 Task: Look for space in Chekhov, Russia from 10th July, 2023 to 25th July, 2023 for 3 adults, 1 child in price range Rs.15000 to Rs.25000. Place can be shared room with 2 bedrooms having 3 beds and 2 bathrooms. Property type can be house, flat, guest house. Amenities needed are: wifi, TV, free parkinig on premises, gym, breakfast. Booking option can be shelf check-in. Required host language is English.
Action: Mouse moved to (414, 105)
Screenshot: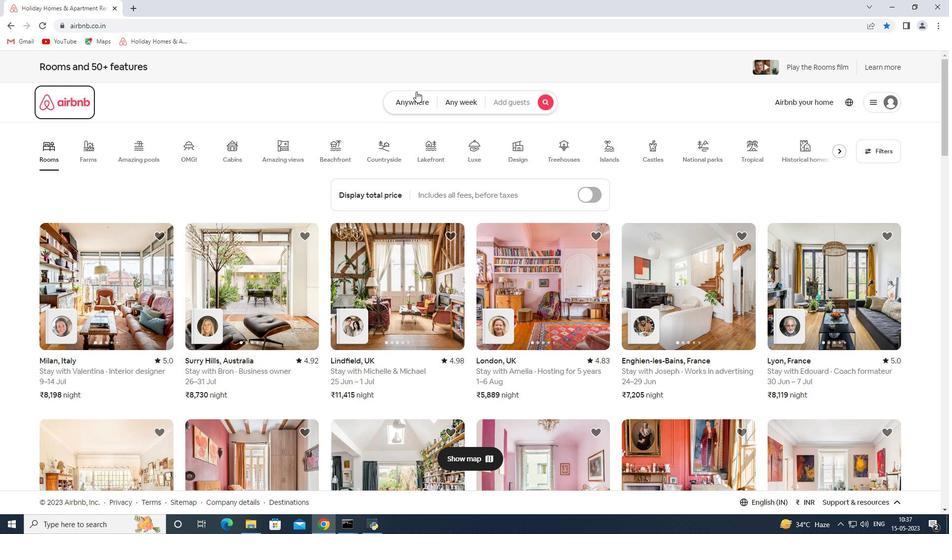 
Action: Mouse pressed left at (414, 105)
Screenshot: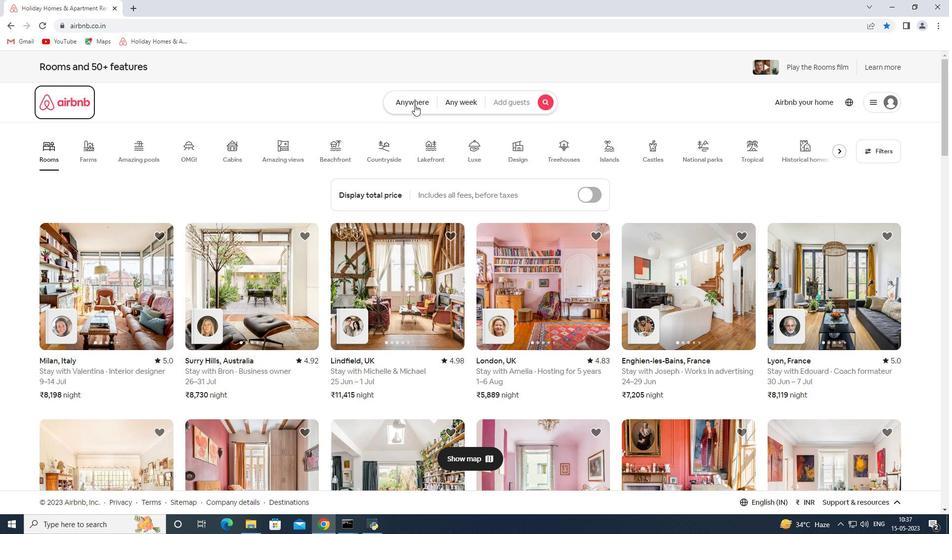
Action: Mouse moved to (356, 150)
Screenshot: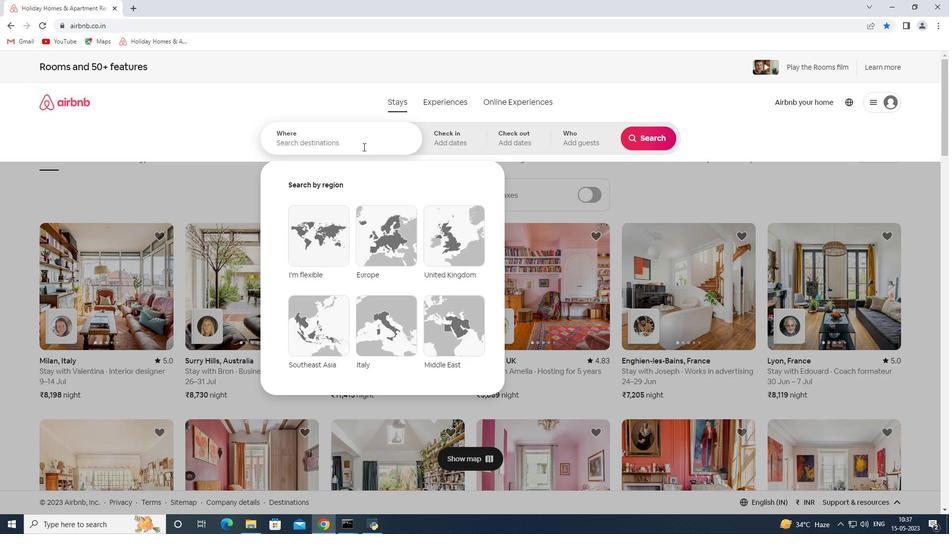 
Action: Mouse pressed left at (356, 150)
Screenshot: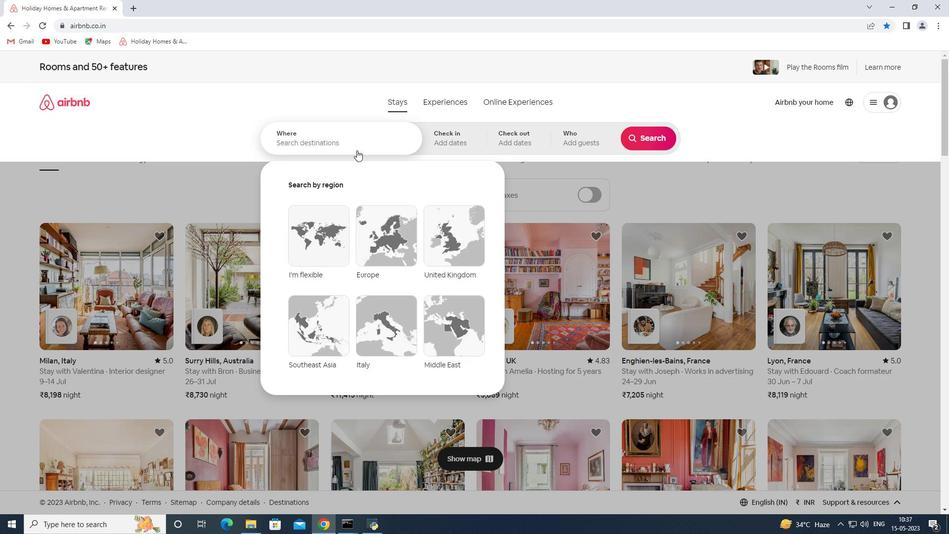 
Action: Mouse moved to (356, 146)
Screenshot: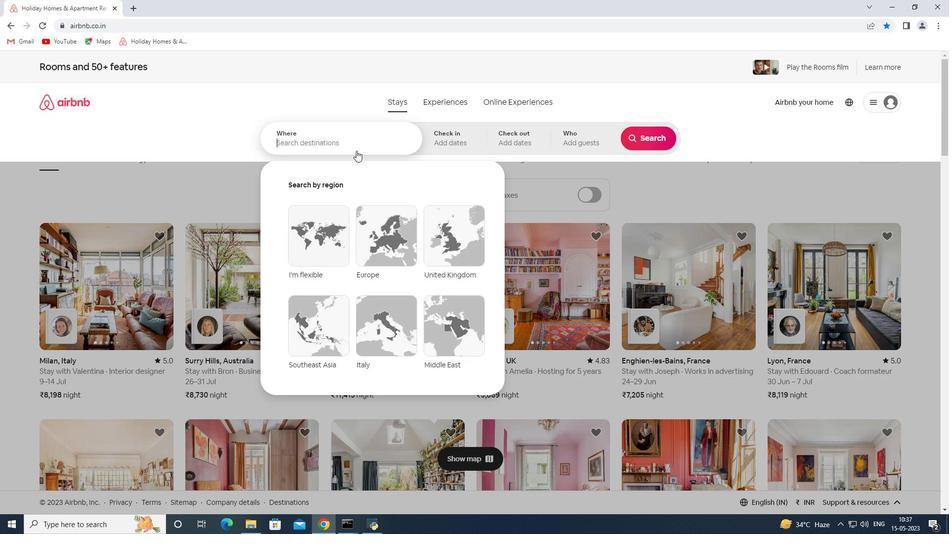 
Action: Mouse pressed left at (356, 146)
Screenshot: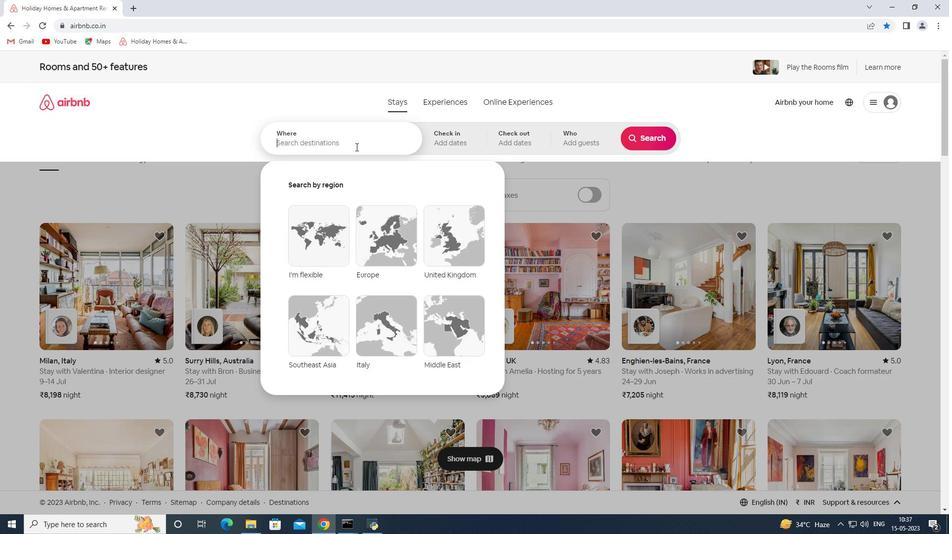 
Action: Key pressed <Key.shift>Chekhov<Key.space><Key.shift><Key.shift><Key.shift><Key.shift><Key.shift><Key.shift><Key.shift><Key.shift><Key.shift>Russia<Key.space><Key.enter>
Screenshot: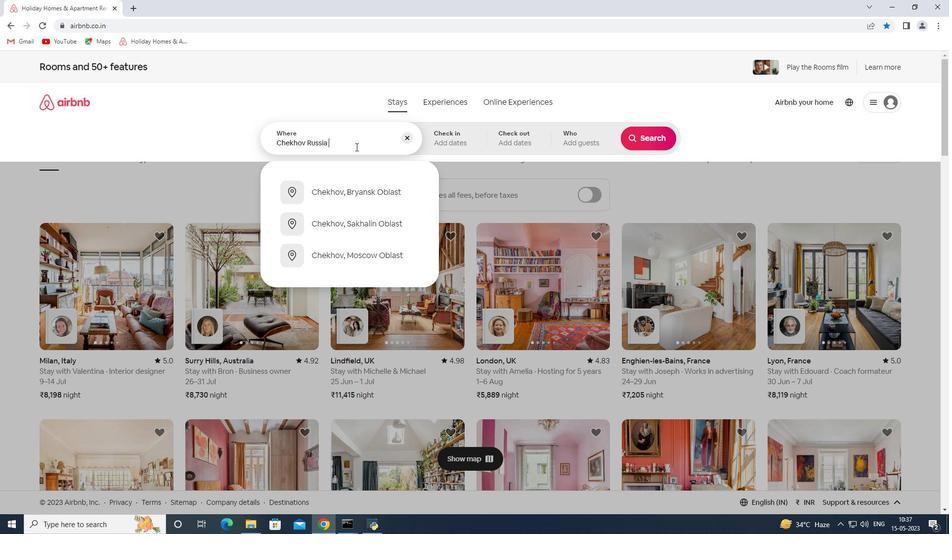 
Action: Mouse moved to (641, 220)
Screenshot: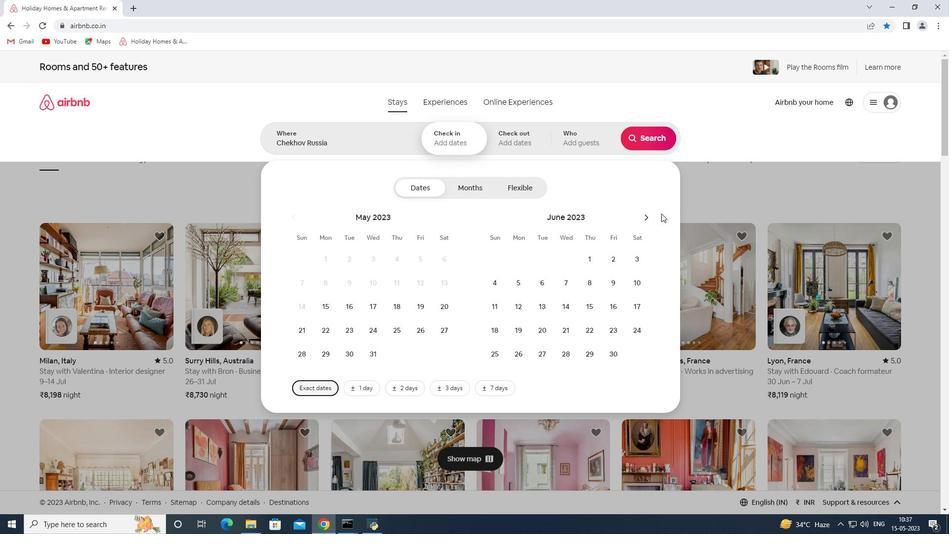 
Action: Mouse pressed left at (641, 220)
Screenshot: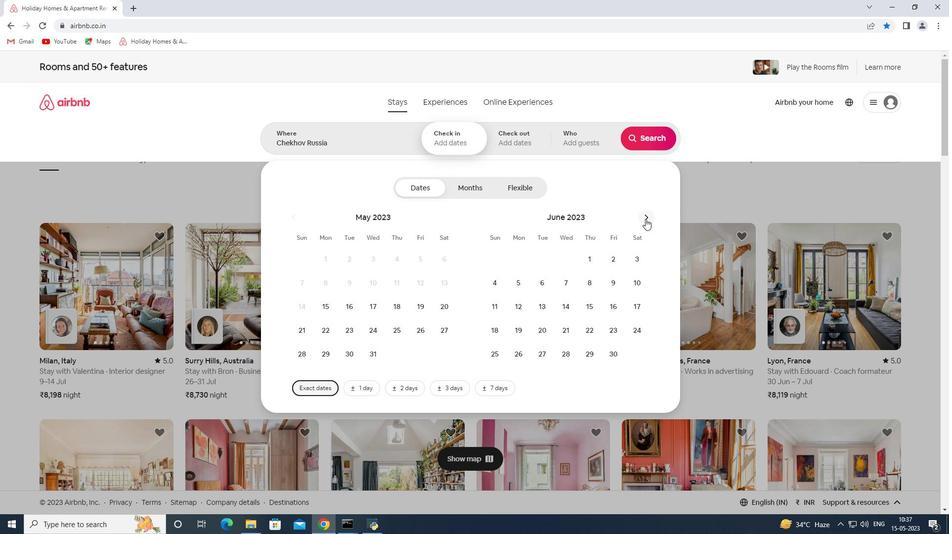 
Action: Mouse moved to (518, 302)
Screenshot: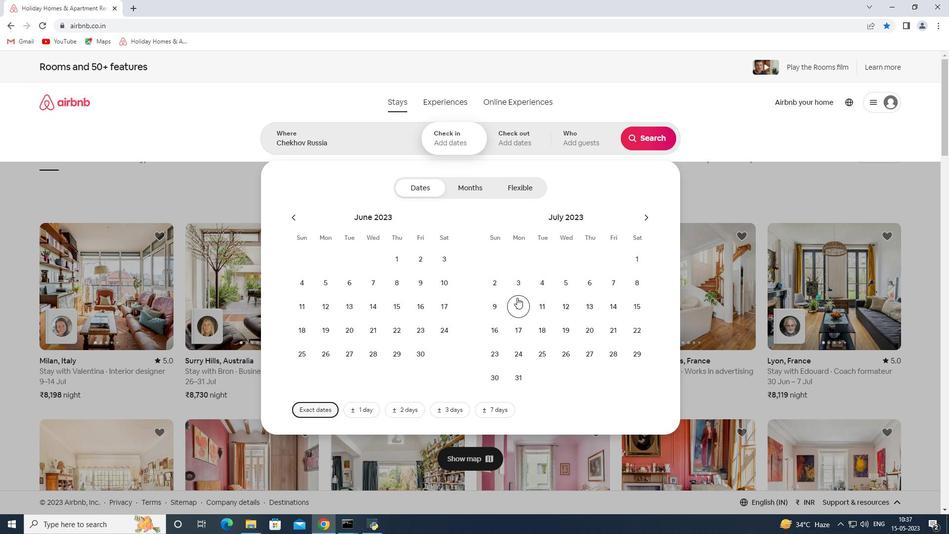 
Action: Mouse pressed left at (518, 302)
Screenshot: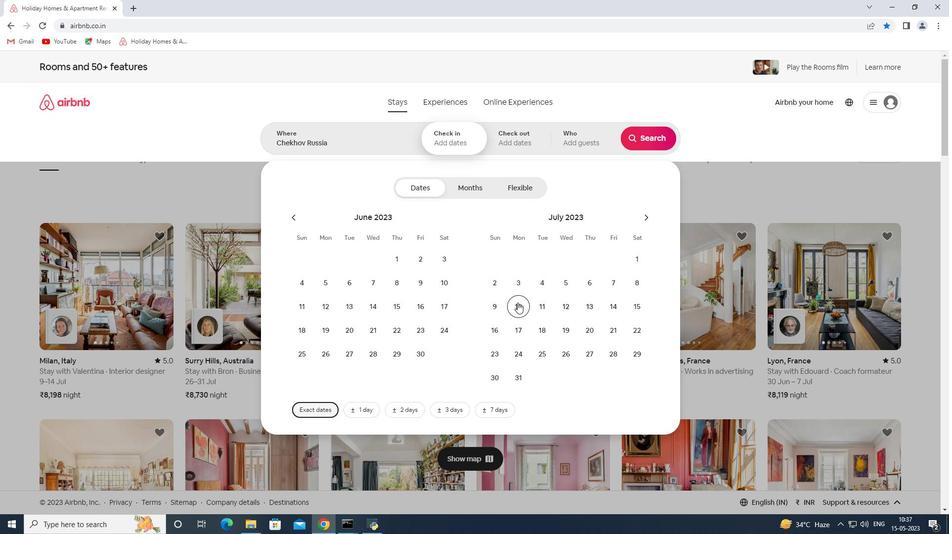 
Action: Mouse moved to (535, 350)
Screenshot: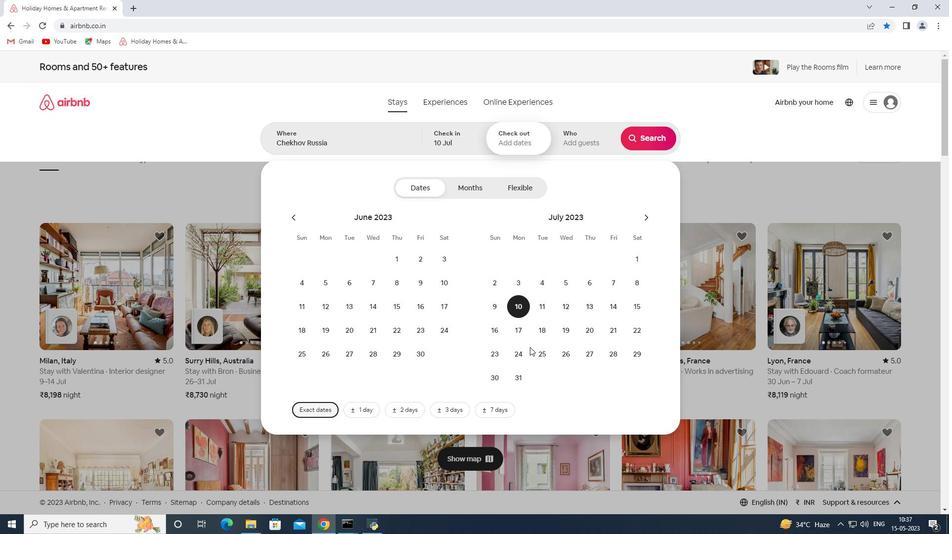 
Action: Mouse pressed left at (535, 350)
Screenshot: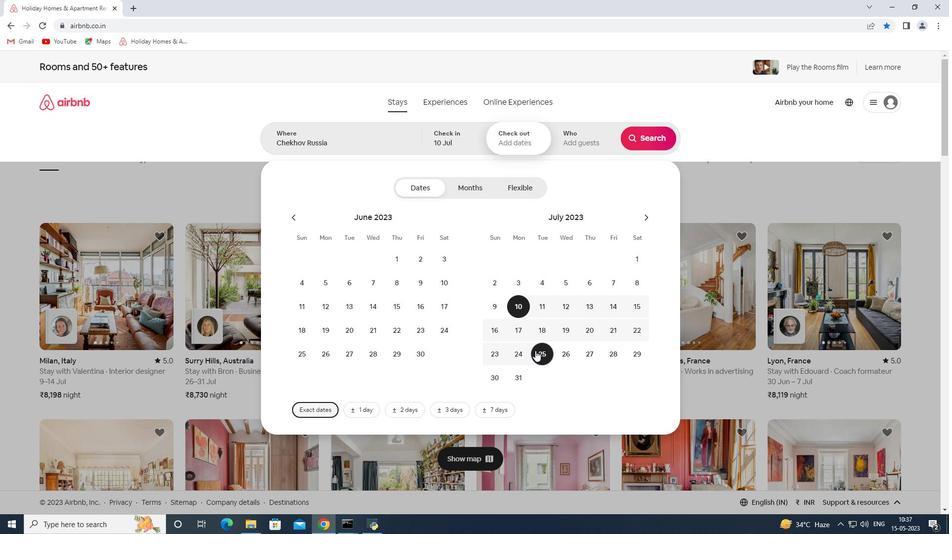 
Action: Mouse moved to (581, 135)
Screenshot: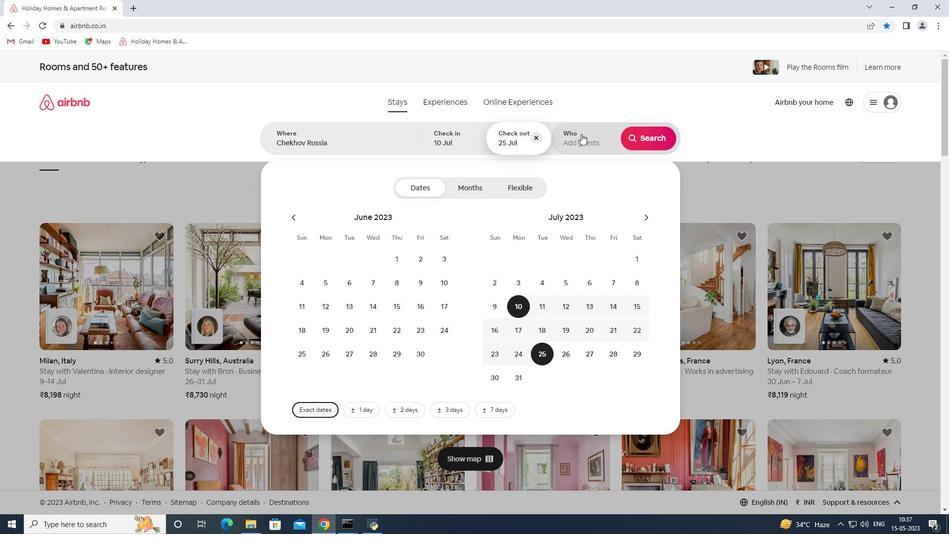
Action: Mouse pressed left at (581, 135)
Screenshot: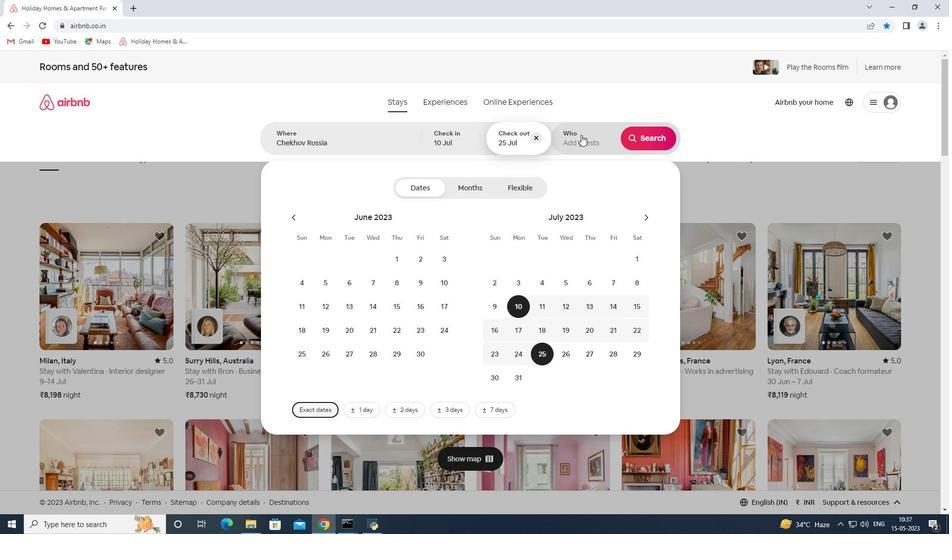 
Action: Mouse moved to (647, 190)
Screenshot: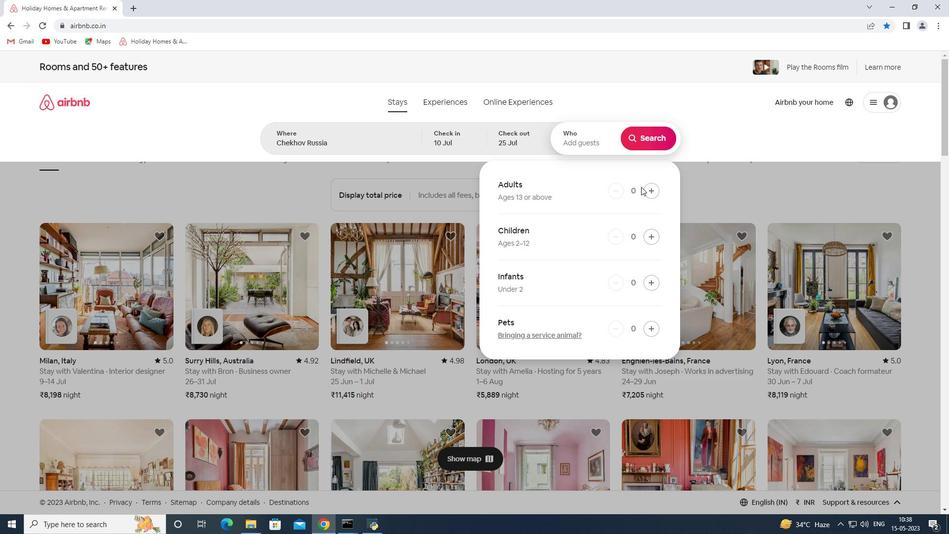 
Action: Mouse pressed left at (647, 190)
Screenshot: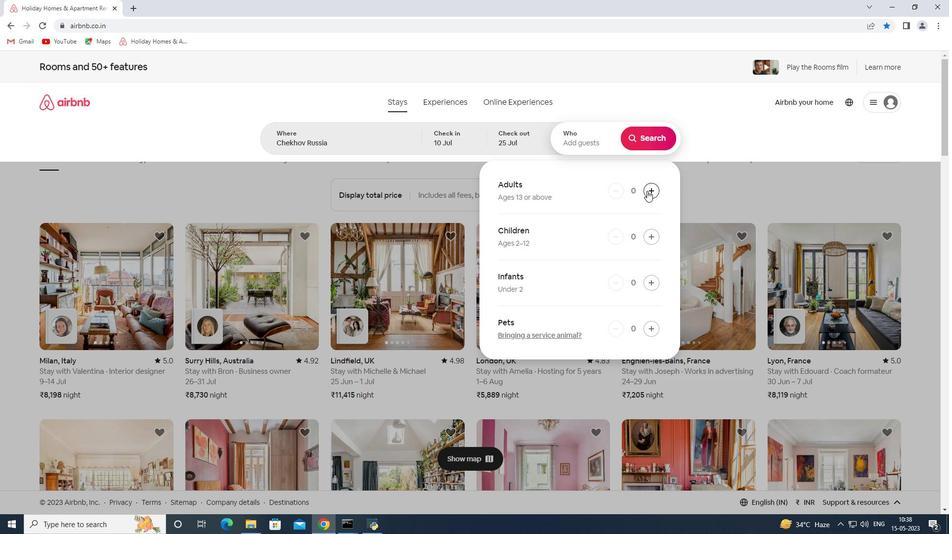 
Action: Mouse pressed left at (647, 190)
Screenshot: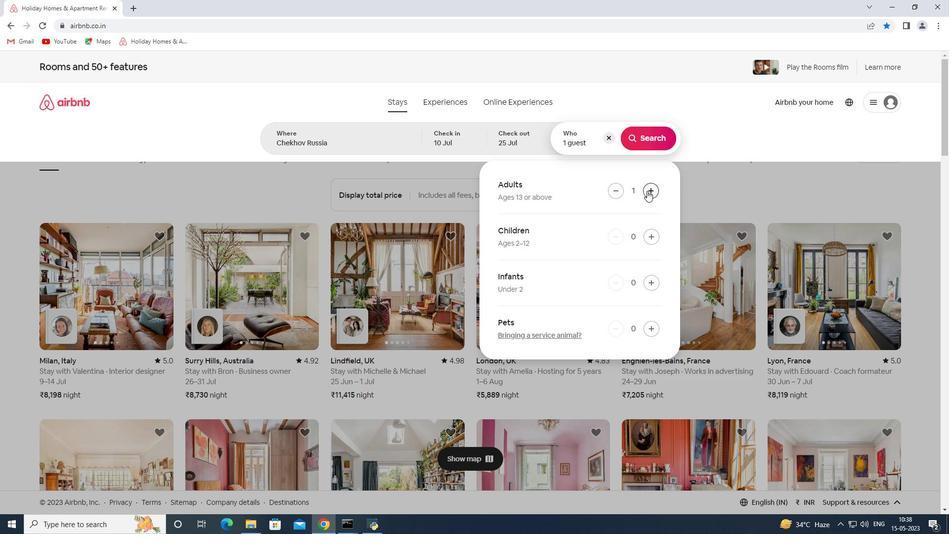 
Action: Mouse pressed left at (647, 190)
Screenshot: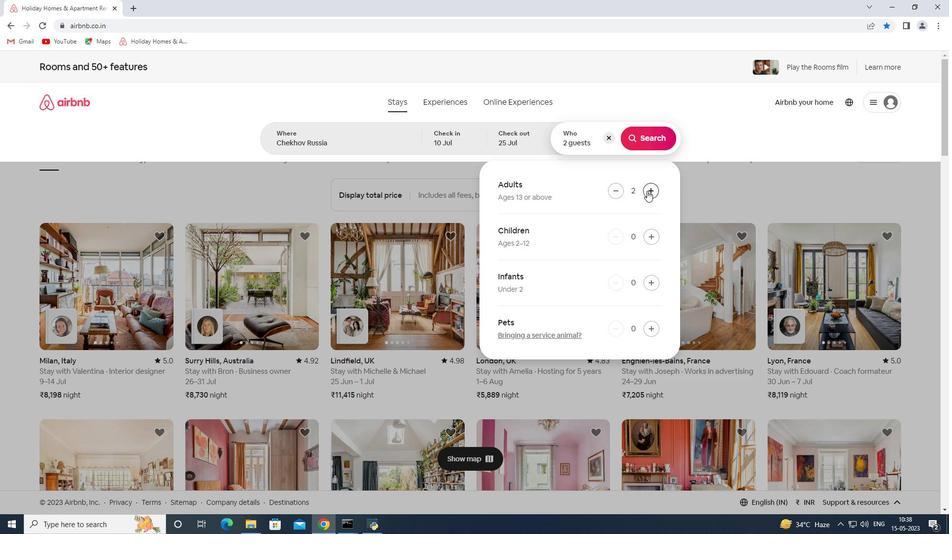 
Action: Mouse moved to (656, 240)
Screenshot: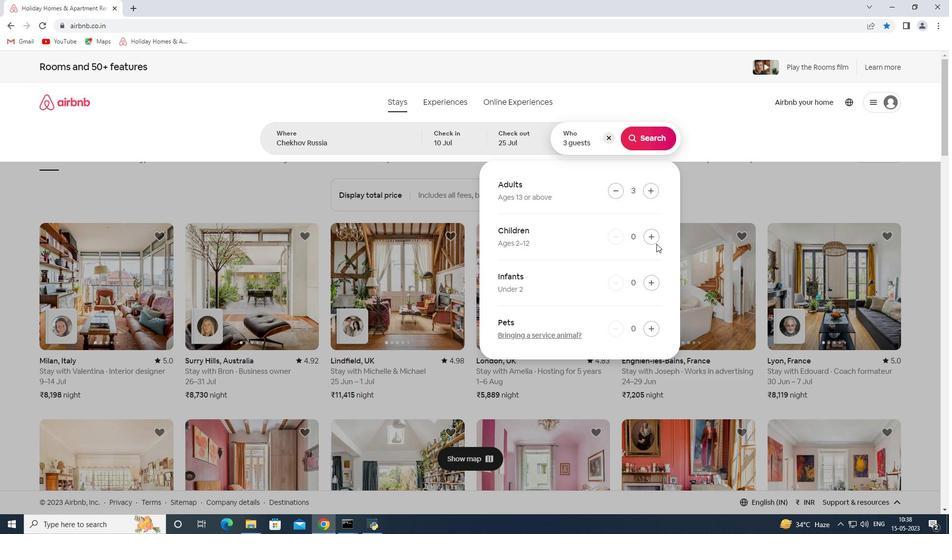 
Action: Mouse pressed left at (656, 240)
Screenshot: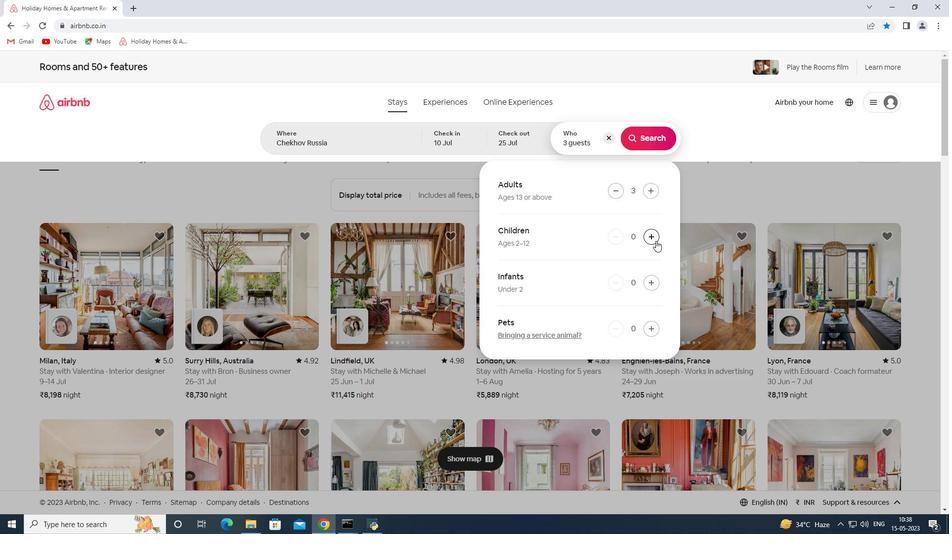 
Action: Mouse moved to (659, 133)
Screenshot: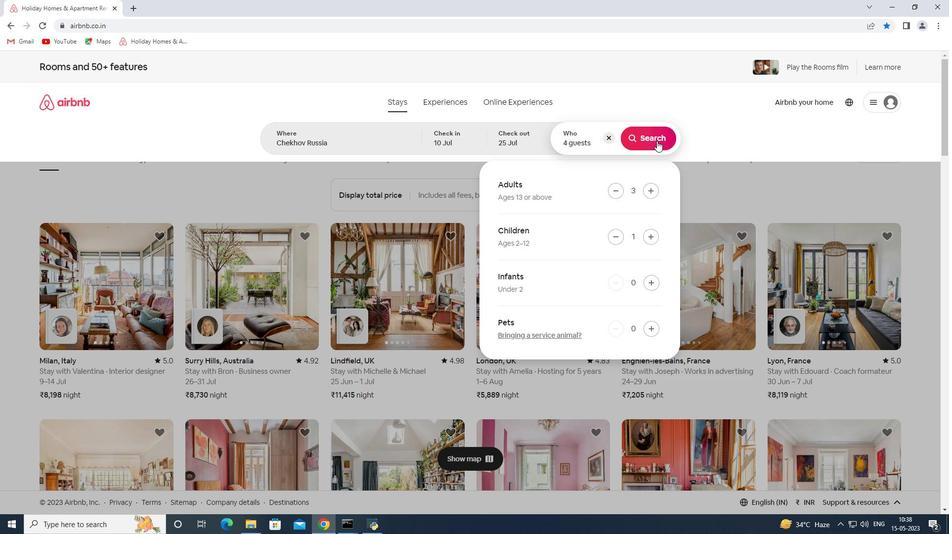 
Action: Mouse pressed left at (659, 133)
Screenshot: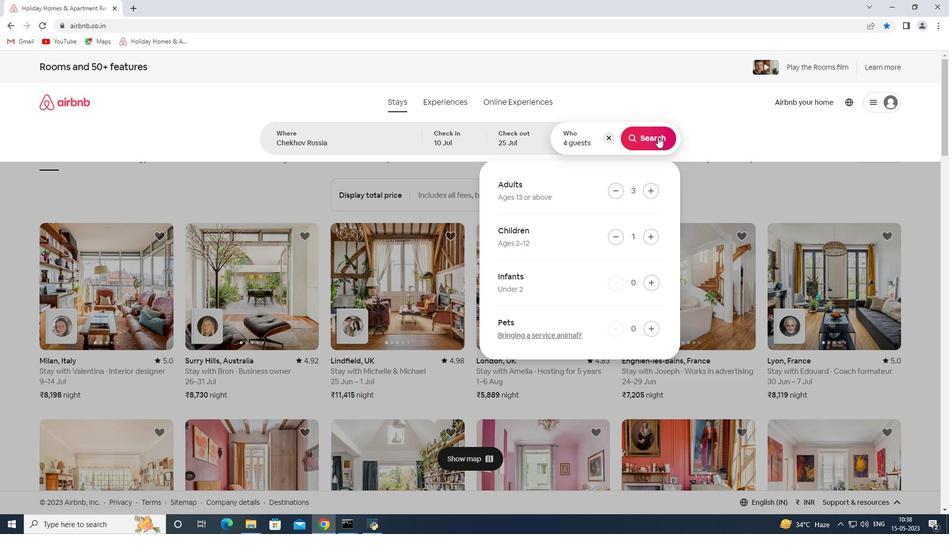 
Action: Mouse moved to (907, 110)
Screenshot: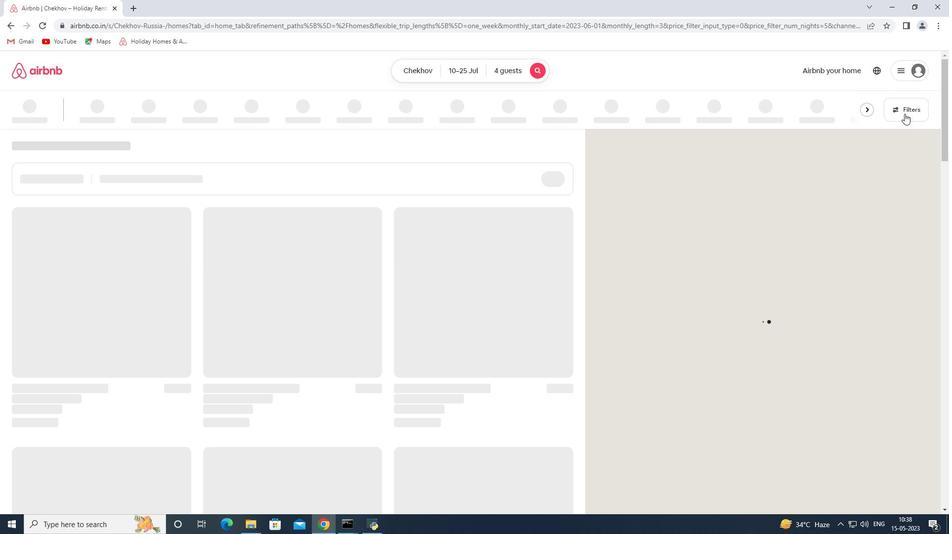 
Action: Mouse pressed left at (907, 110)
Screenshot: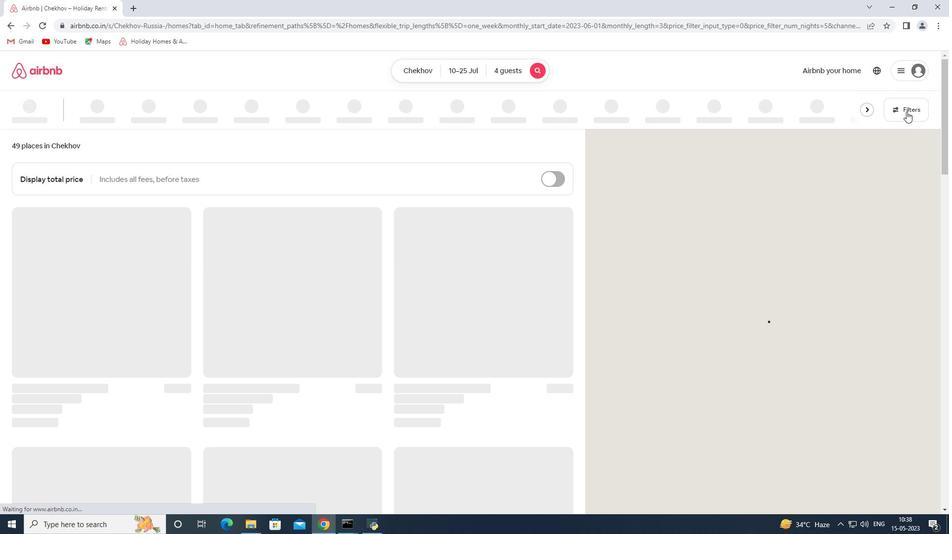 
Action: Mouse moved to (347, 355)
Screenshot: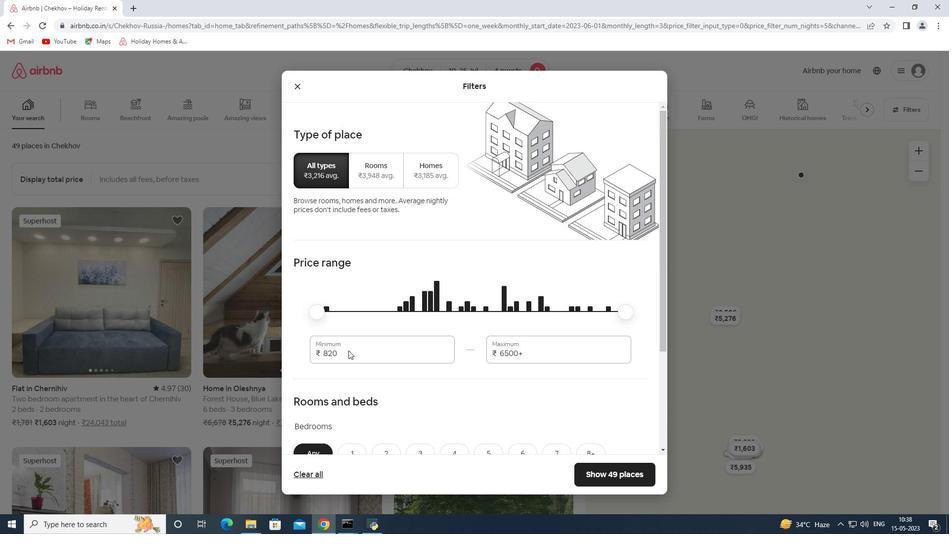 
Action: Mouse pressed left at (347, 355)
Screenshot: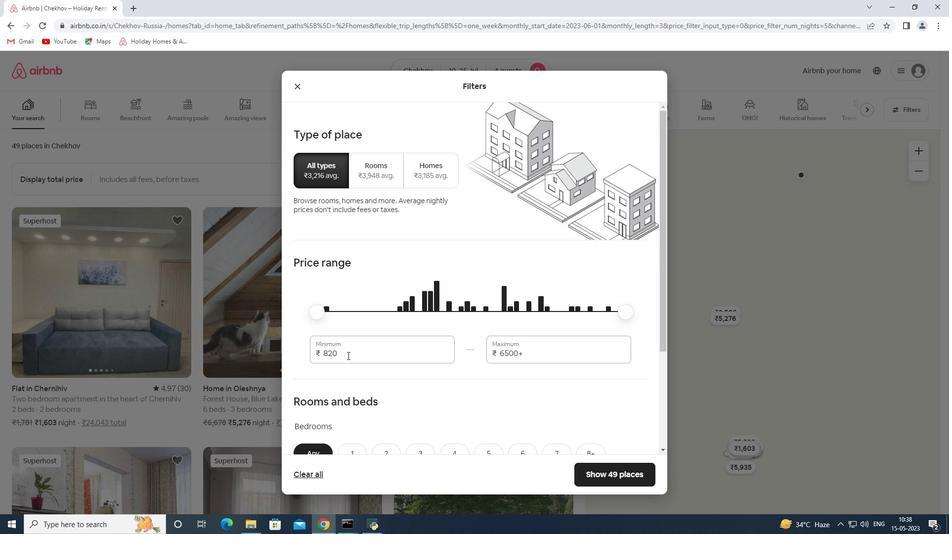 
Action: Mouse pressed left at (347, 355)
Screenshot: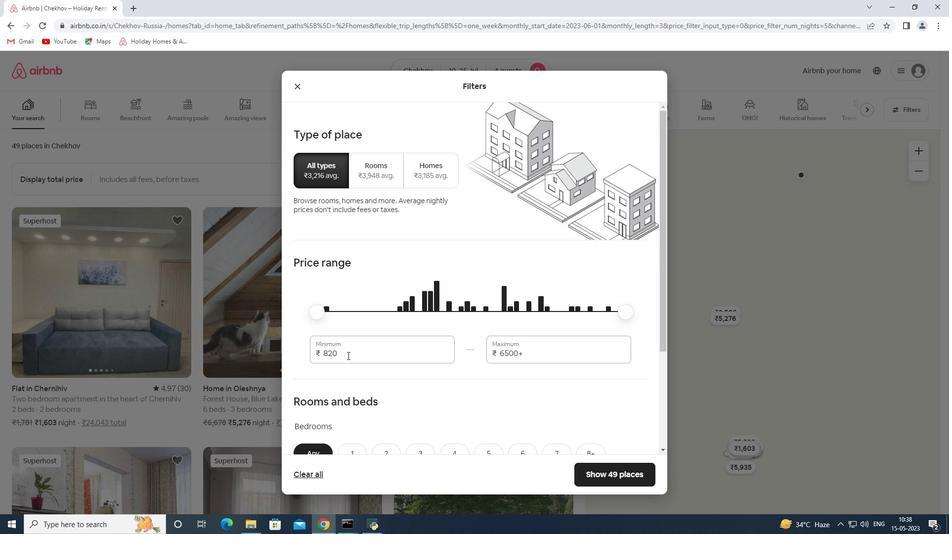
Action: Key pressed 15000<Key.tab>25000
Screenshot: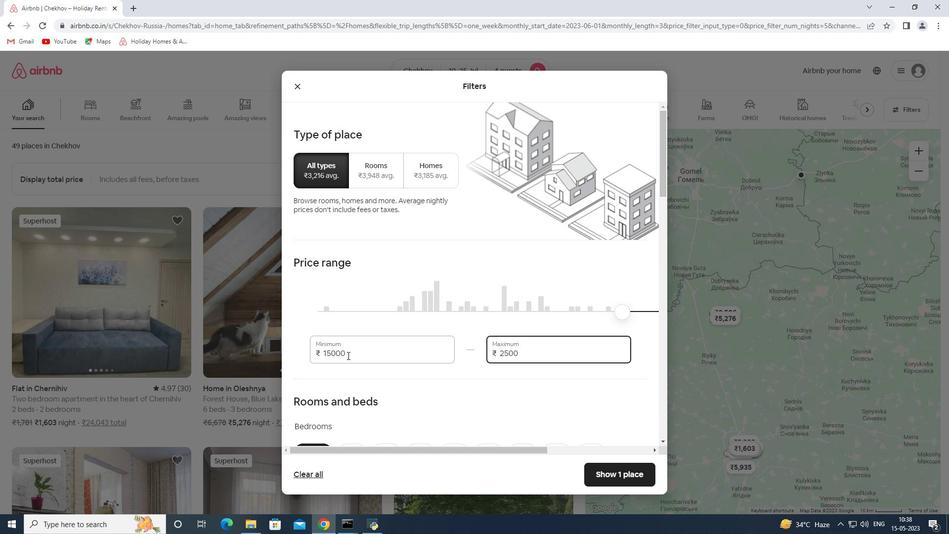 
Action: Mouse moved to (460, 92)
Screenshot: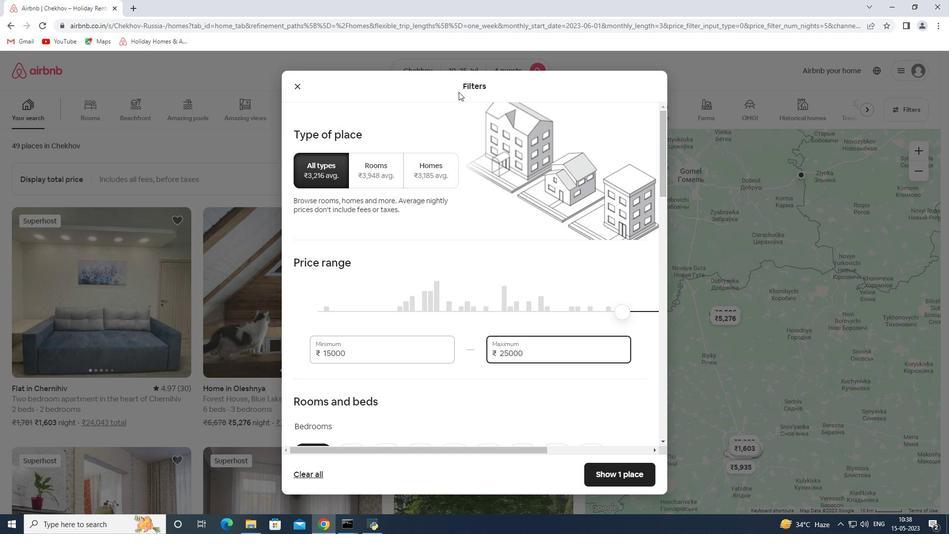 
Action: Mouse scrolled (460, 91) with delta (0, 0)
Screenshot: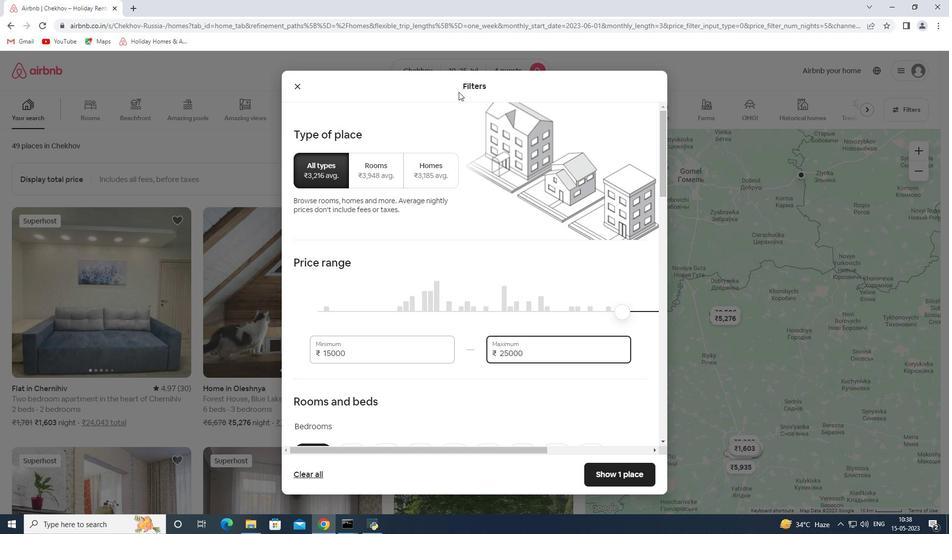 
Action: Mouse scrolled (460, 91) with delta (0, 0)
Screenshot: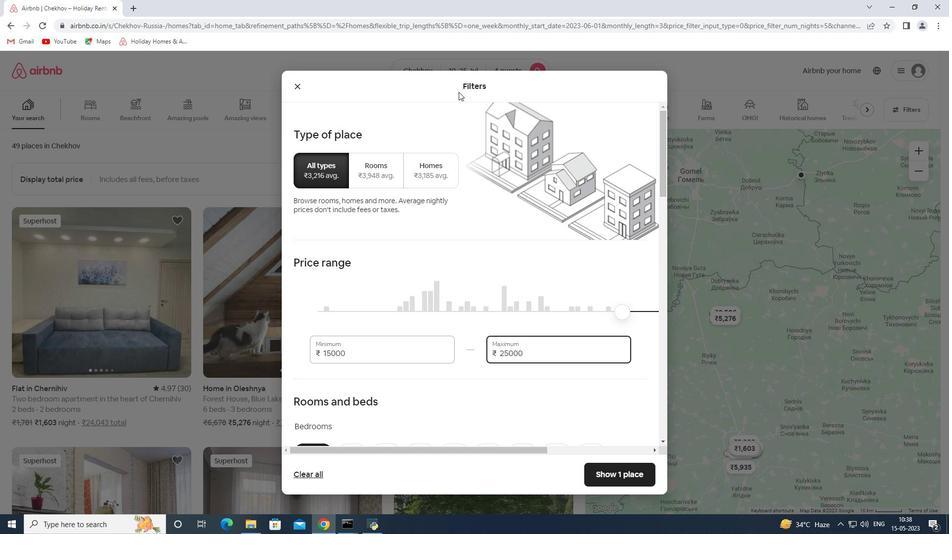 
Action: Mouse scrolled (460, 91) with delta (0, 0)
Screenshot: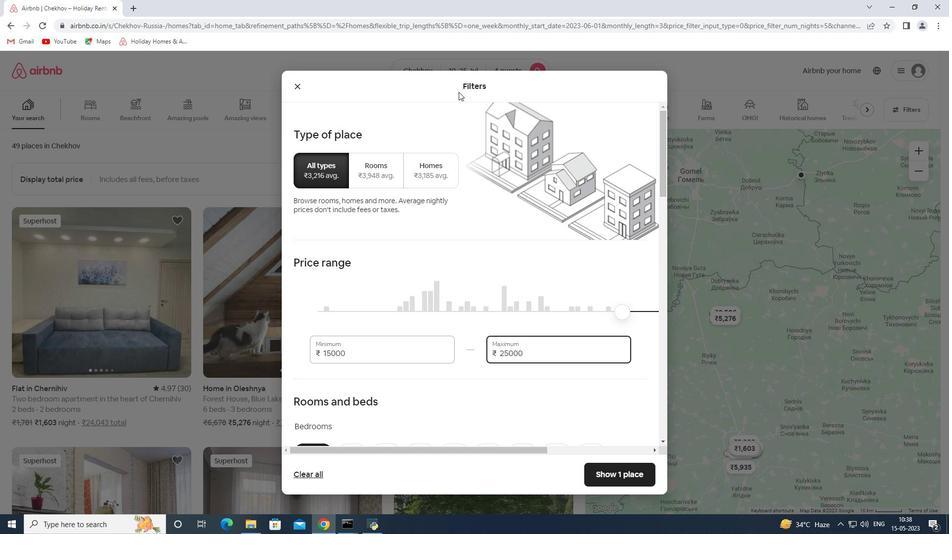 
Action: Mouse scrolled (460, 91) with delta (0, 0)
Screenshot: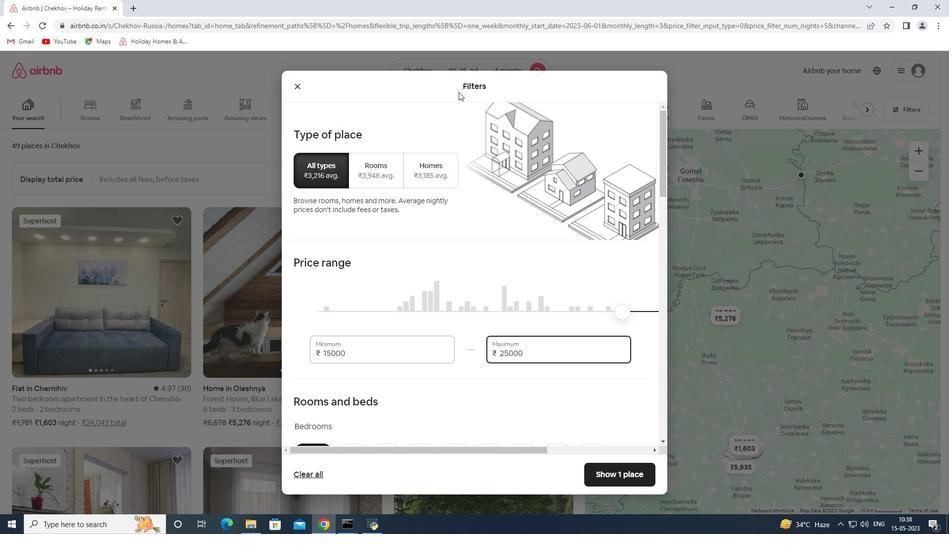 
Action: Mouse moved to (531, 303)
Screenshot: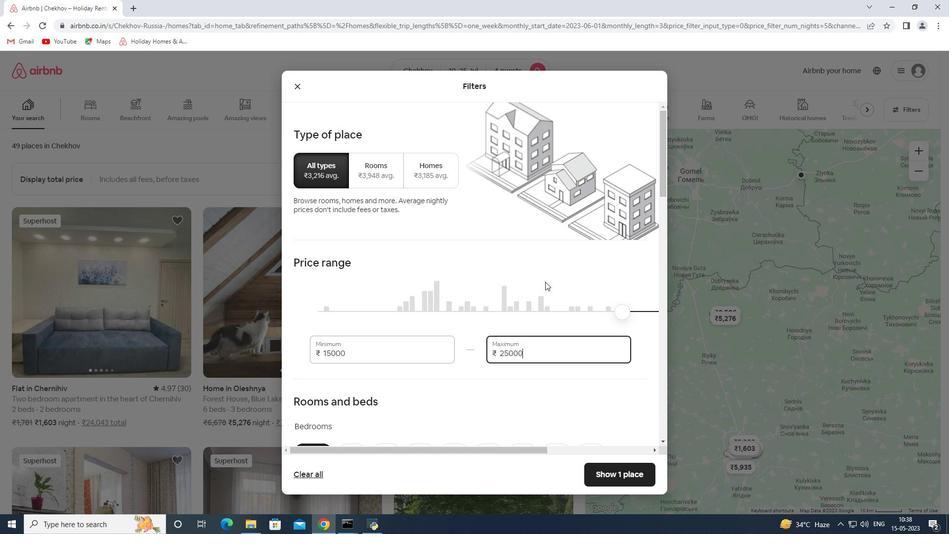 
Action: Mouse scrolled (531, 302) with delta (0, 0)
Screenshot: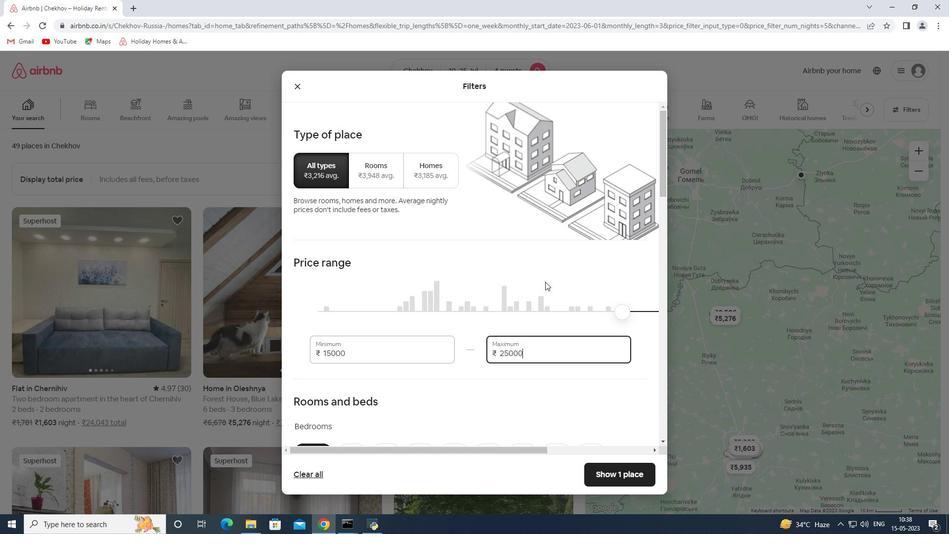 
Action: Mouse moved to (533, 303)
Screenshot: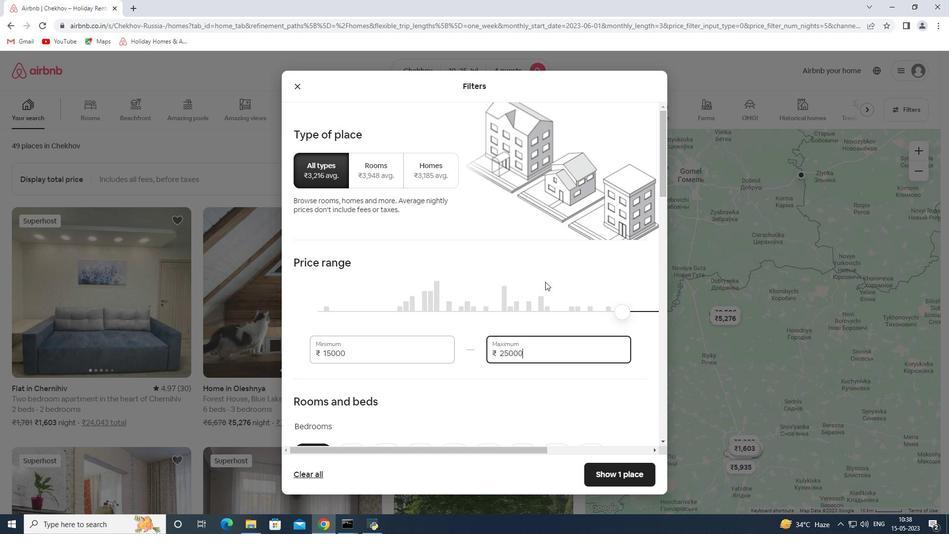 
Action: Mouse scrolled (533, 303) with delta (0, 0)
Screenshot: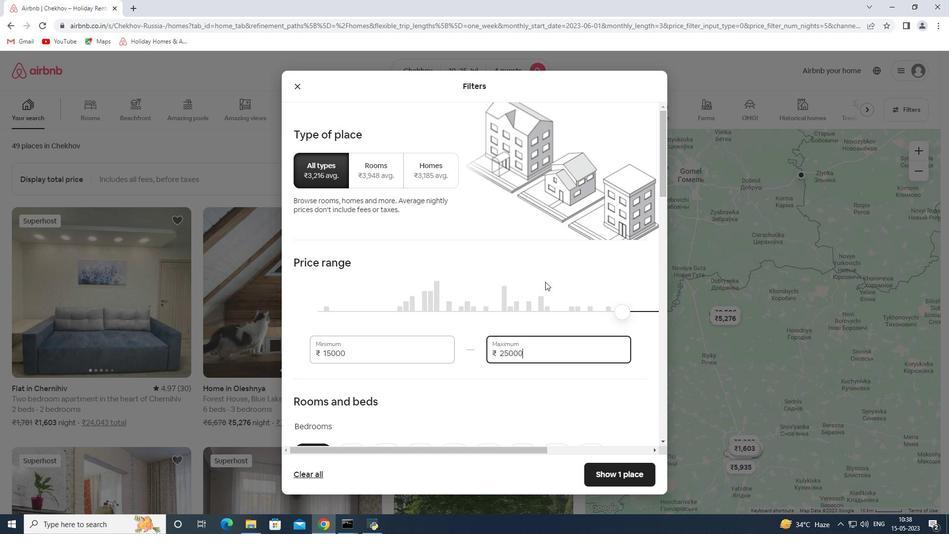 
Action: Mouse moved to (570, 304)
Screenshot: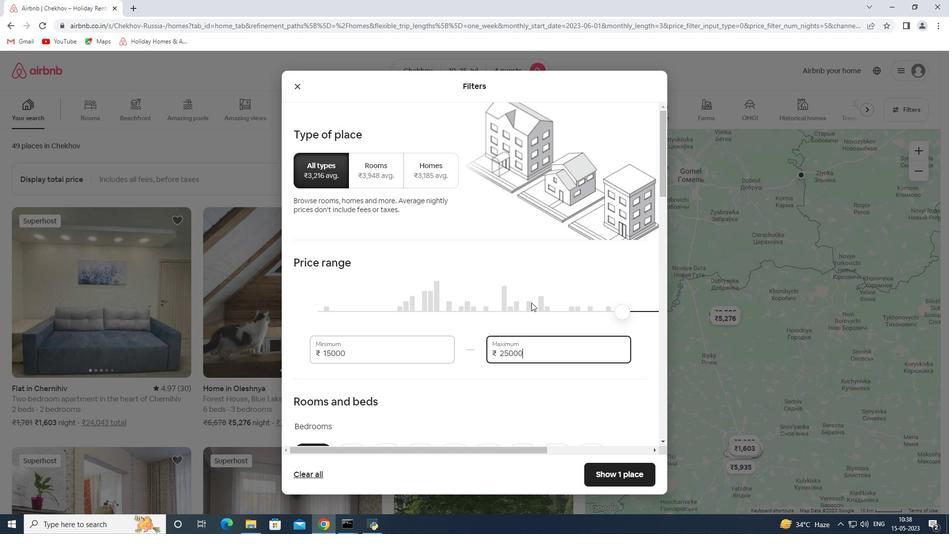 
Action: Mouse scrolled (552, 305) with delta (0, 0)
Screenshot: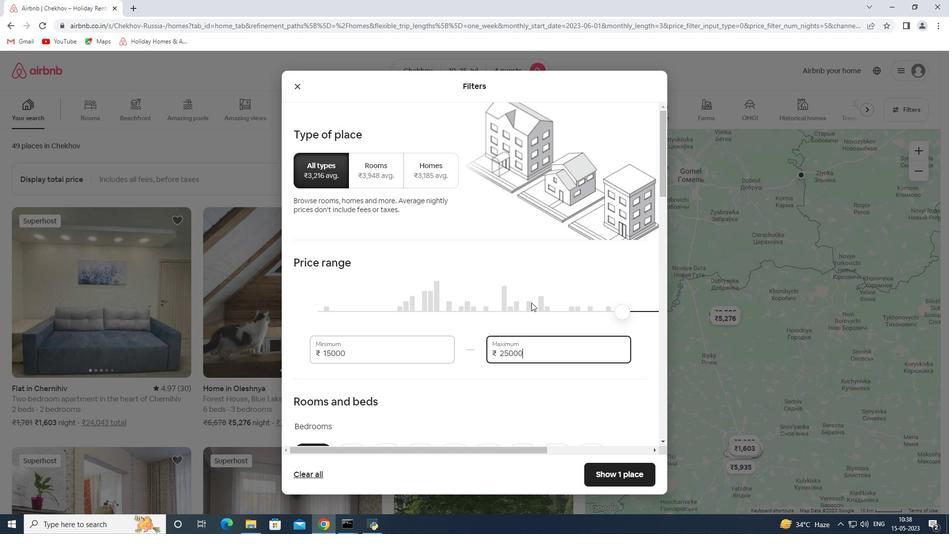 
Action: Mouse moved to (629, 260)
Screenshot: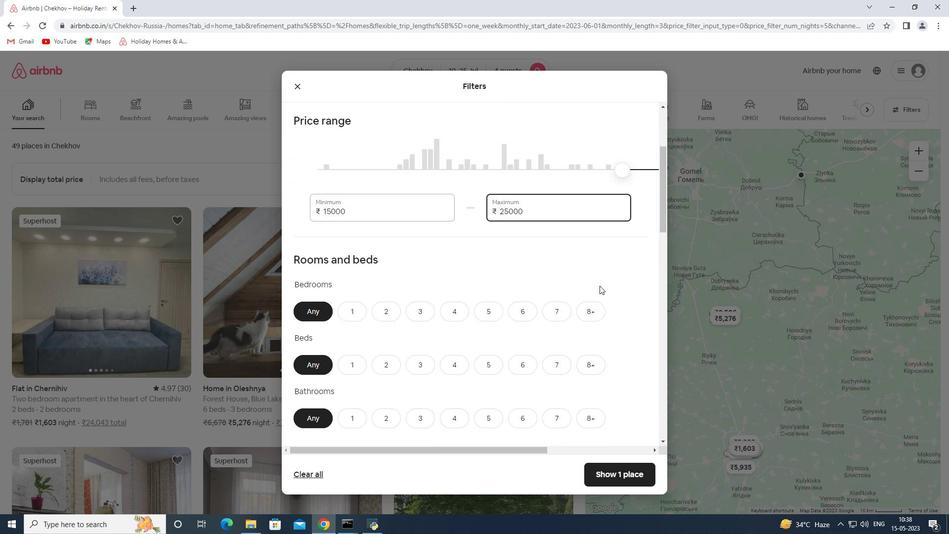 
Action: Mouse scrolled (629, 260) with delta (0, 0)
Screenshot: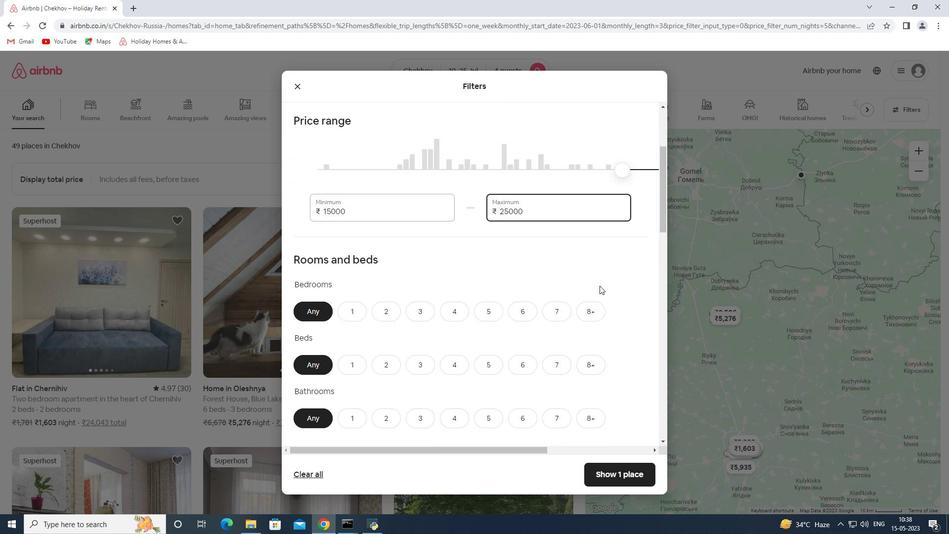 
Action: Mouse moved to (629, 260)
Screenshot: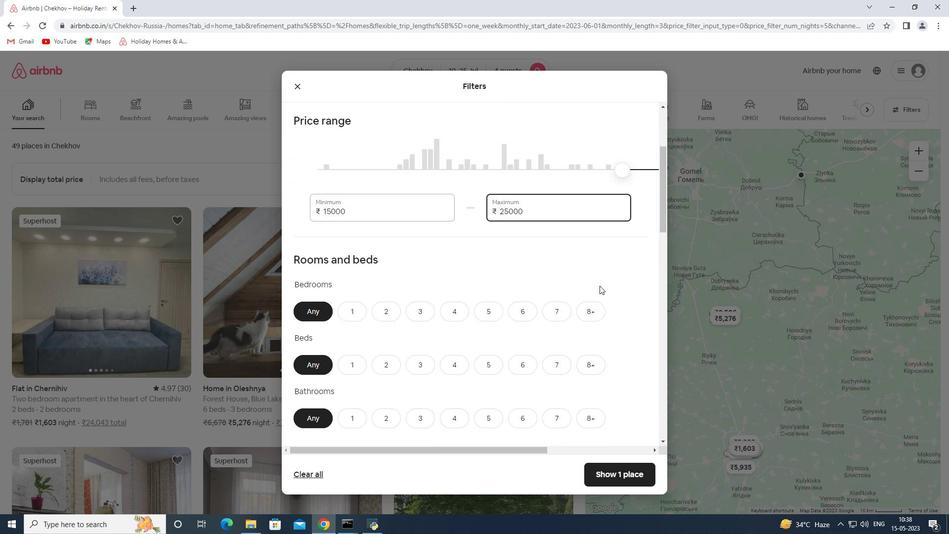 
Action: Mouse scrolled (629, 259) with delta (0, 0)
Screenshot: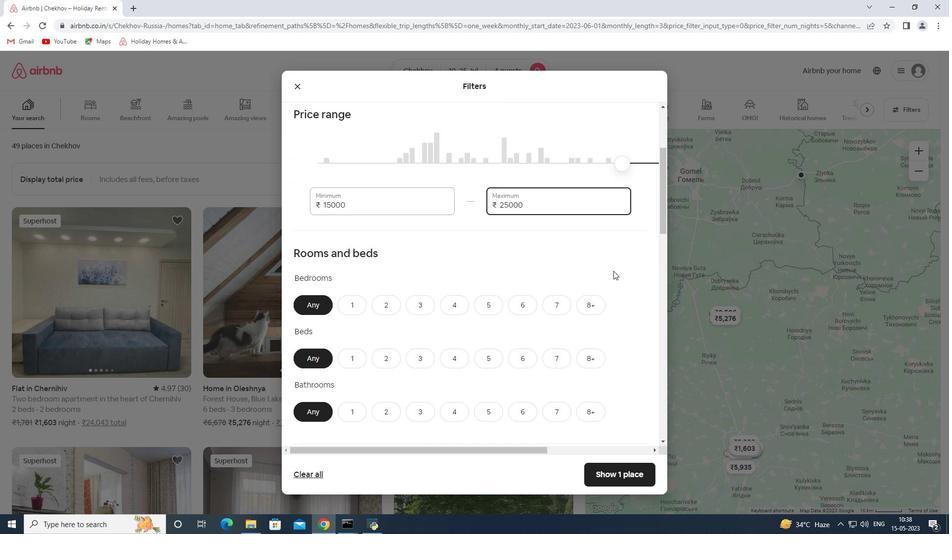 
Action: Mouse moved to (391, 209)
Screenshot: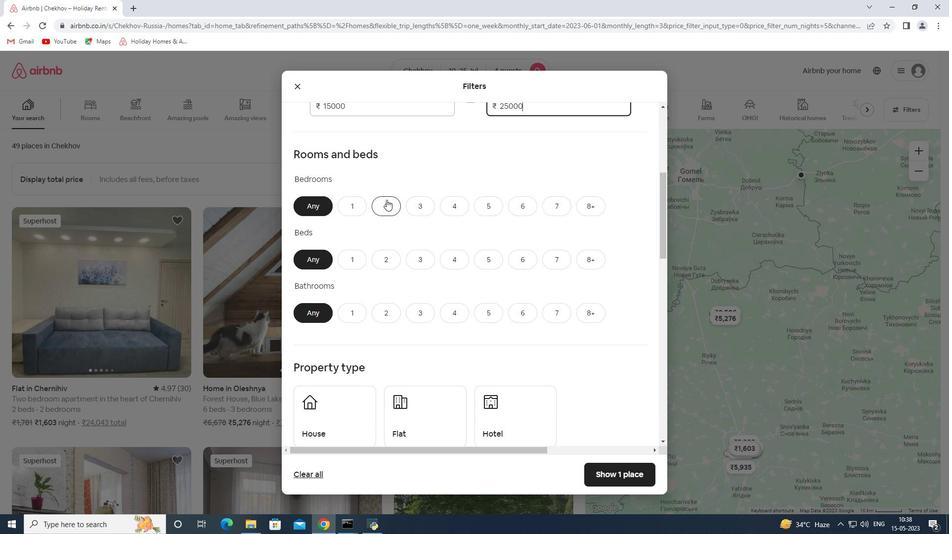 
Action: Mouse pressed left at (391, 209)
Screenshot: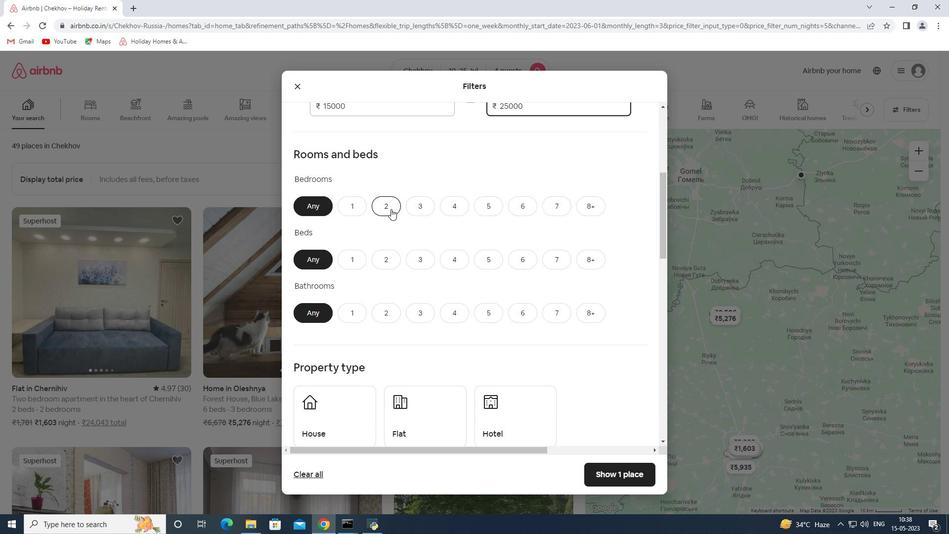 
Action: Mouse moved to (421, 258)
Screenshot: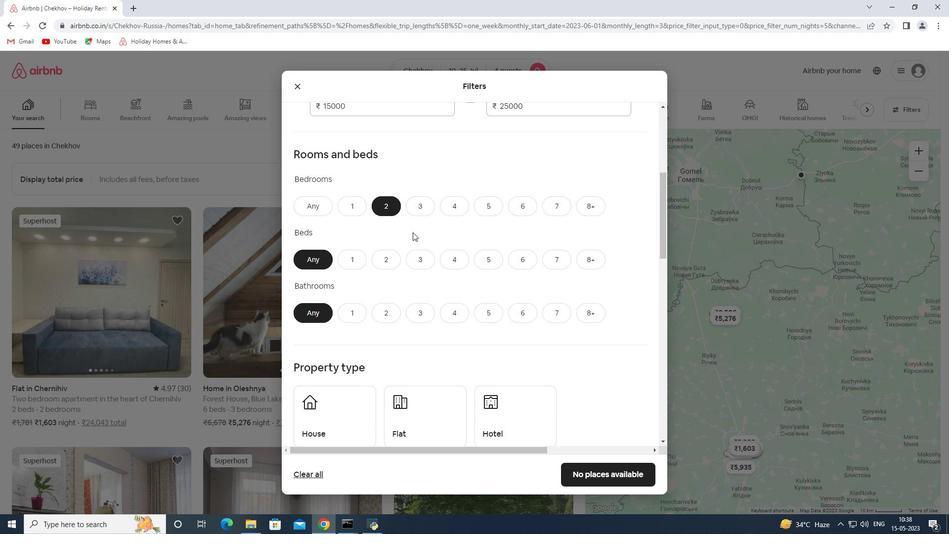 
Action: Mouse pressed left at (421, 258)
Screenshot: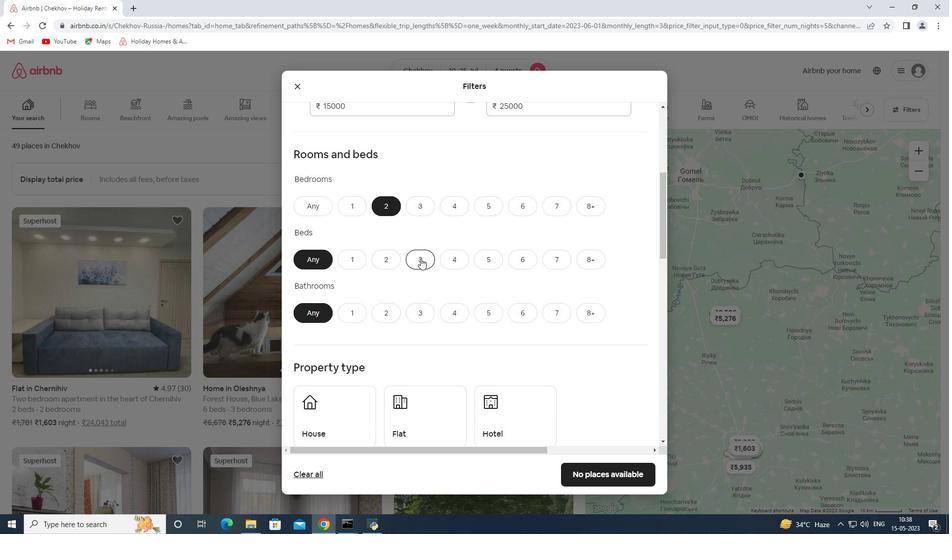 
Action: Mouse moved to (389, 304)
Screenshot: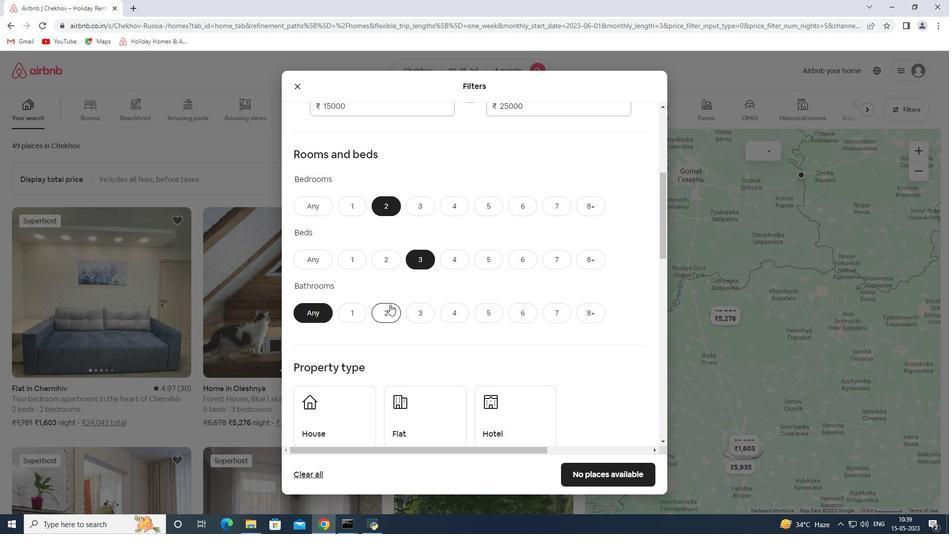 
Action: Mouse pressed left at (389, 304)
Screenshot: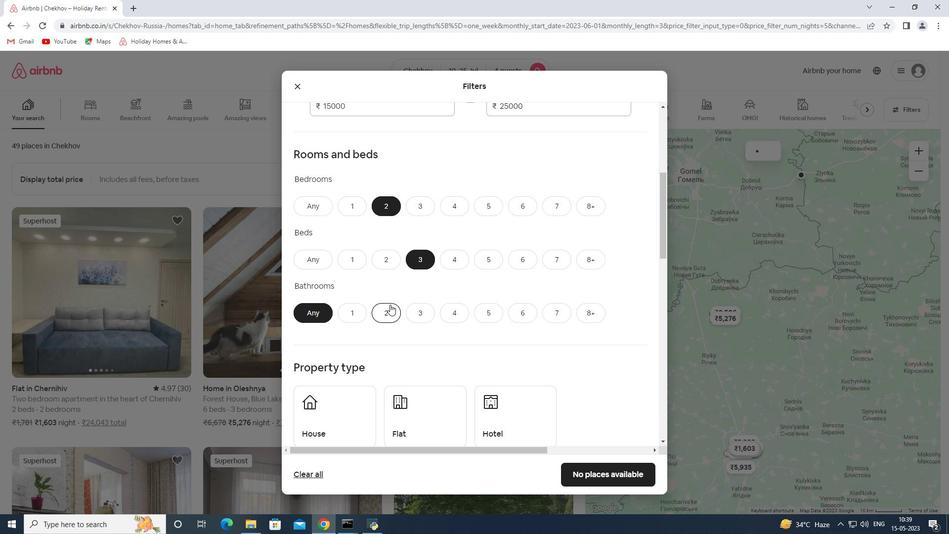 
Action: Mouse moved to (437, 278)
Screenshot: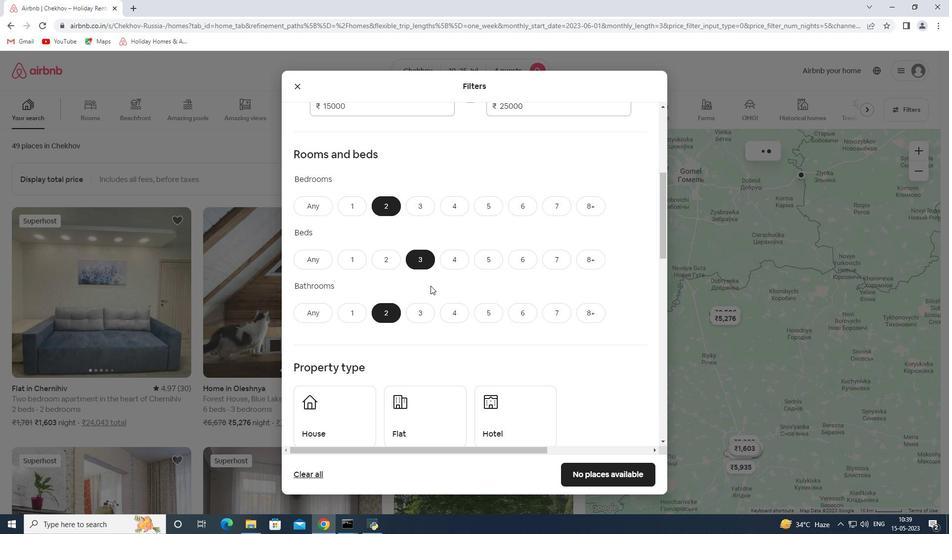 
Action: Mouse scrolled (437, 277) with delta (0, 0)
Screenshot: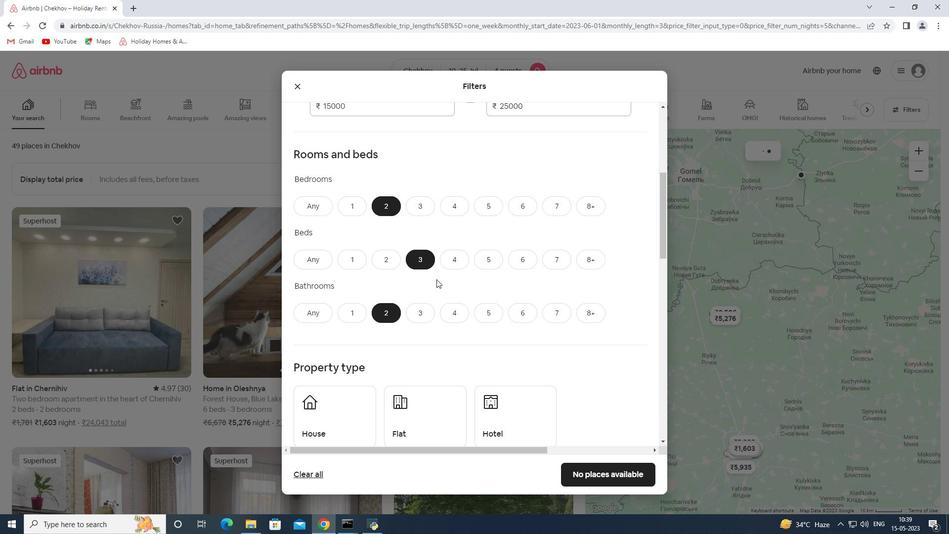 
Action: Mouse scrolled (437, 277) with delta (0, 0)
Screenshot: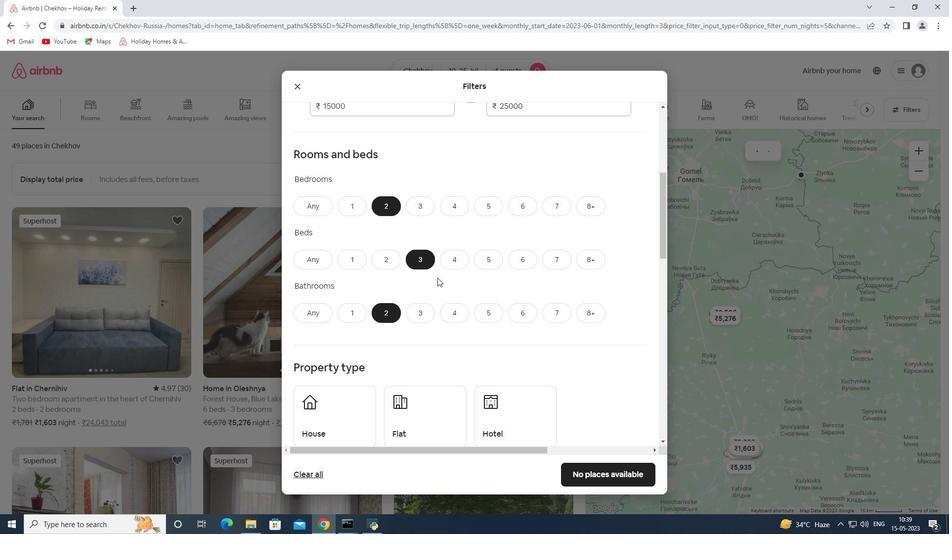 
Action: Mouse scrolled (437, 277) with delta (0, 0)
Screenshot: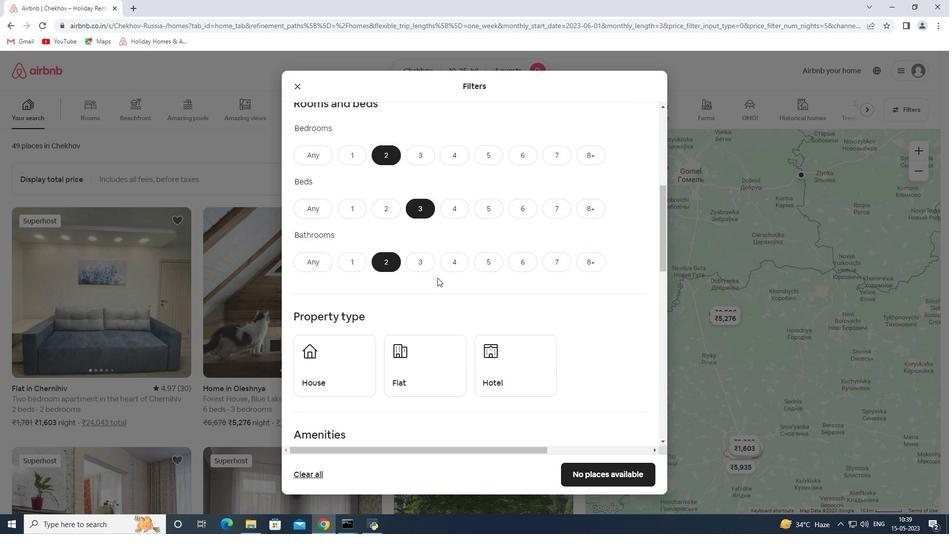 
Action: Mouse moved to (437, 277)
Screenshot: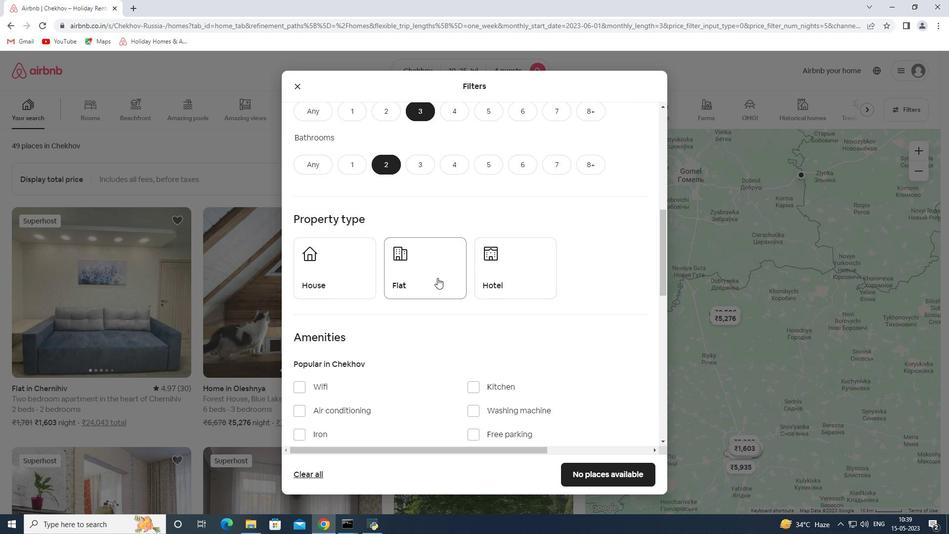 
Action: Mouse scrolled (437, 277) with delta (0, 0)
Screenshot: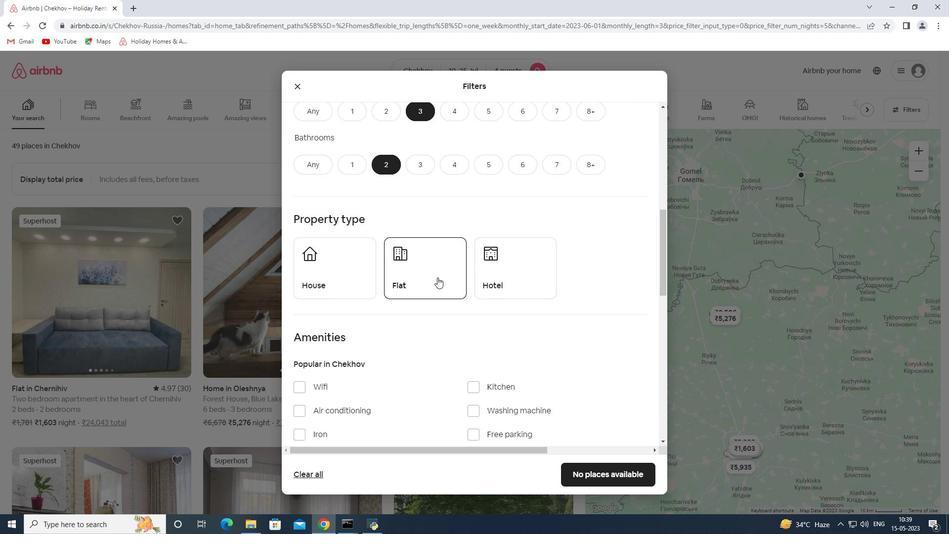
Action: Mouse scrolled (437, 277) with delta (0, 0)
Screenshot: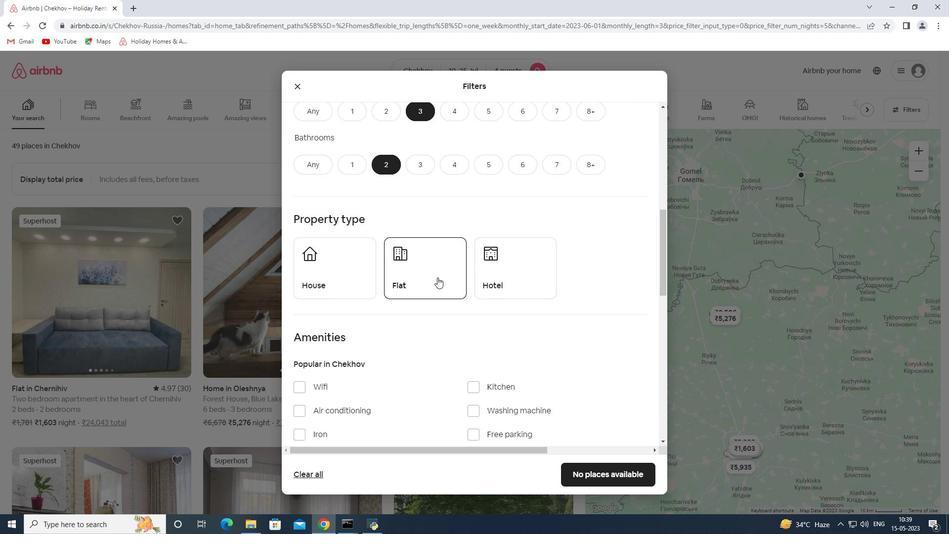 
Action: Mouse moved to (412, 242)
Screenshot: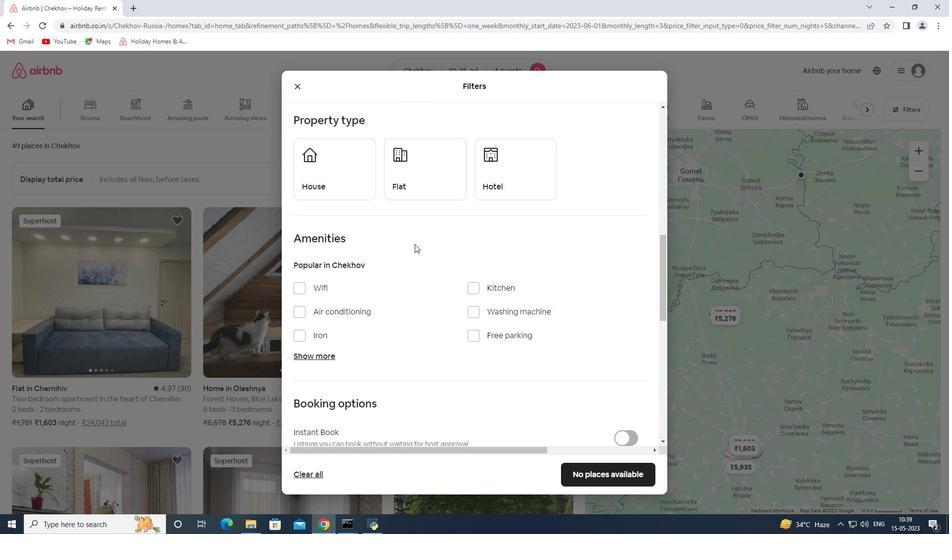
Action: Mouse scrolled (412, 242) with delta (0, 0)
Screenshot: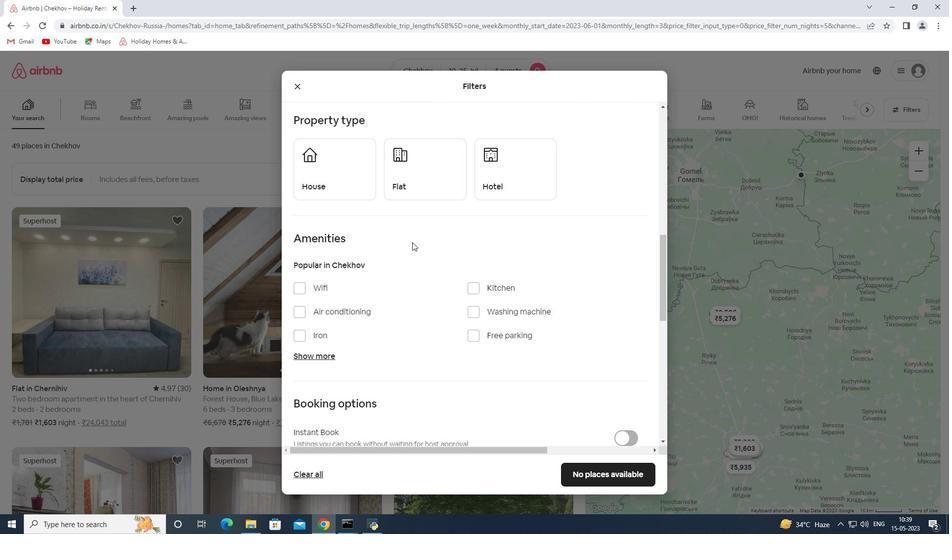 
Action: Mouse scrolled (412, 242) with delta (0, 0)
Screenshot: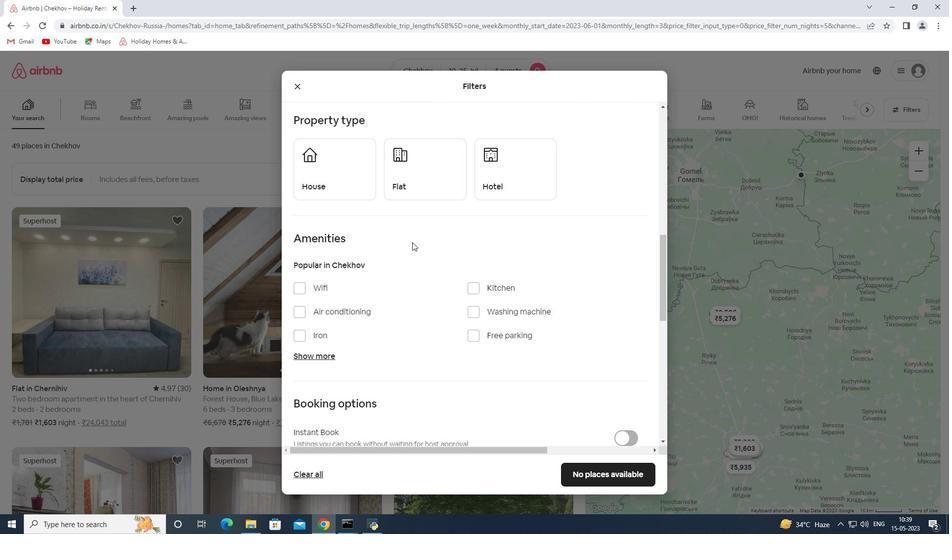 
Action: Mouse moved to (350, 257)
Screenshot: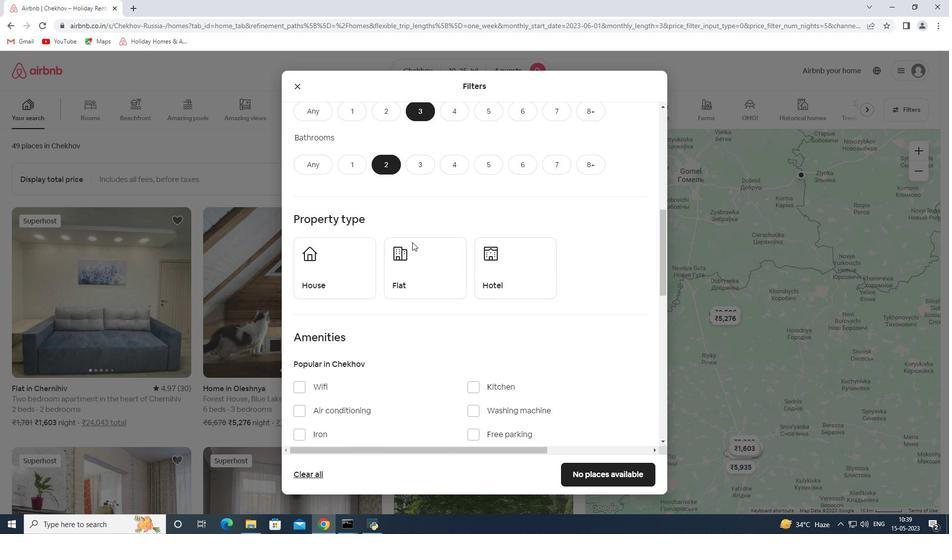 
Action: Mouse pressed left at (350, 257)
Screenshot: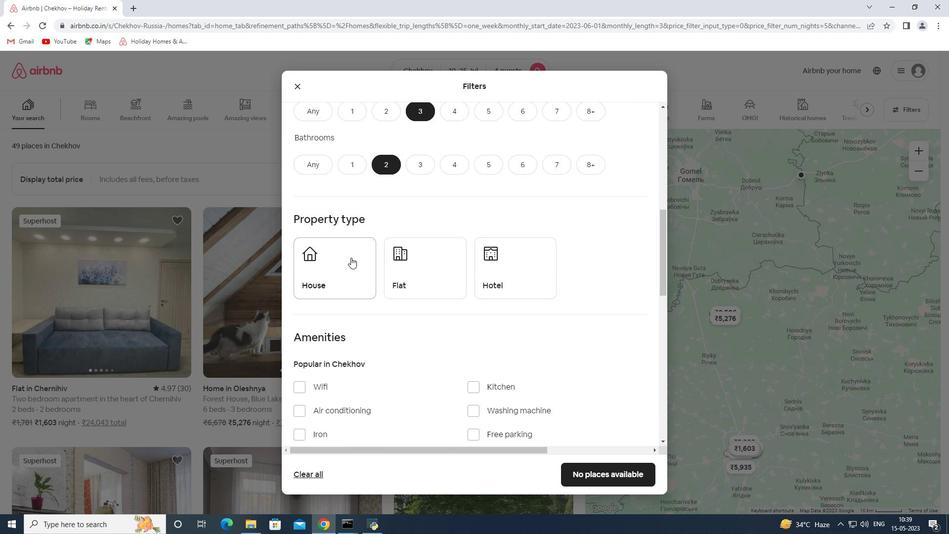 
Action: Mouse moved to (385, 250)
Screenshot: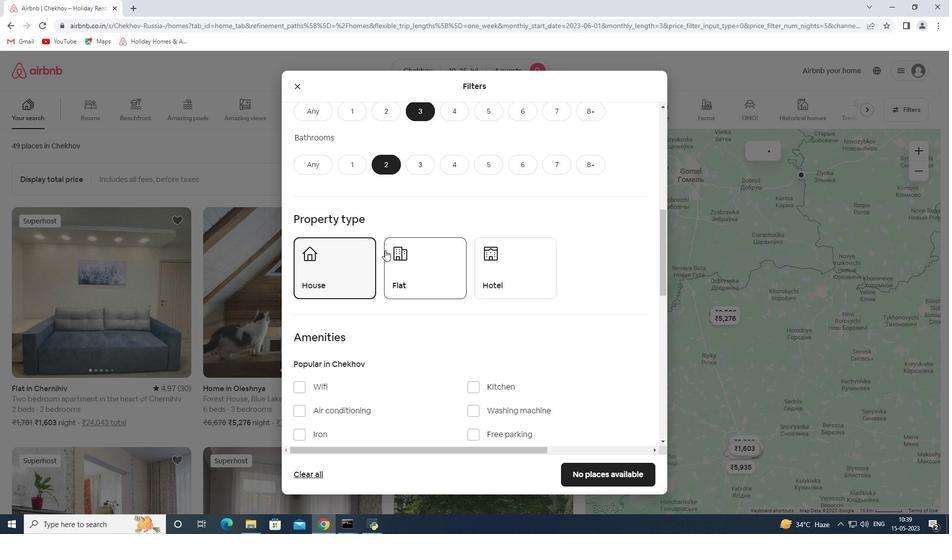 
Action: Mouse pressed left at (385, 250)
Screenshot: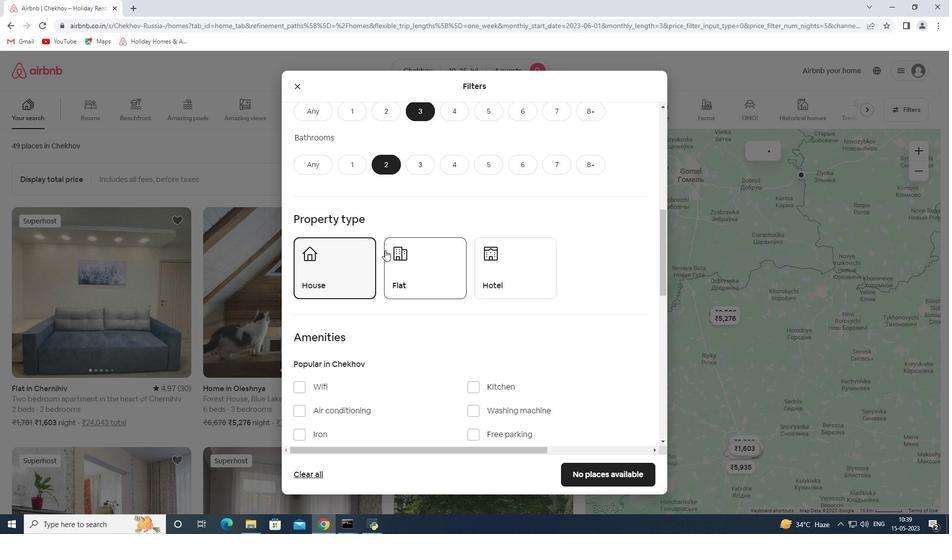 
Action: Mouse moved to (497, 250)
Screenshot: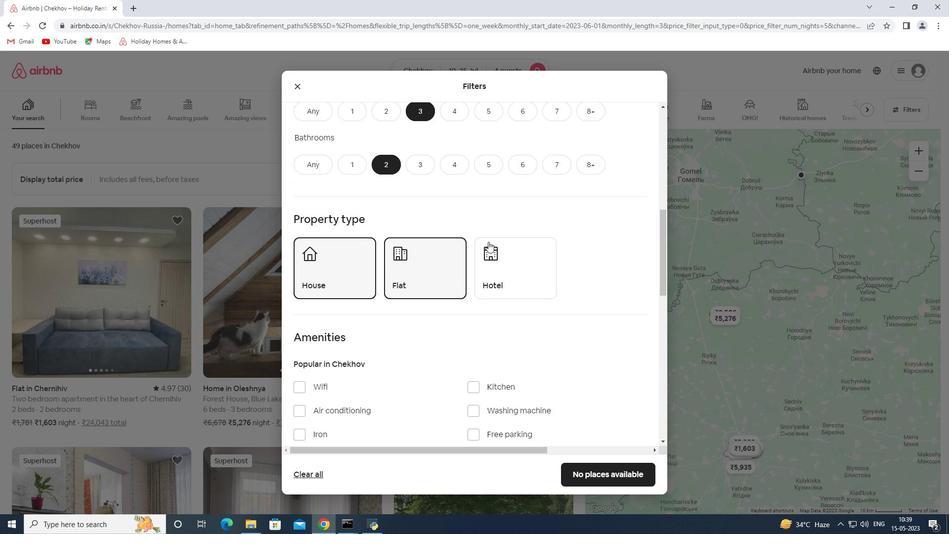 
Action: Mouse scrolled (497, 249) with delta (0, 0)
Screenshot: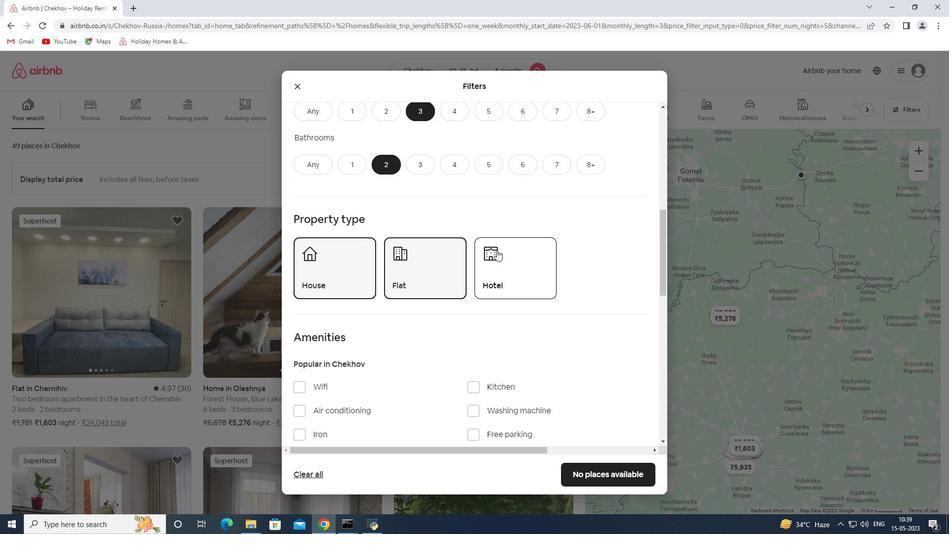 
Action: Mouse moved to (494, 250)
Screenshot: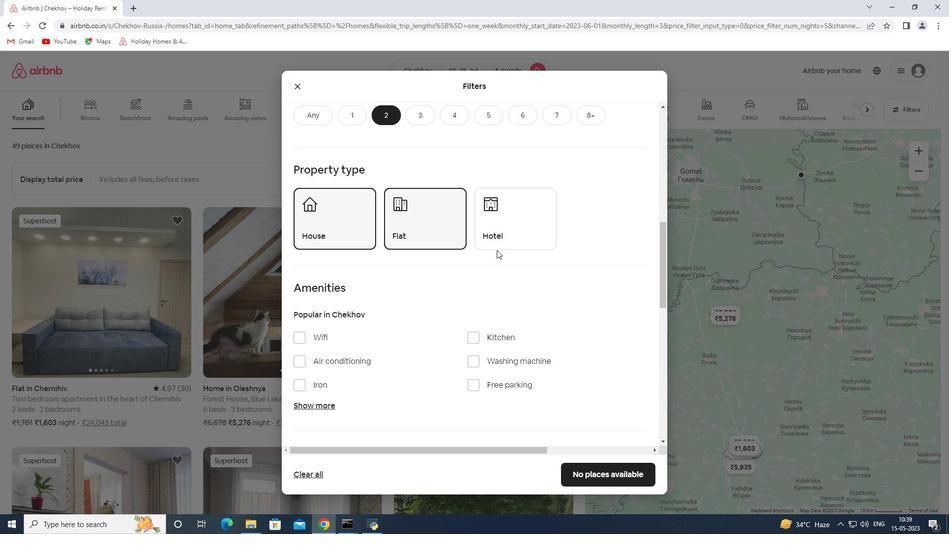 
Action: Mouse scrolled (494, 250) with delta (0, 0)
Screenshot: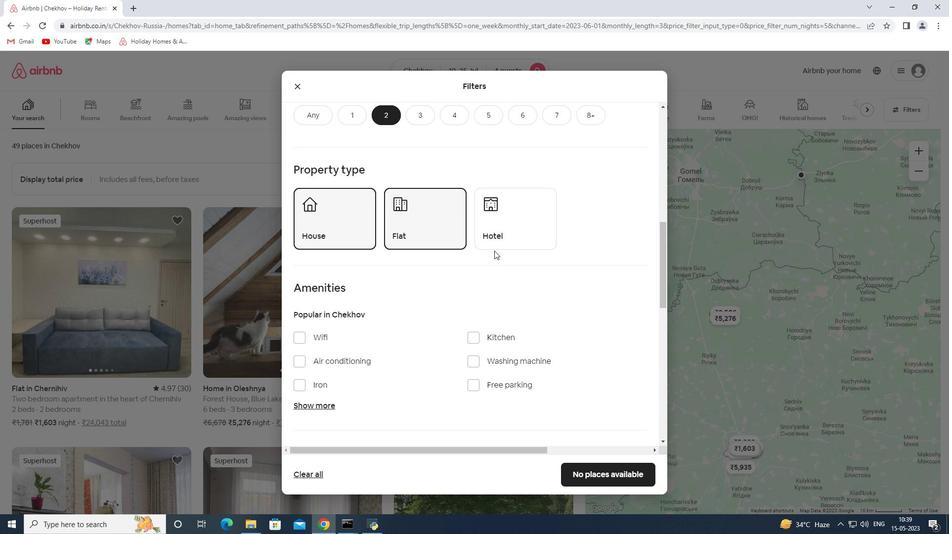 
Action: Mouse scrolled (494, 250) with delta (0, 0)
Screenshot: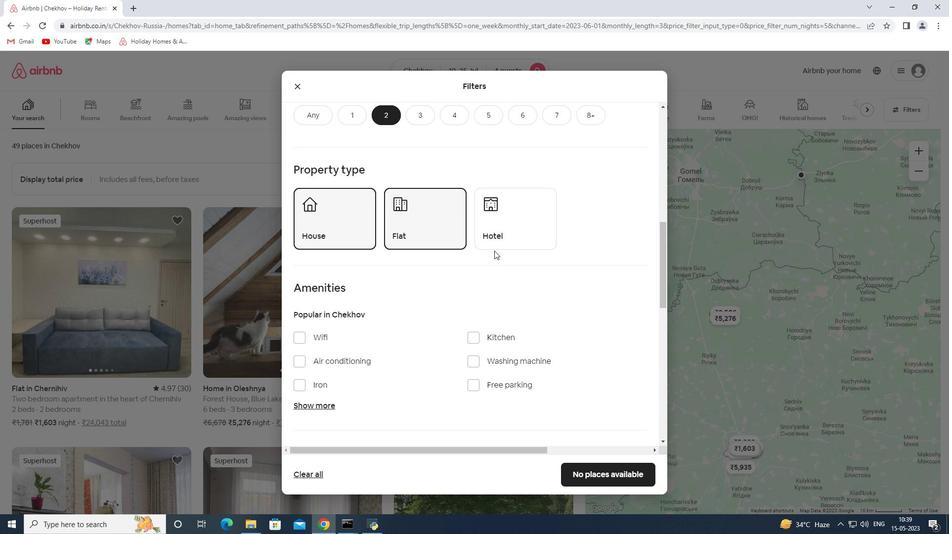 
Action: Mouse moved to (494, 248)
Screenshot: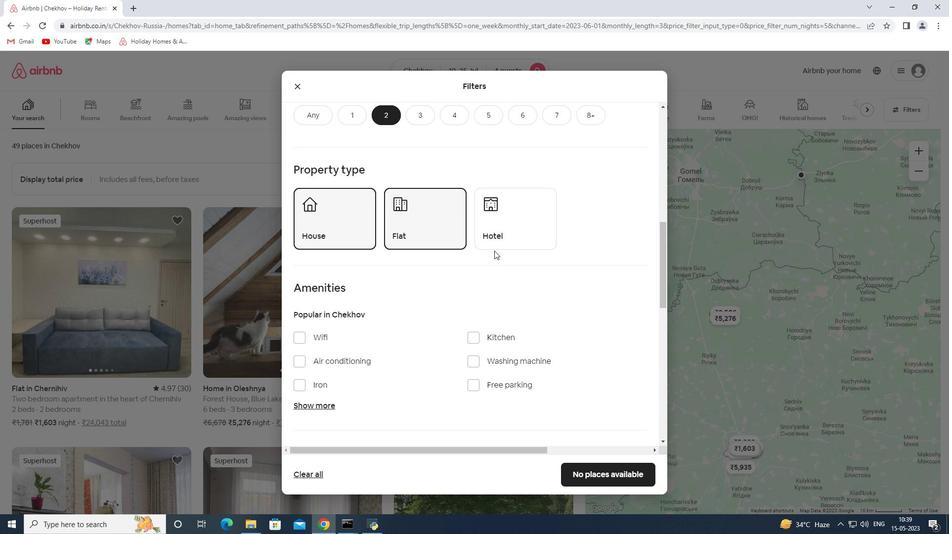 
Action: Mouse scrolled (494, 248) with delta (0, 0)
Screenshot: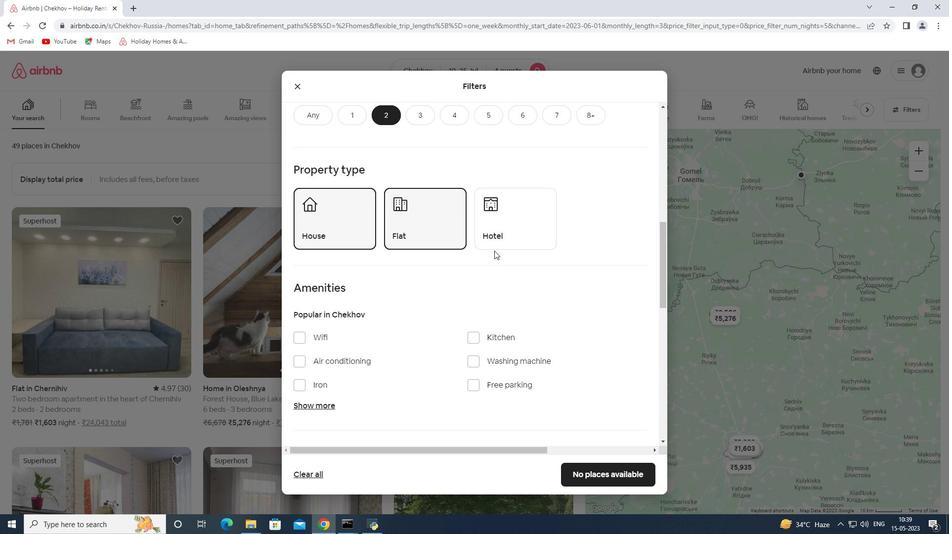 
Action: Mouse moved to (522, 233)
Screenshot: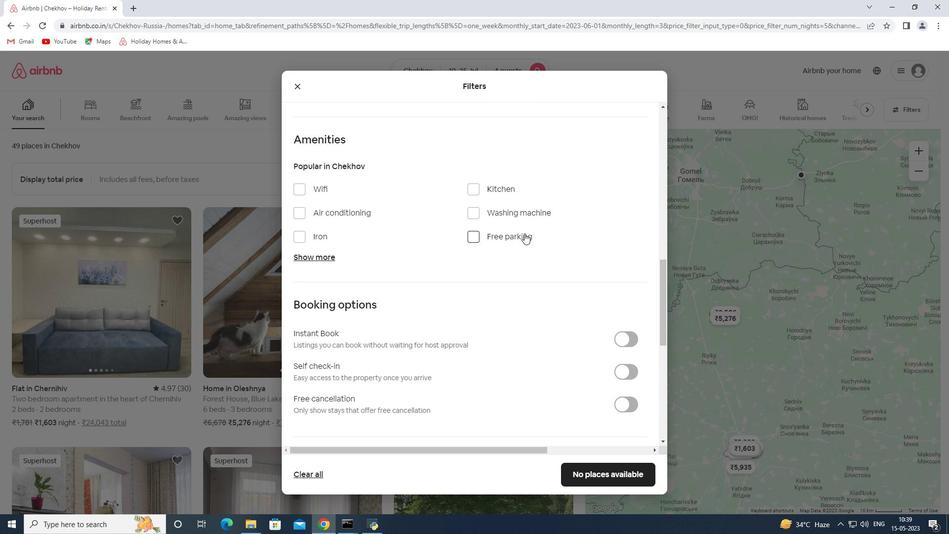 
Action: Mouse scrolled (522, 233) with delta (0, 0)
Screenshot: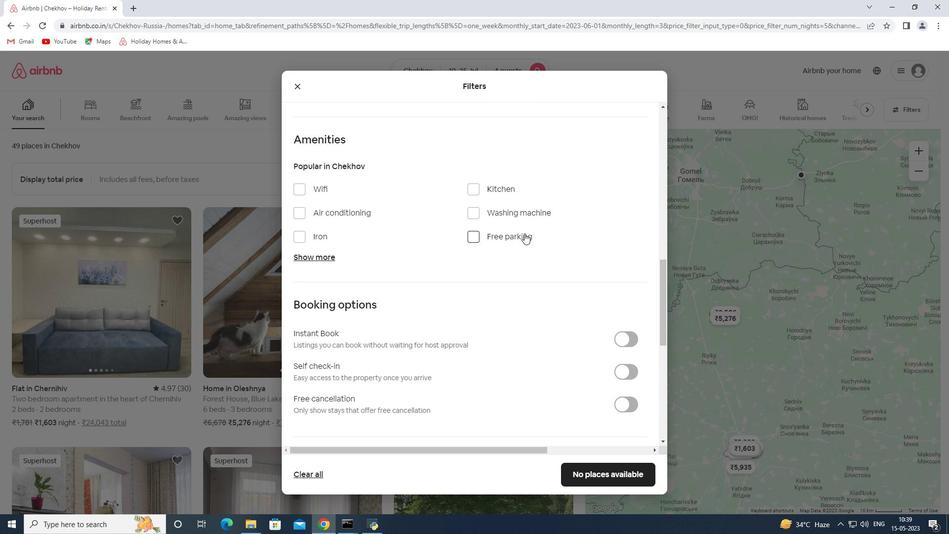 
Action: Mouse moved to (307, 236)
Screenshot: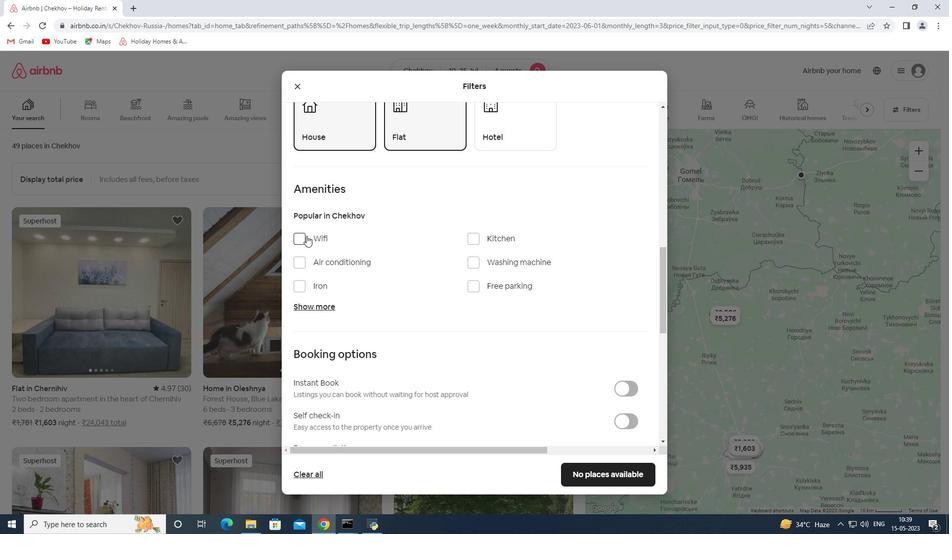 
Action: Mouse pressed left at (307, 236)
Screenshot: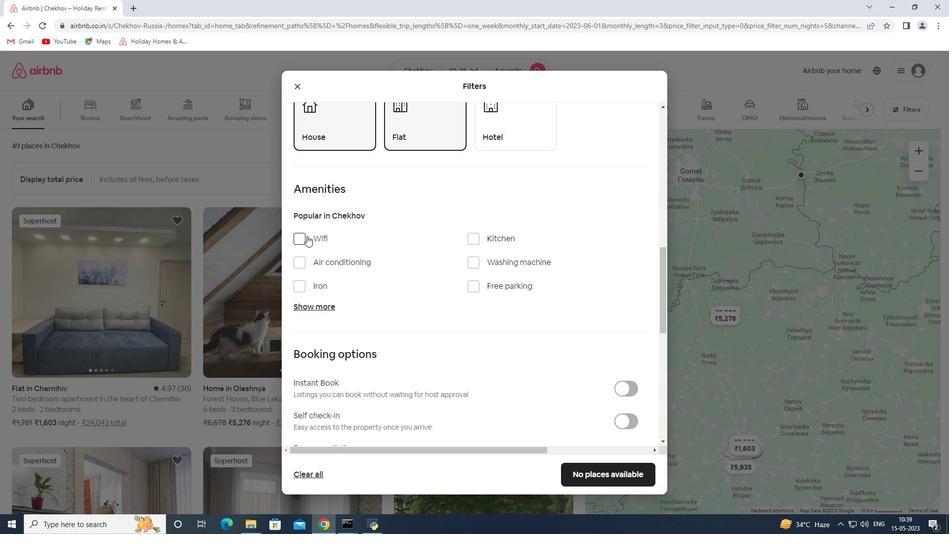
Action: Mouse moved to (315, 305)
Screenshot: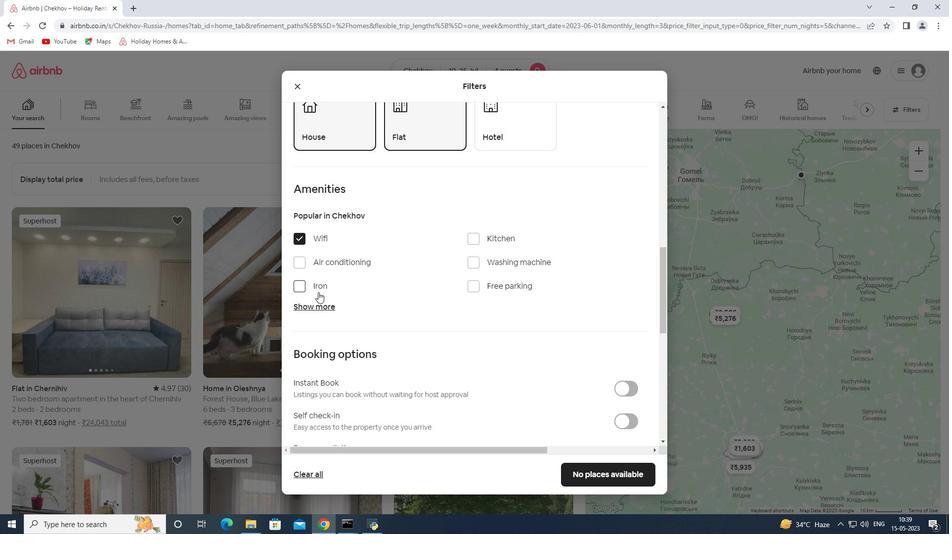 
Action: Mouse pressed left at (315, 305)
Screenshot: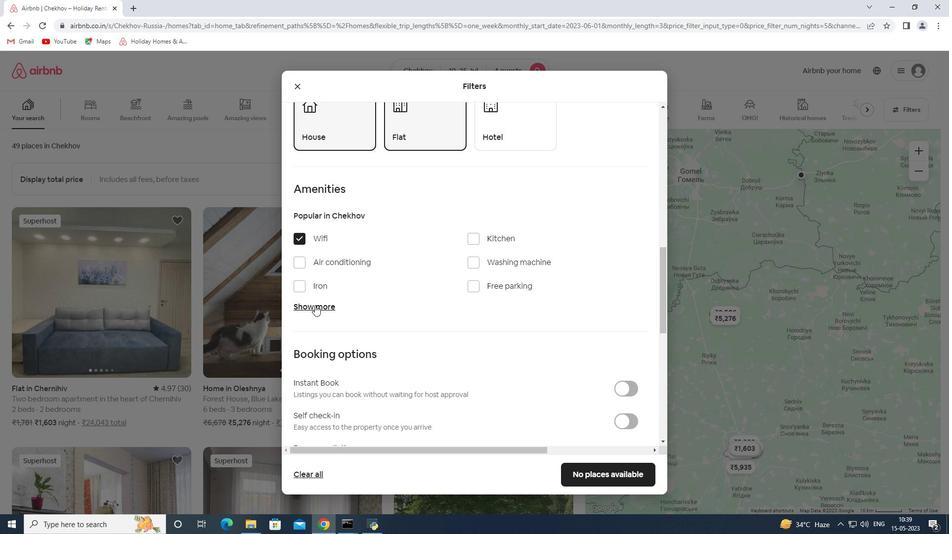 
Action: Mouse moved to (489, 290)
Screenshot: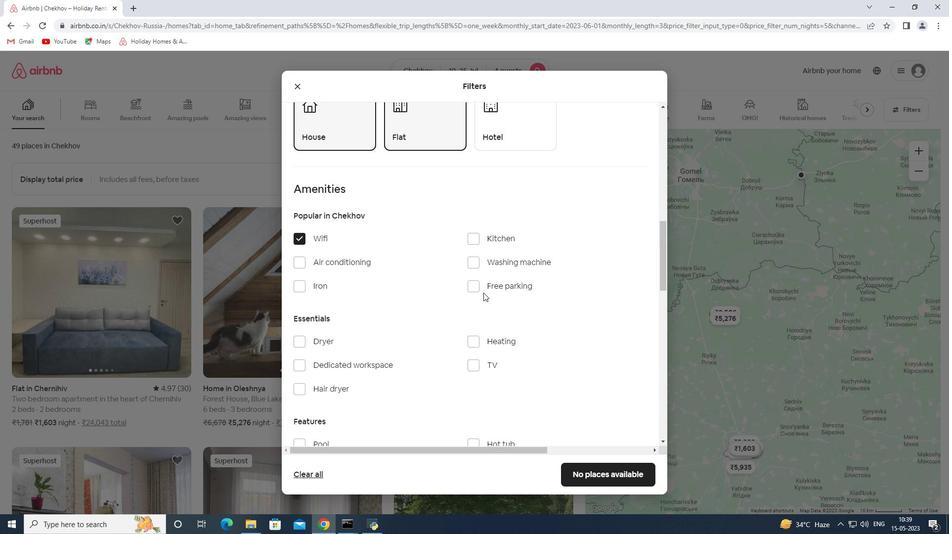 
Action: Mouse pressed left at (489, 290)
Screenshot: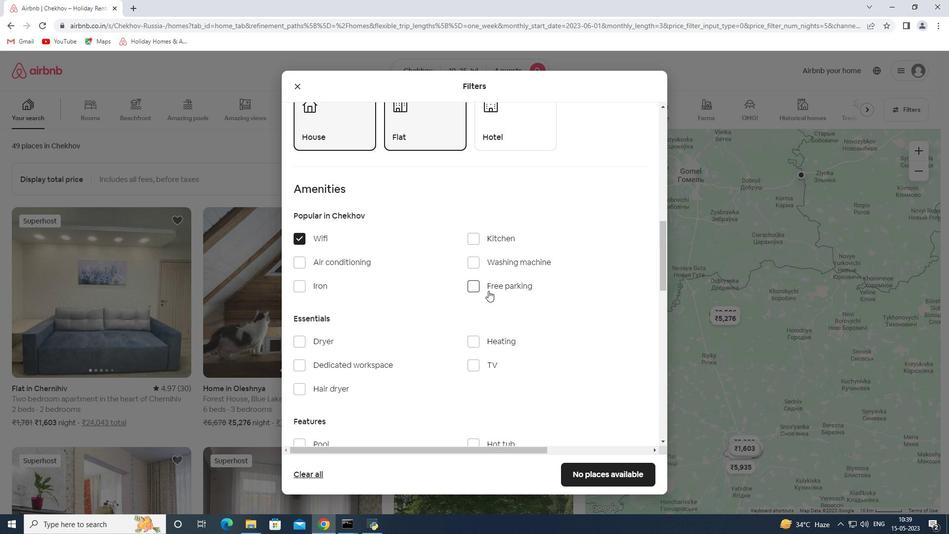 
Action: Mouse moved to (489, 365)
Screenshot: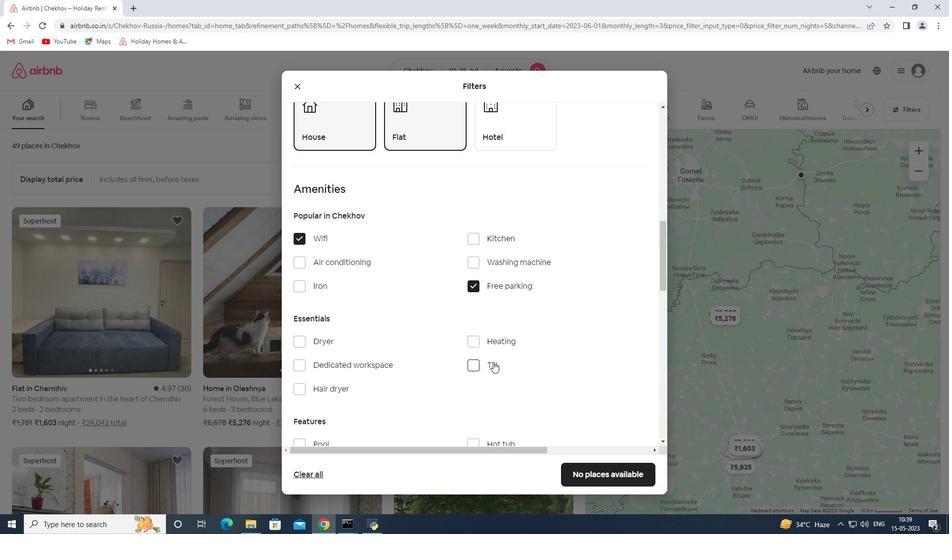
Action: Mouse pressed left at (489, 365)
Screenshot: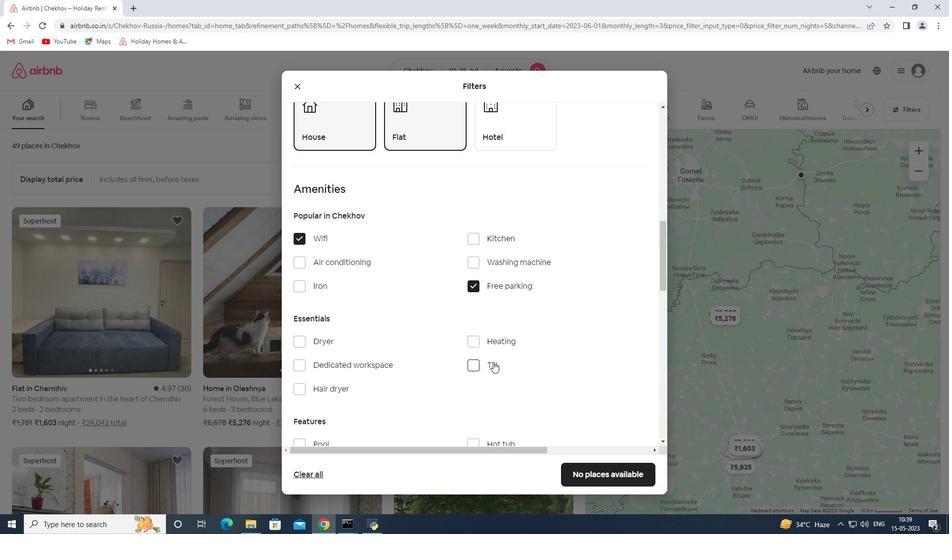 
Action: Mouse moved to (498, 344)
Screenshot: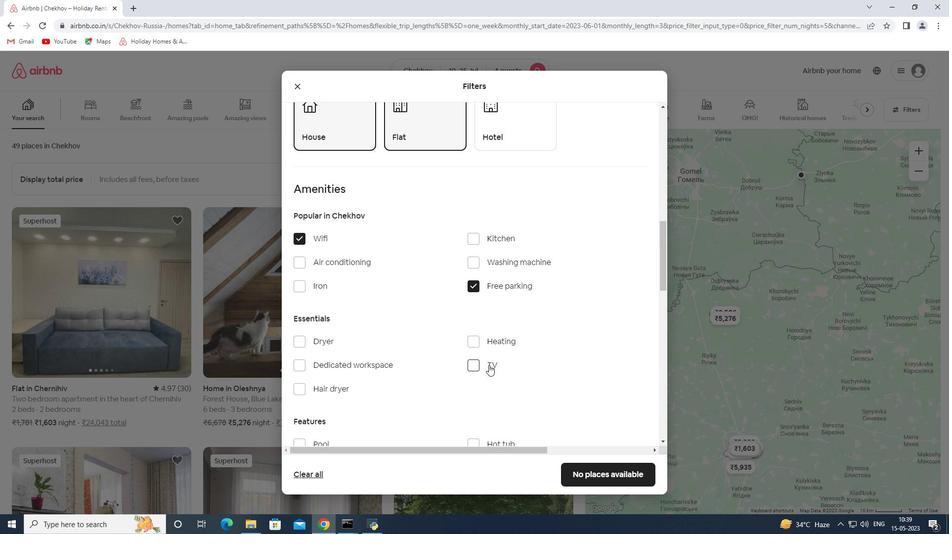 
Action: Mouse scrolled (498, 344) with delta (0, 0)
Screenshot: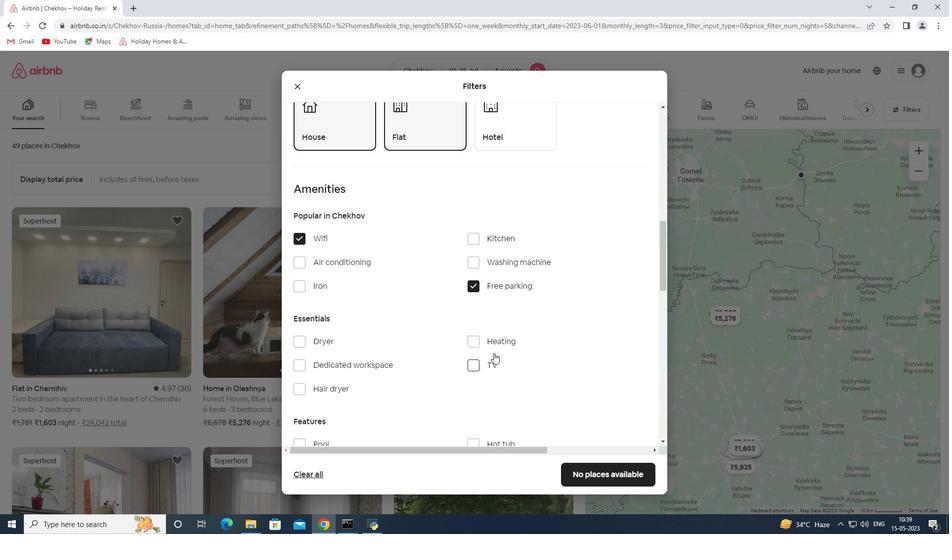 
Action: Mouse scrolled (498, 344) with delta (0, 0)
Screenshot: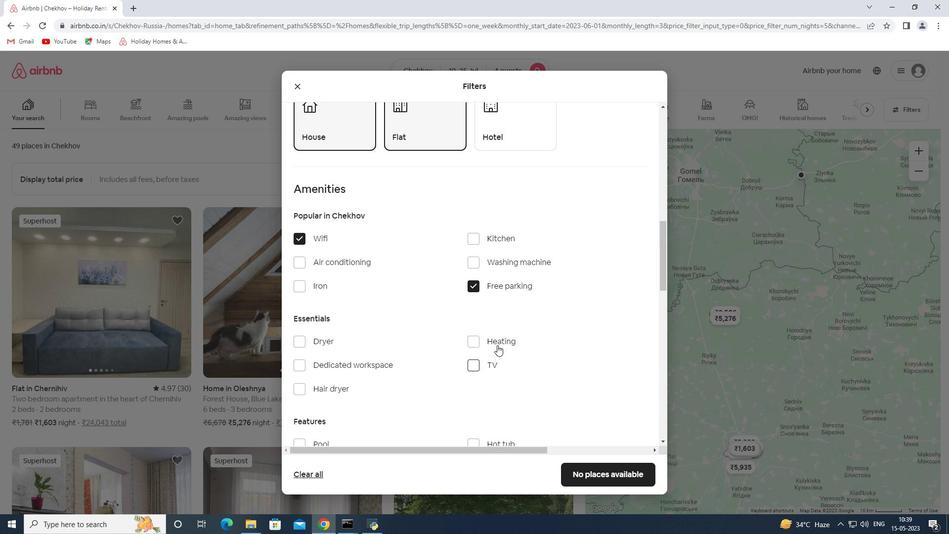 
Action: Mouse moved to (498, 340)
Screenshot: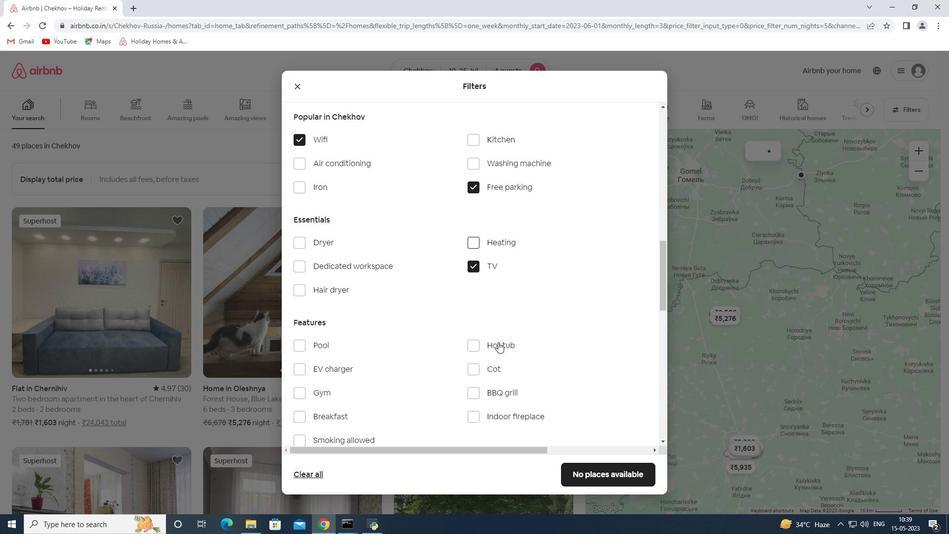 
Action: Mouse scrolled (498, 339) with delta (0, 0)
Screenshot: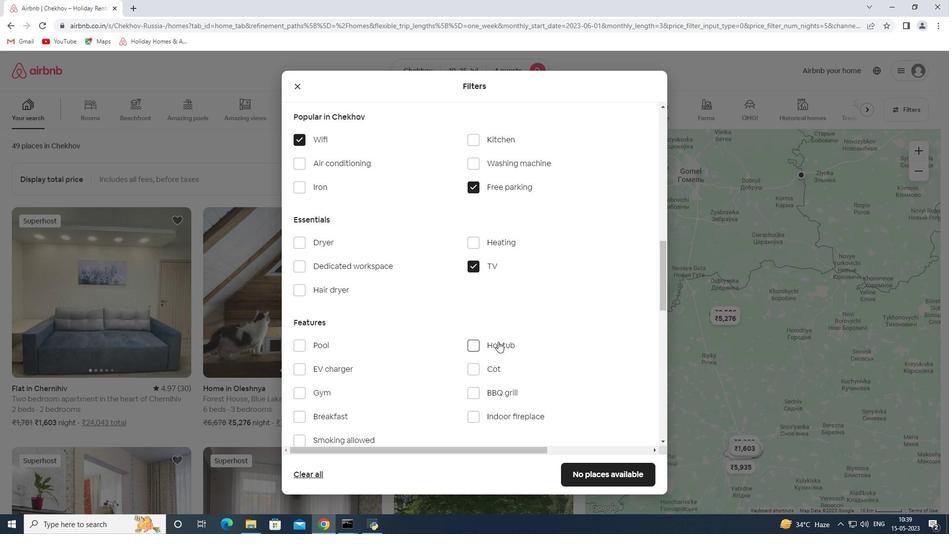 
Action: Mouse scrolled (498, 339) with delta (0, 0)
Screenshot: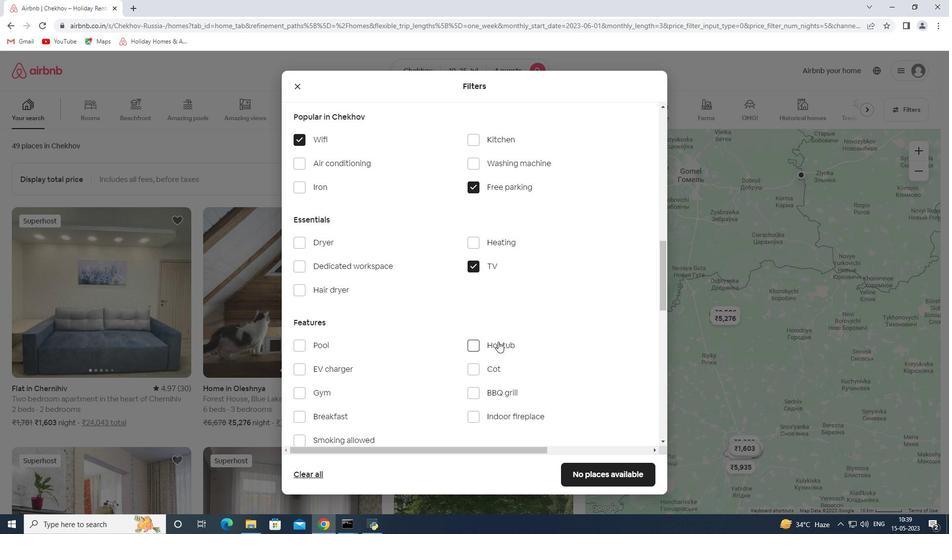 
Action: Mouse moved to (330, 320)
Screenshot: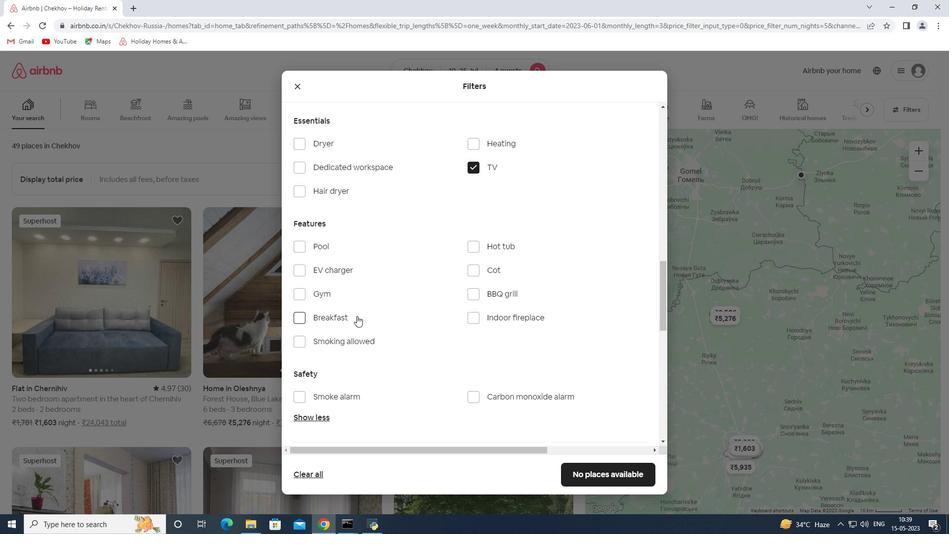 
Action: Mouse pressed left at (330, 320)
Screenshot: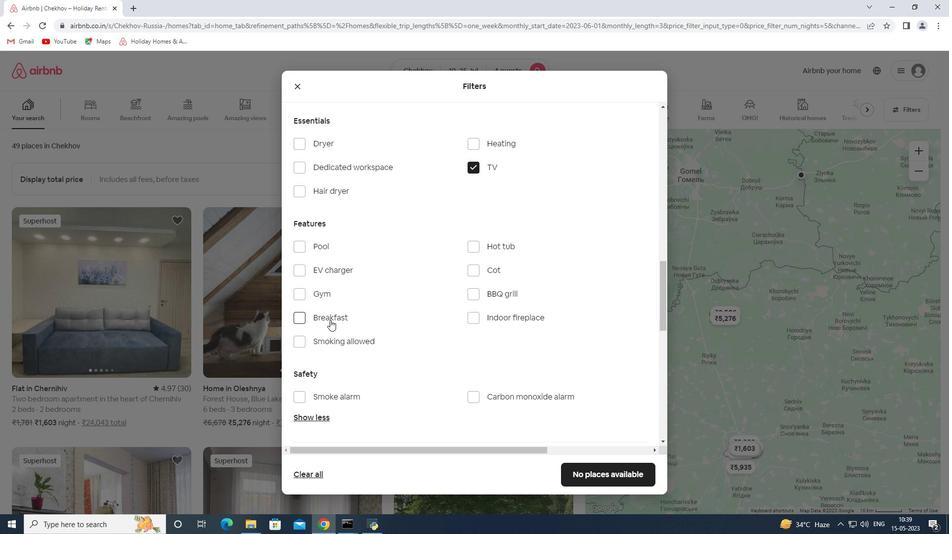 
Action: Mouse moved to (327, 294)
Screenshot: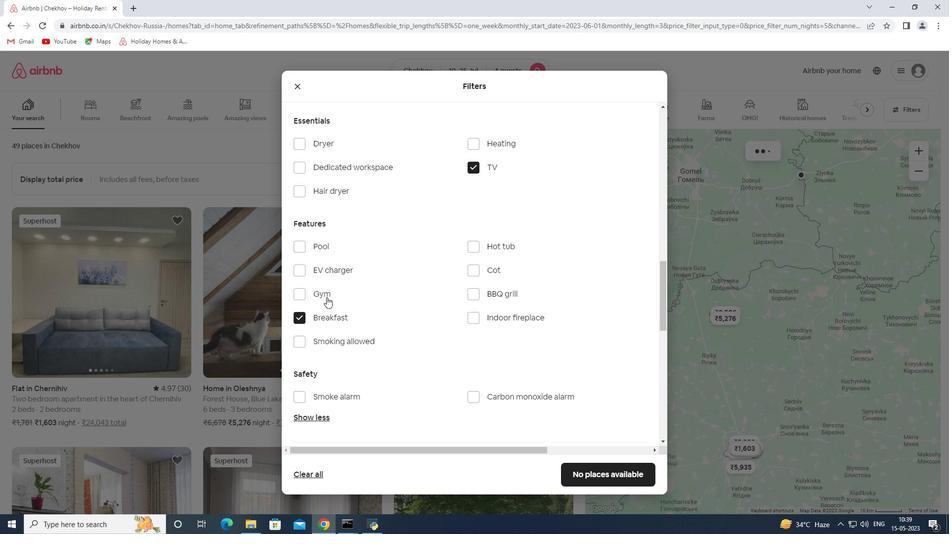 
Action: Mouse pressed left at (327, 294)
Screenshot: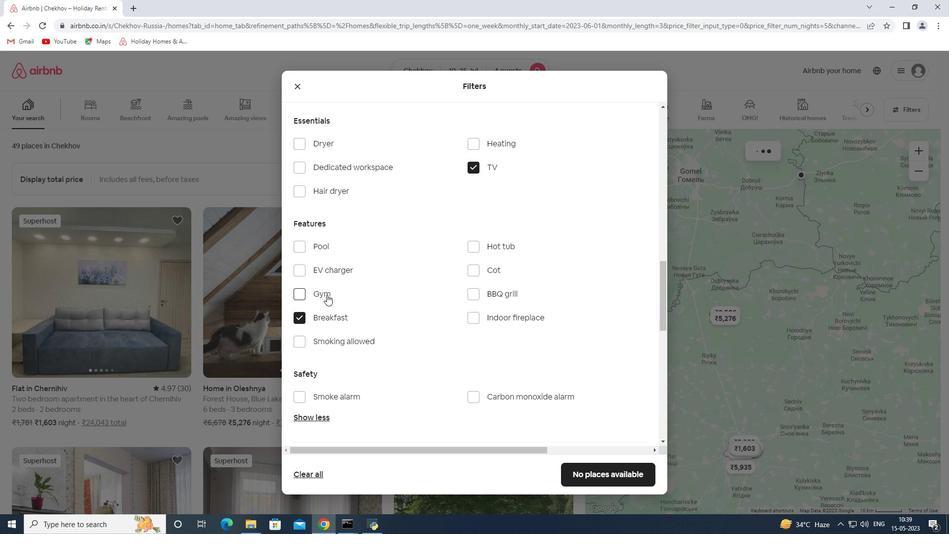 
Action: Mouse moved to (393, 244)
Screenshot: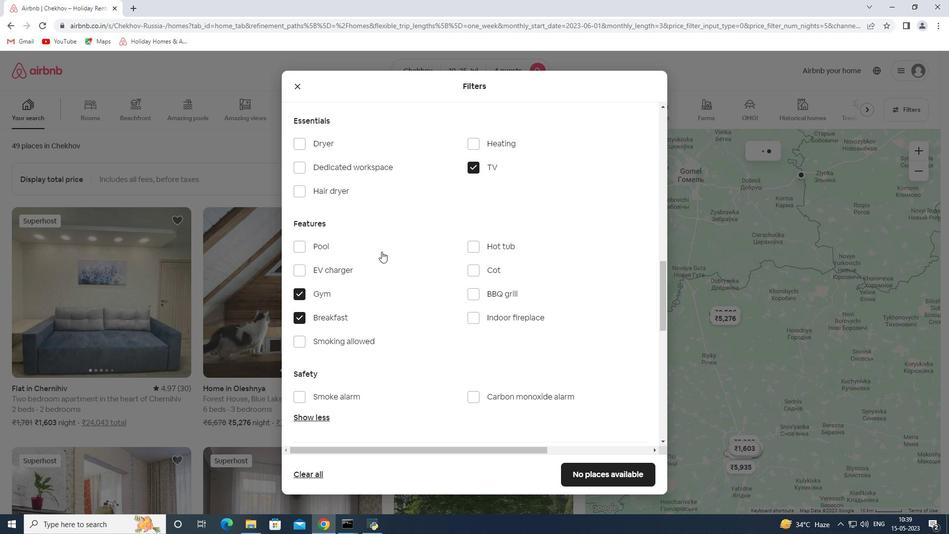 
Action: Mouse scrolled (393, 244) with delta (0, 0)
Screenshot: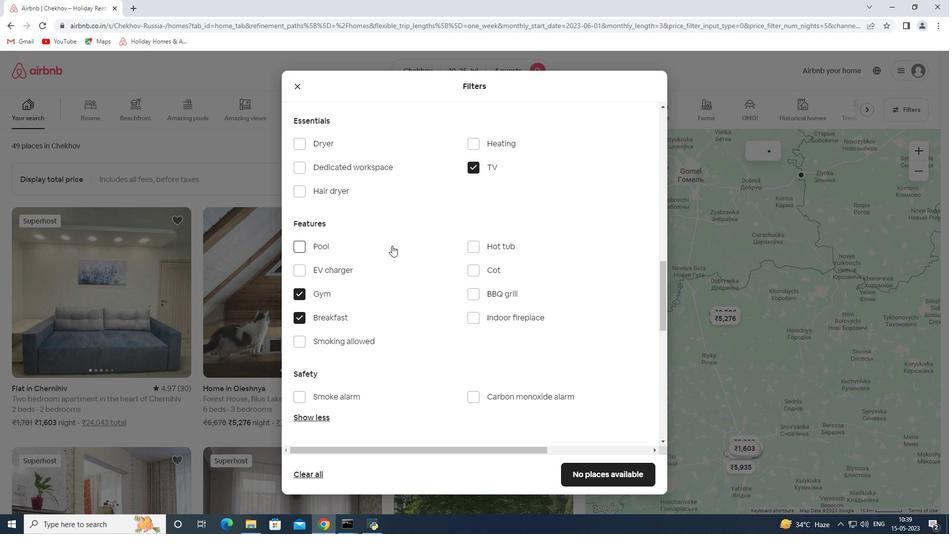 
Action: Mouse scrolled (393, 244) with delta (0, 0)
Screenshot: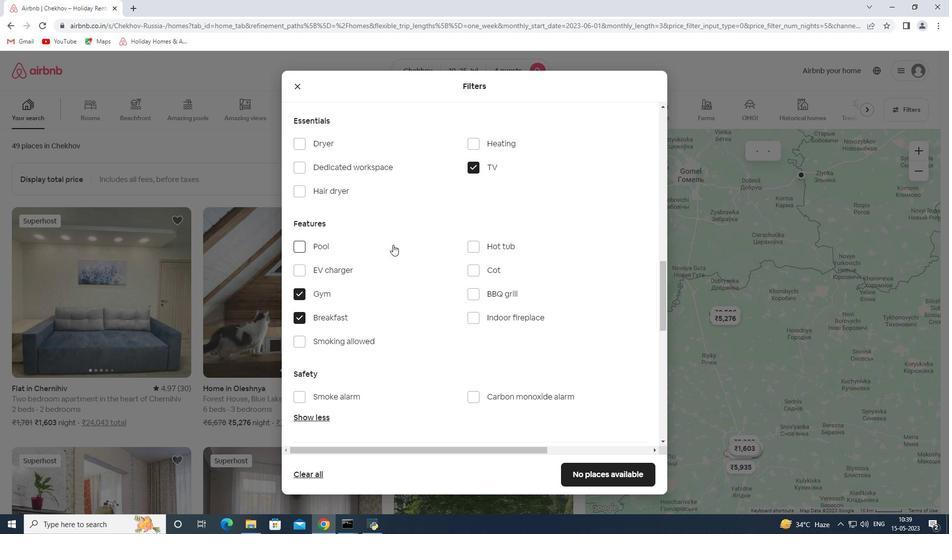 
Action: Mouse scrolled (393, 244) with delta (0, 0)
Screenshot: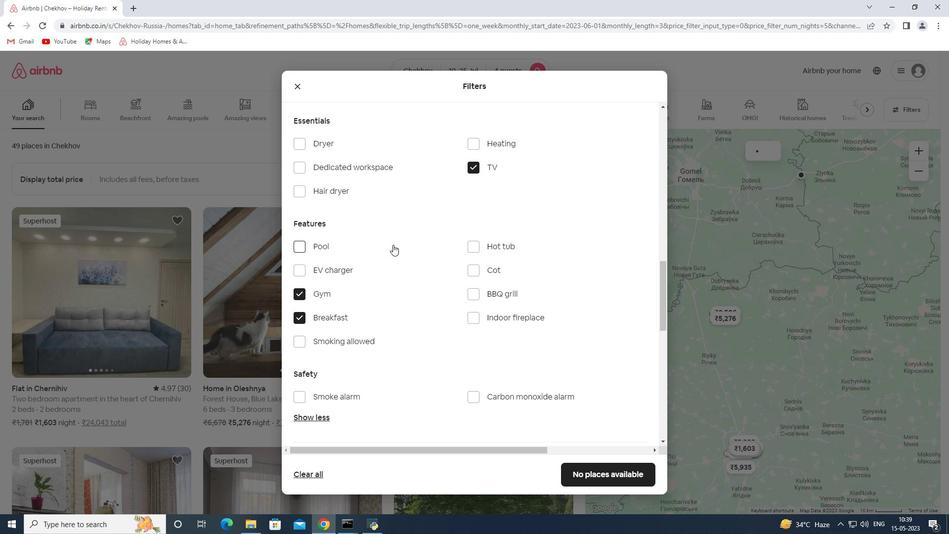 
Action: Mouse moved to (520, 287)
Screenshot: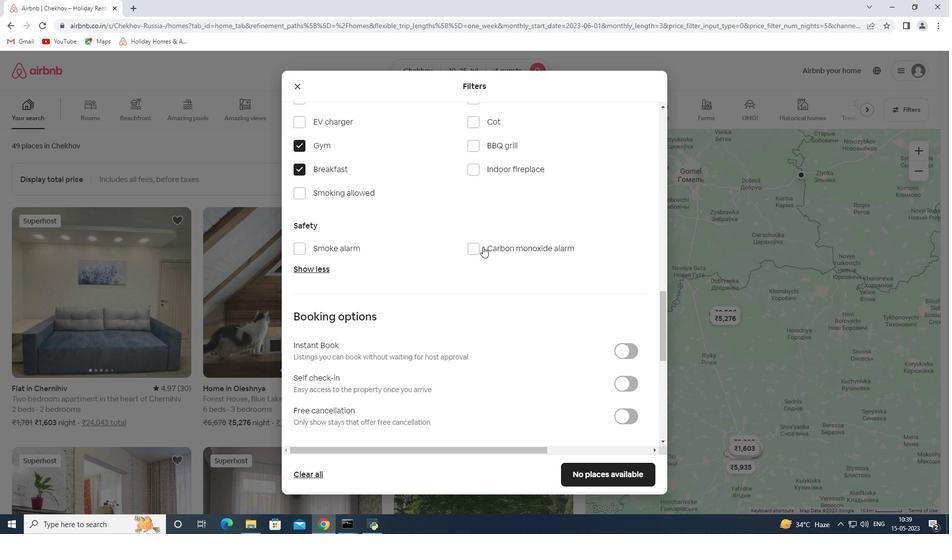 
Action: Mouse scrolled (520, 287) with delta (0, 0)
Screenshot: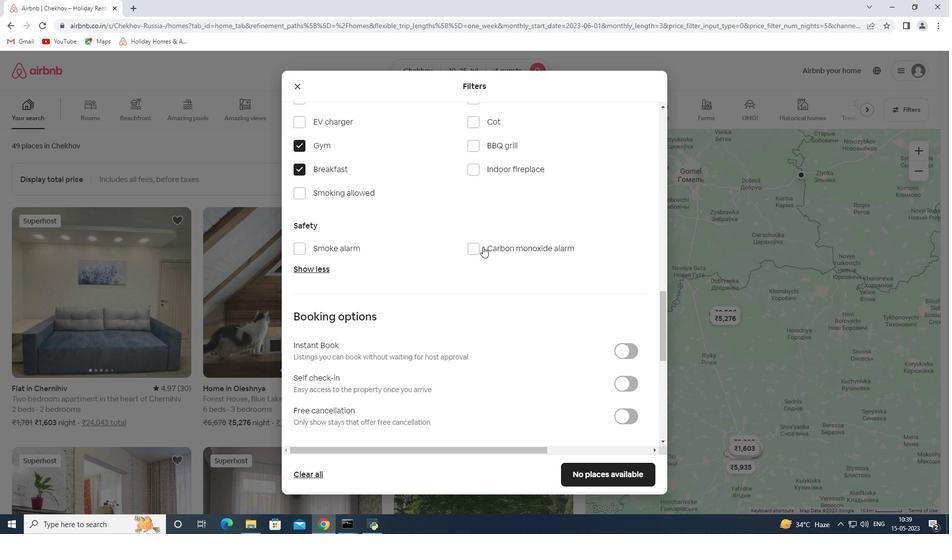 
Action: Mouse moved to (529, 288)
Screenshot: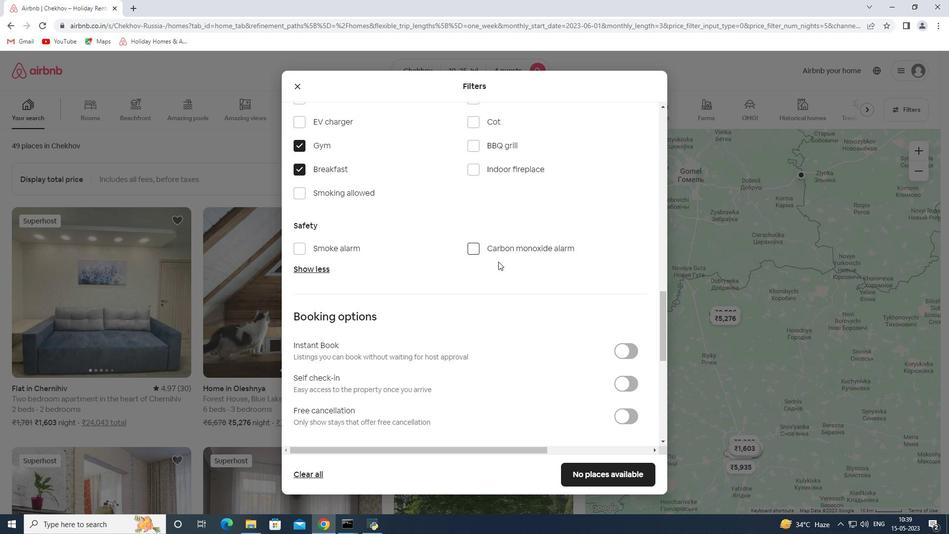 
Action: Mouse scrolled (529, 287) with delta (0, 0)
Screenshot: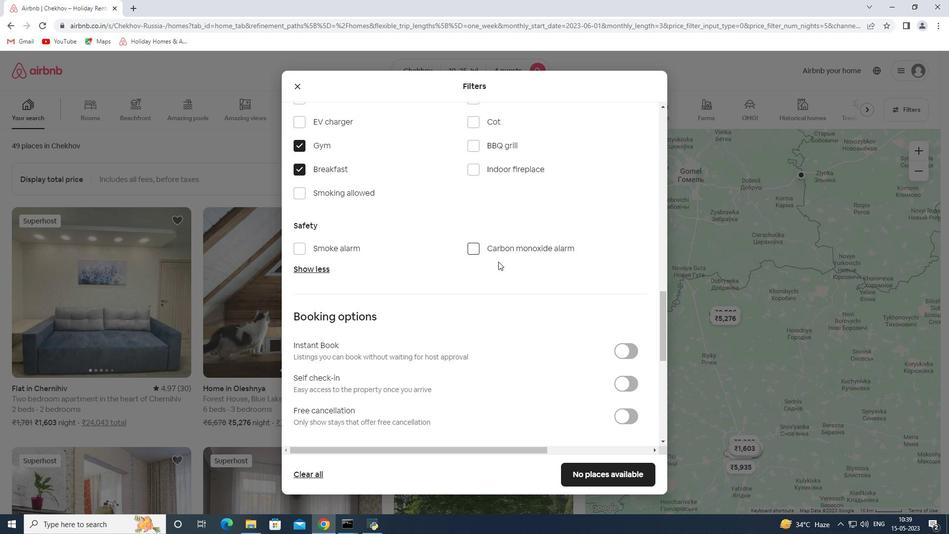 
Action: Mouse moved to (535, 287)
Screenshot: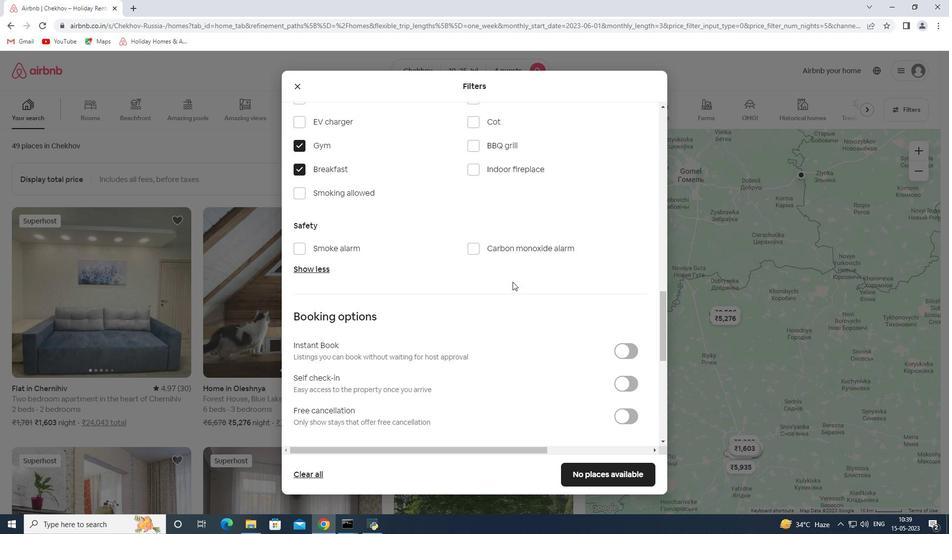 
Action: Mouse scrolled (535, 286) with delta (0, 0)
Screenshot: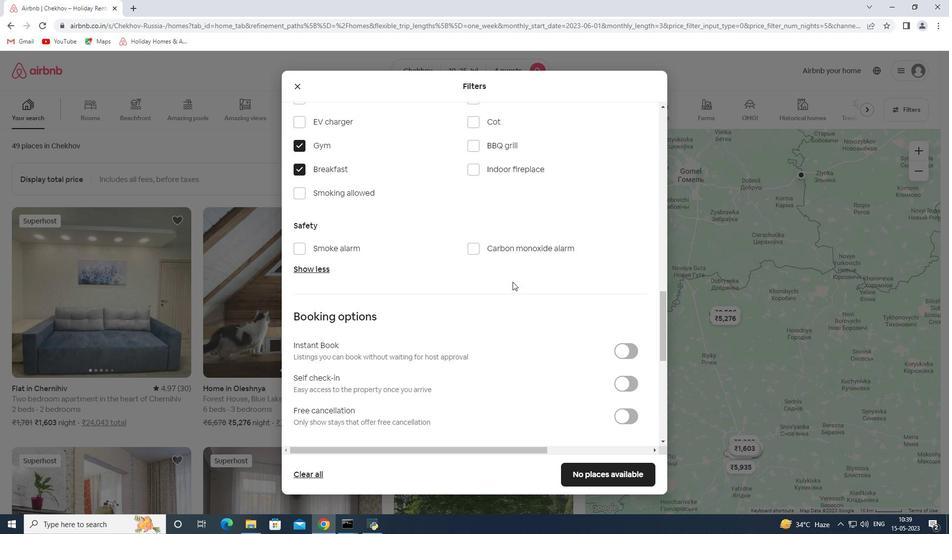 
Action: Mouse moved to (542, 293)
Screenshot: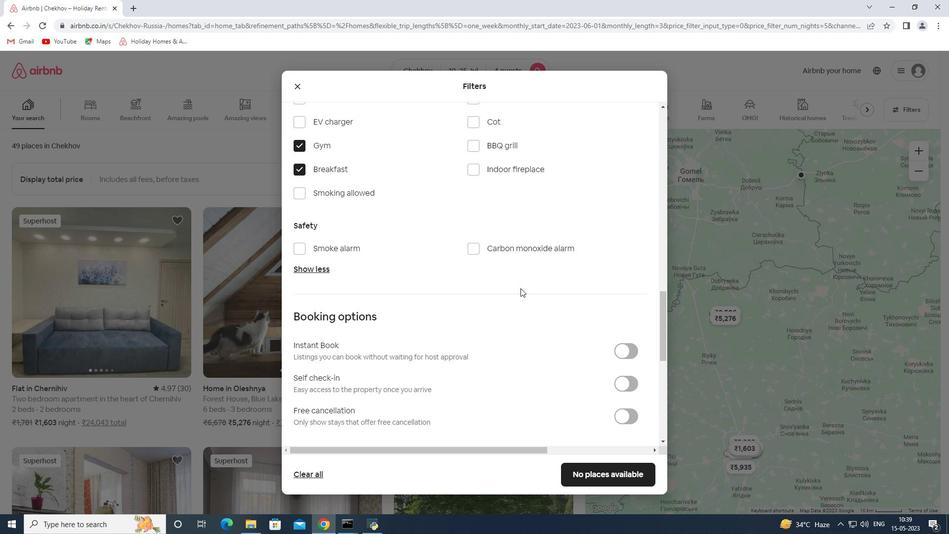 
Action: Mouse scrolled (540, 290) with delta (0, 0)
Screenshot: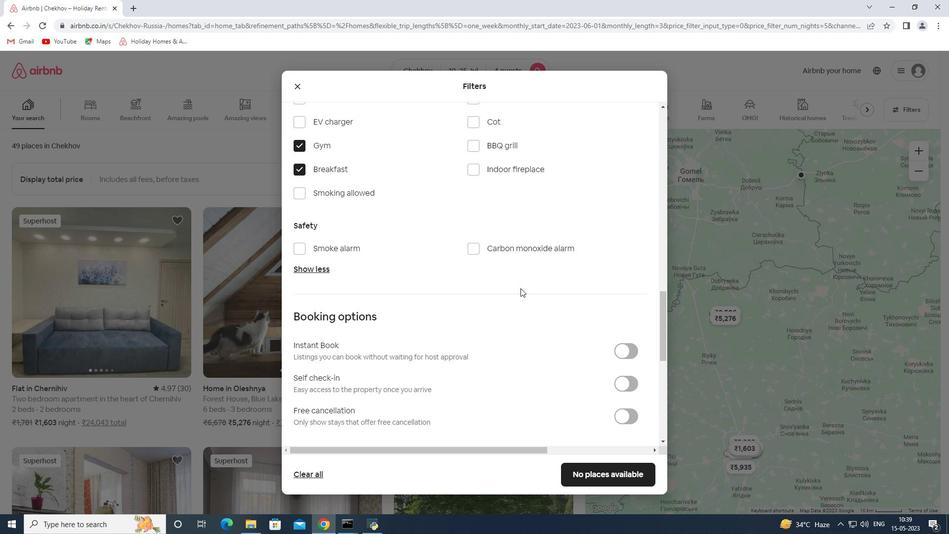 
Action: Mouse moved to (613, 179)
Screenshot: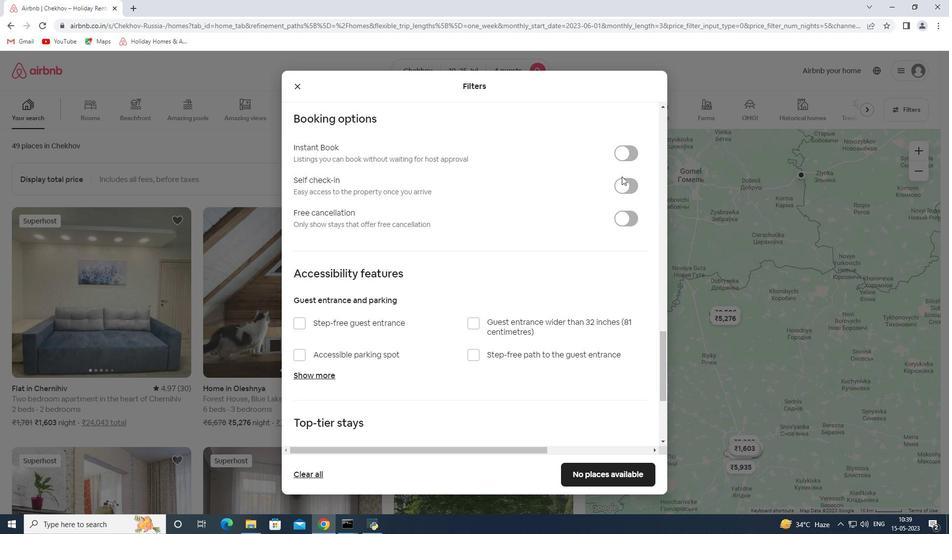 
Action: Mouse pressed left at (613, 179)
Screenshot: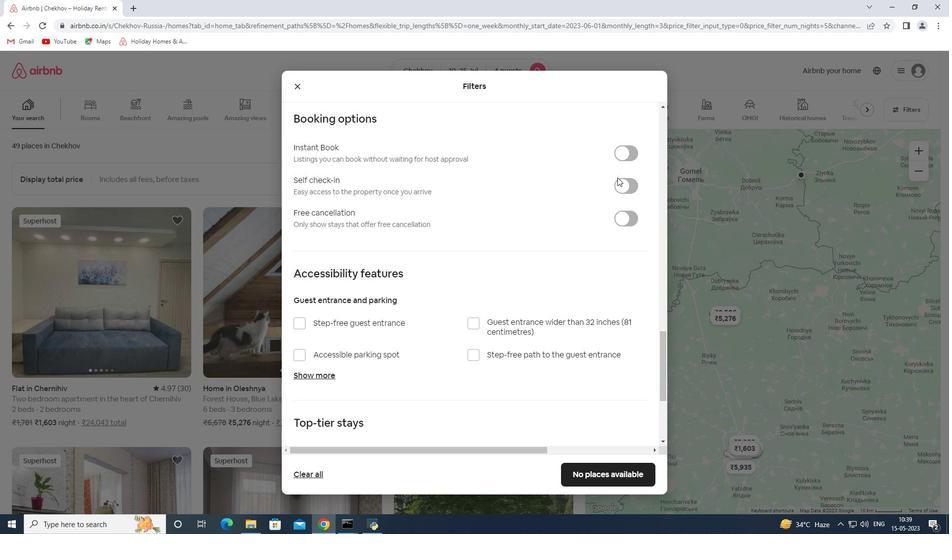 
Action: Mouse moved to (625, 184)
Screenshot: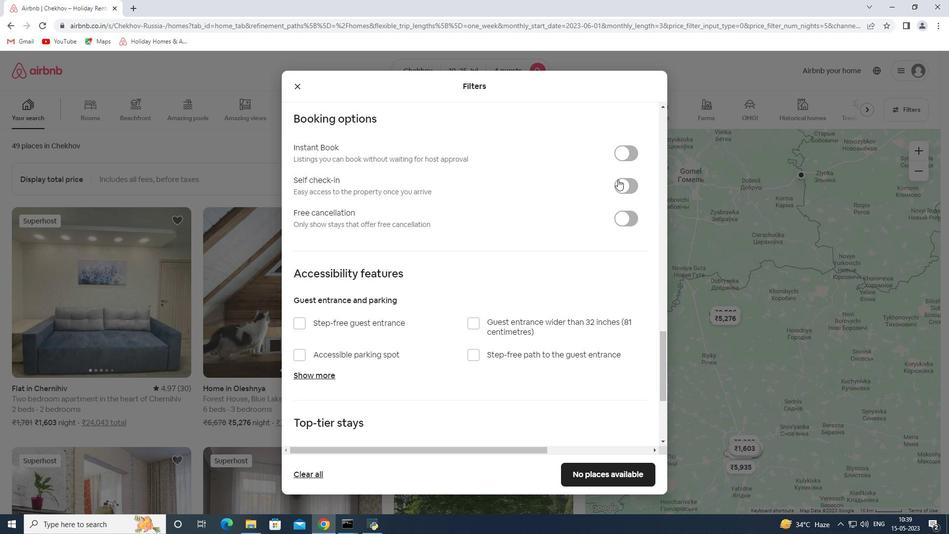 
Action: Mouse pressed left at (625, 184)
Screenshot: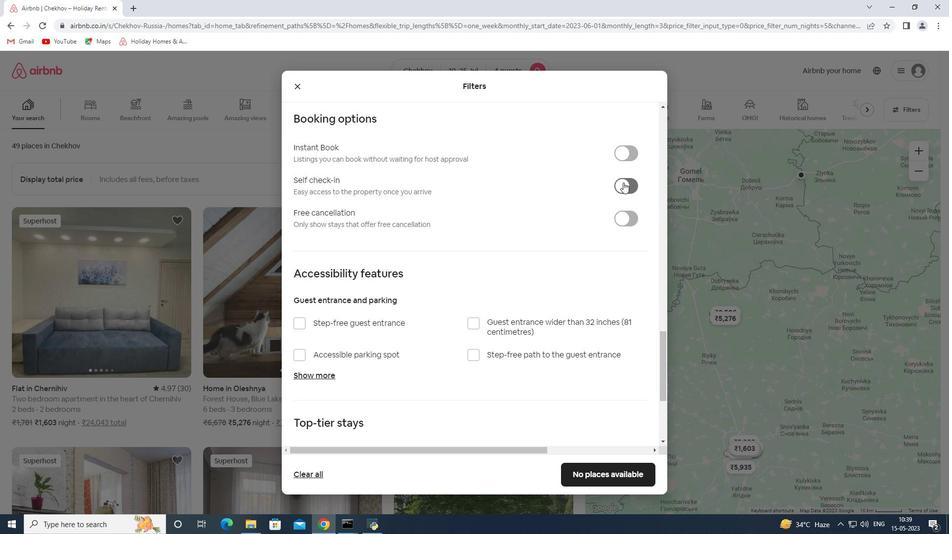
Action: Mouse moved to (575, 214)
Screenshot: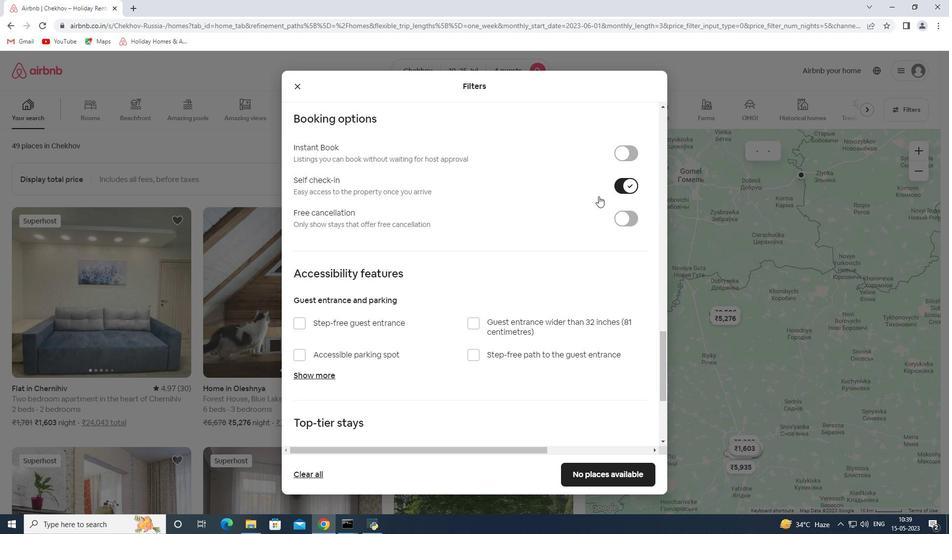 
Action: Mouse scrolled (575, 213) with delta (0, 0)
Screenshot: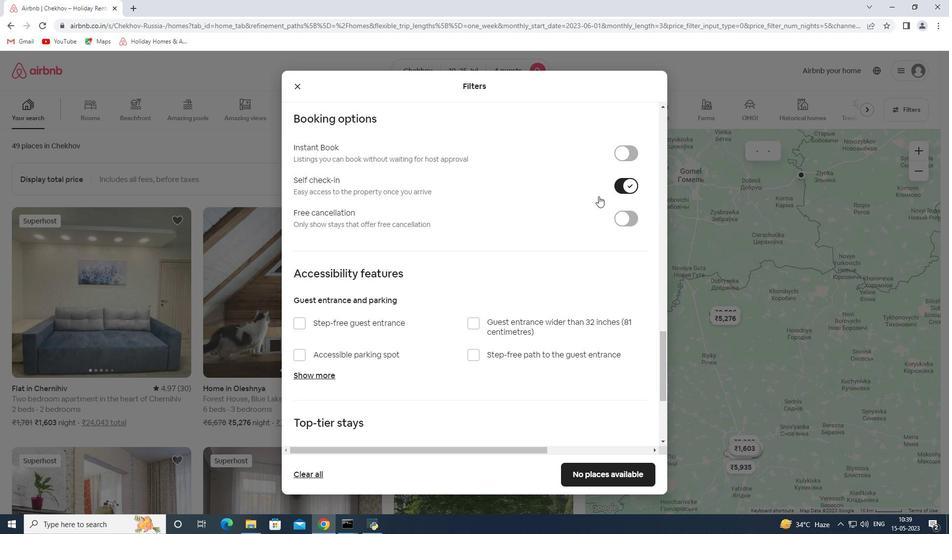 
Action: Mouse moved to (575, 214)
Screenshot: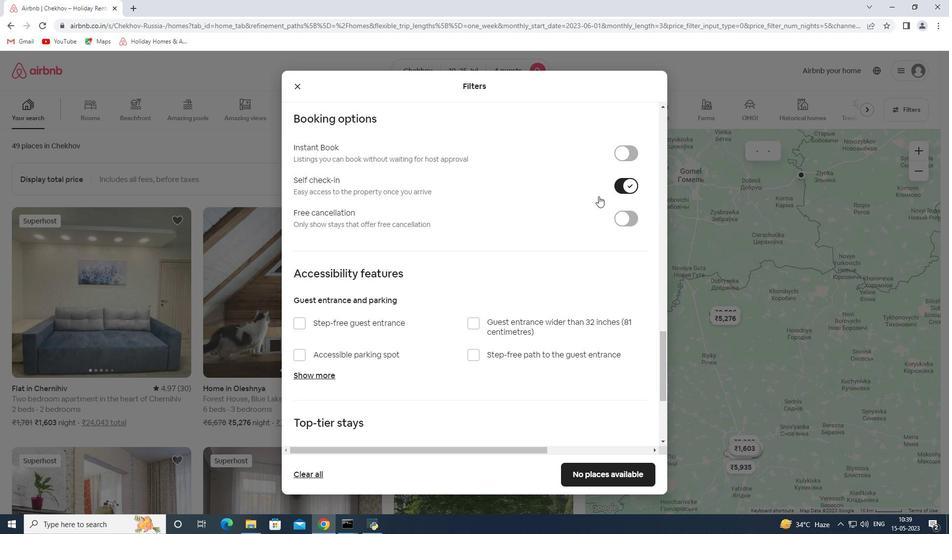 
Action: Mouse scrolled (575, 213) with delta (0, 0)
Screenshot: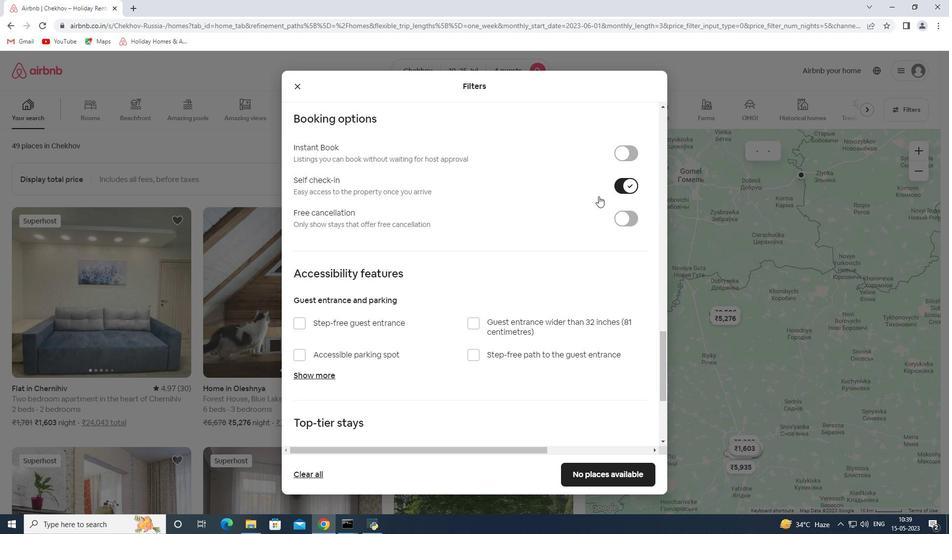 
Action: Mouse scrolled (575, 213) with delta (0, 0)
Screenshot: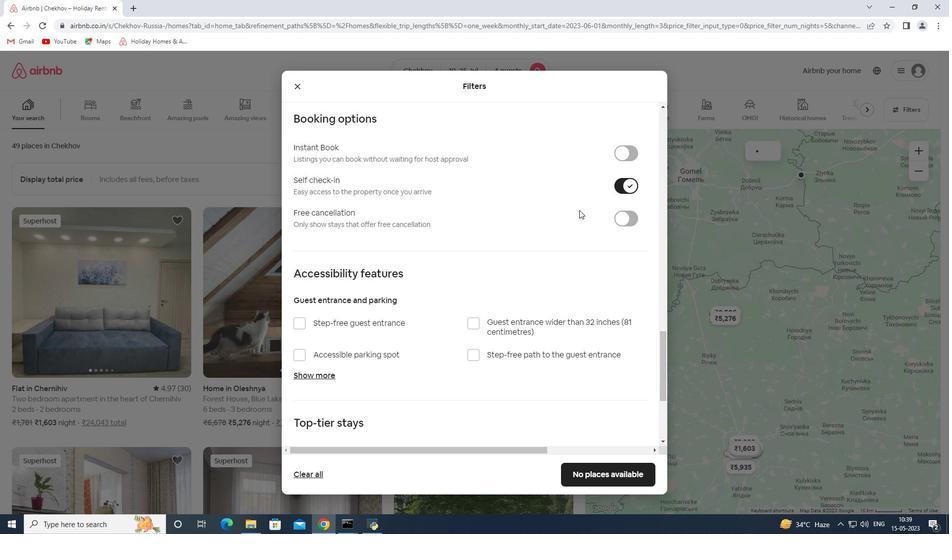 
Action: Mouse moved to (573, 214)
Screenshot: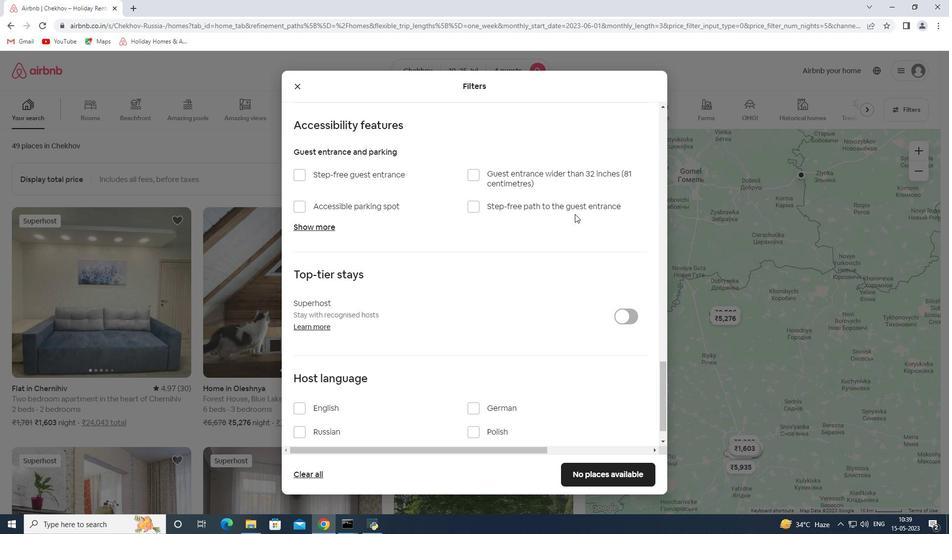 
Action: Mouse scrolled (573, 214) with delta (0, 0)
Screenshot: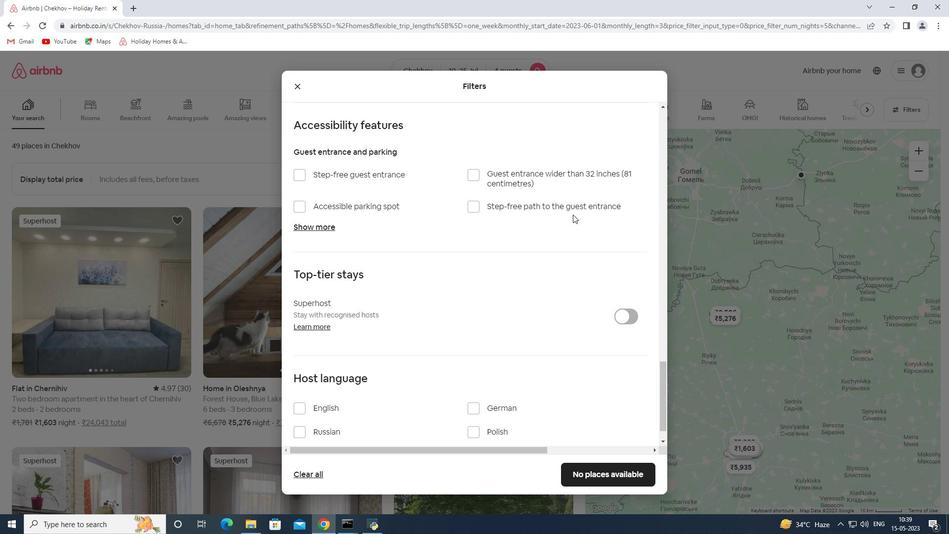 
Action: Mouse scrolled (573, 214) with delta (0, 0)
Screenshot: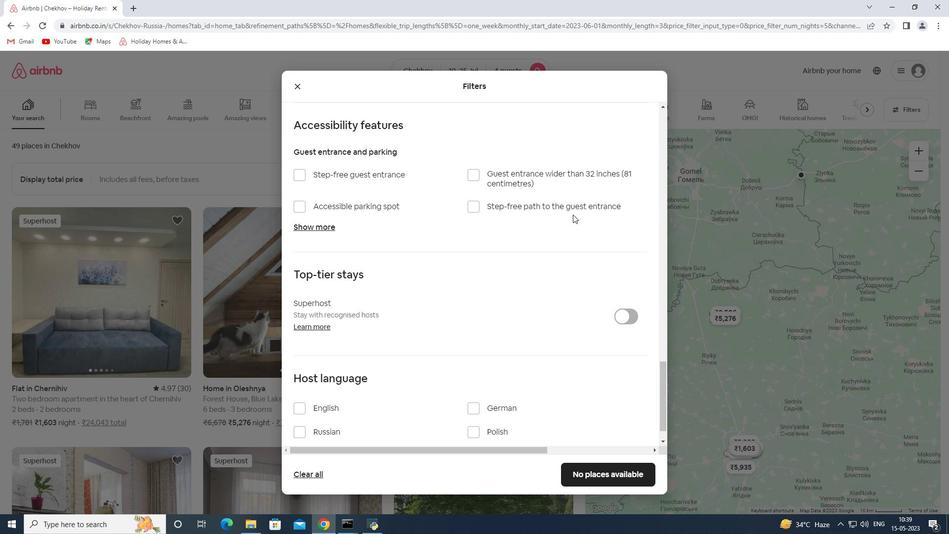
Action: Mouse scrolled (573, 214) with delta (0, 0)
Screenshot: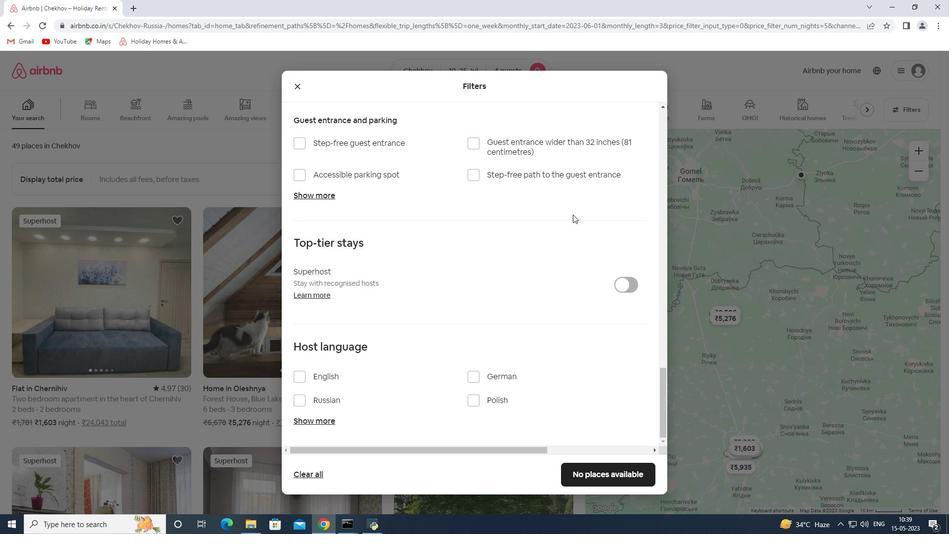 
Action: Mouse scrolled (573, 214) with delta (0, 0)
Screenshot: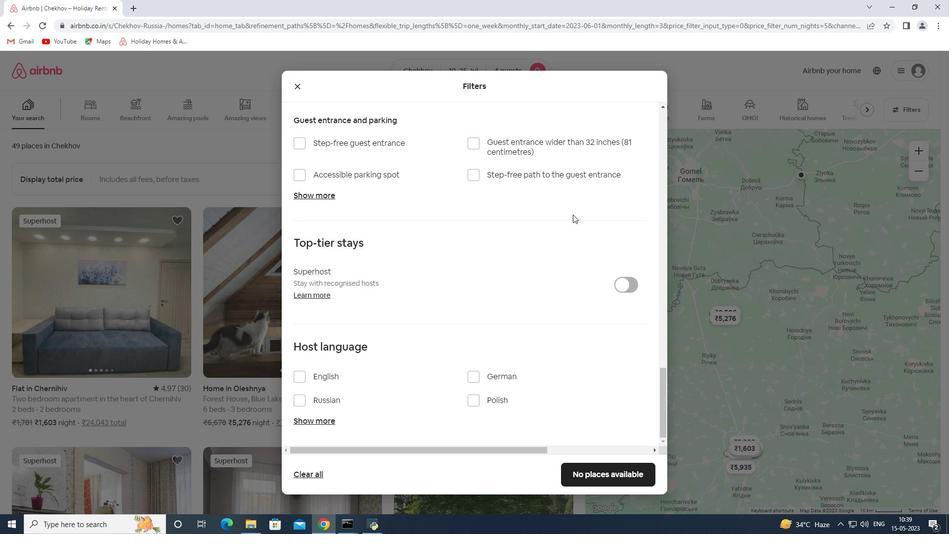 
Action: Mouse scrolled (573, 214) with delta (0, 0)
Screenshot: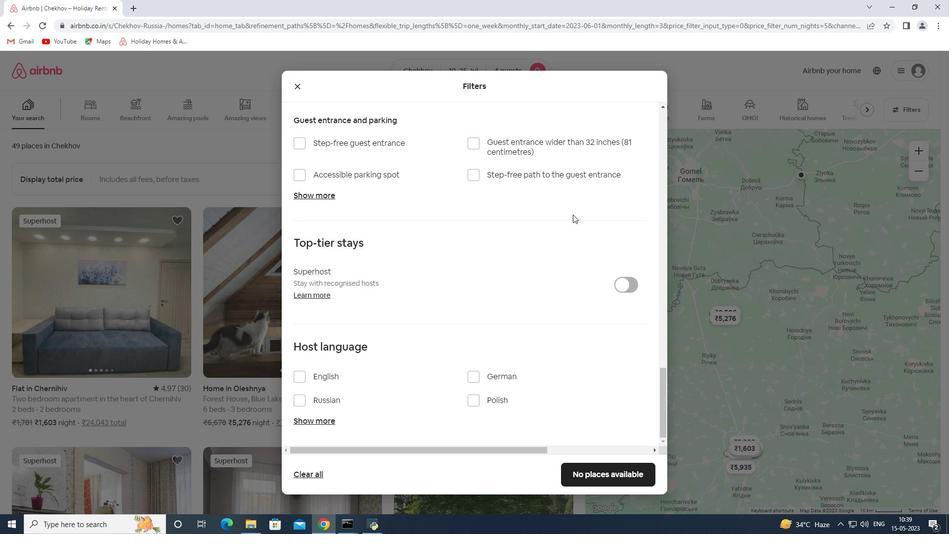 
Action: Mouse moved to (446, 125)
Screenshot: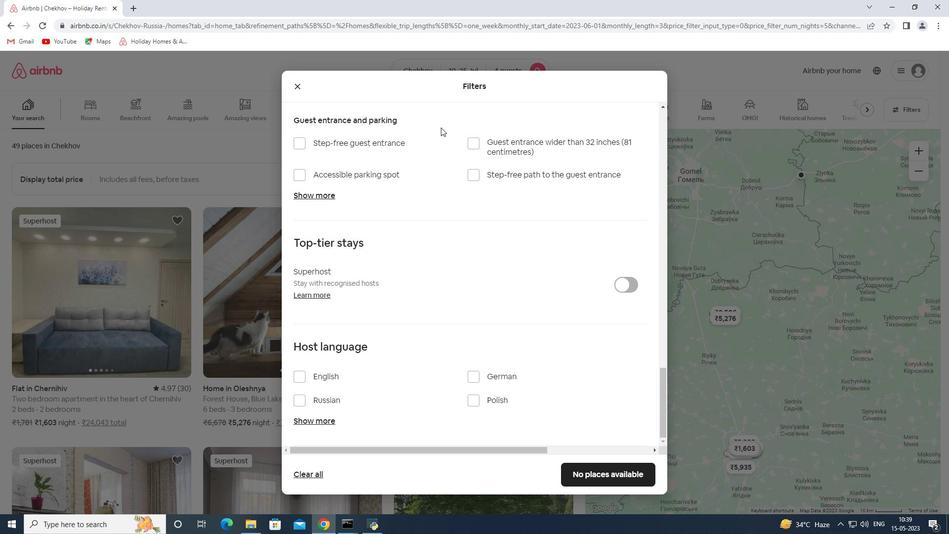 
Action: Mouse scrolled (446, 125) with delta (0, 0)
Screenshot: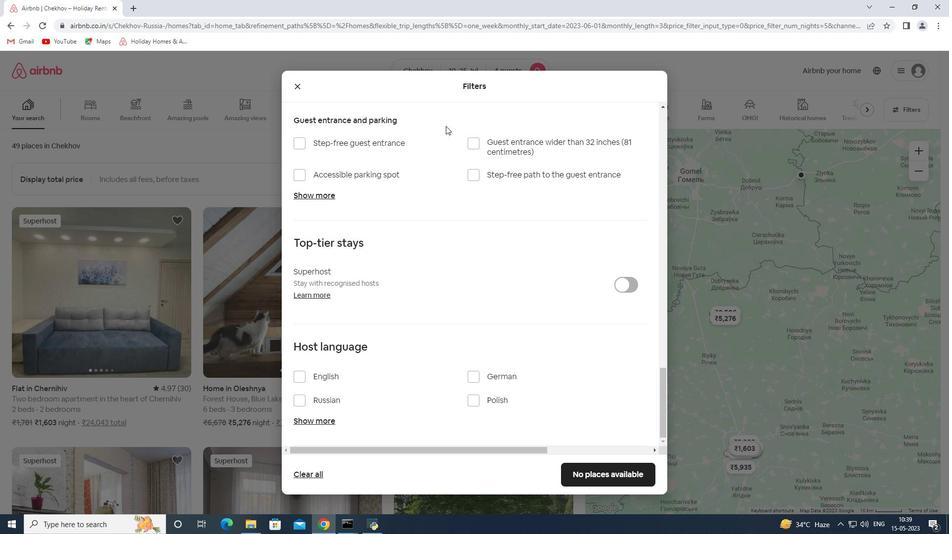 
Action: Mouse moved to (402, 201)
Screenshot: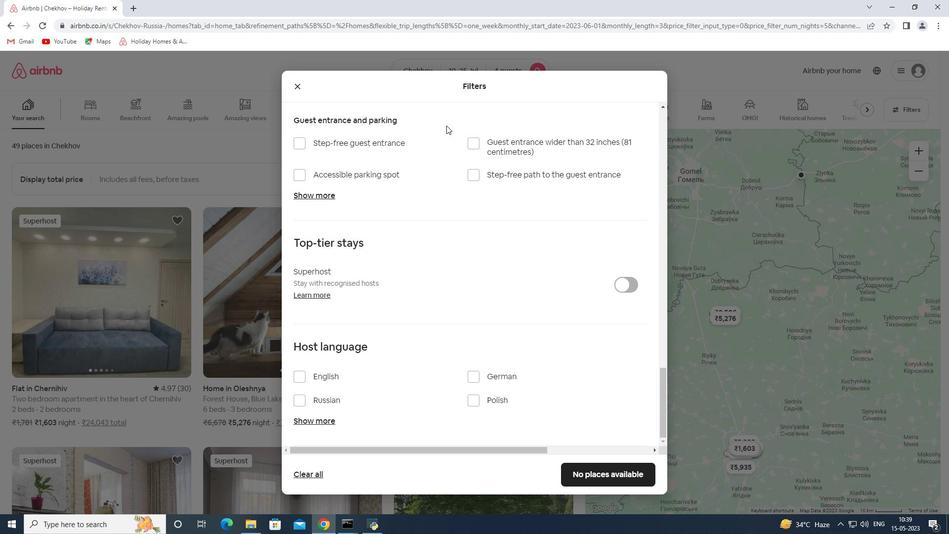 
Action: Mouse scrolled (402, 201) with delta (0, 0)
Screenshot: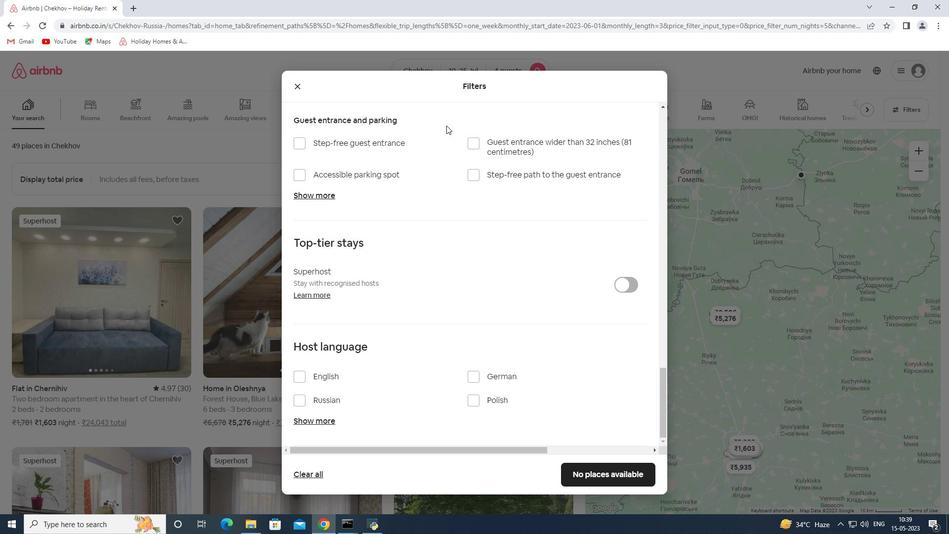 
Action: Mouse moved to (398, 211)
Screenshot: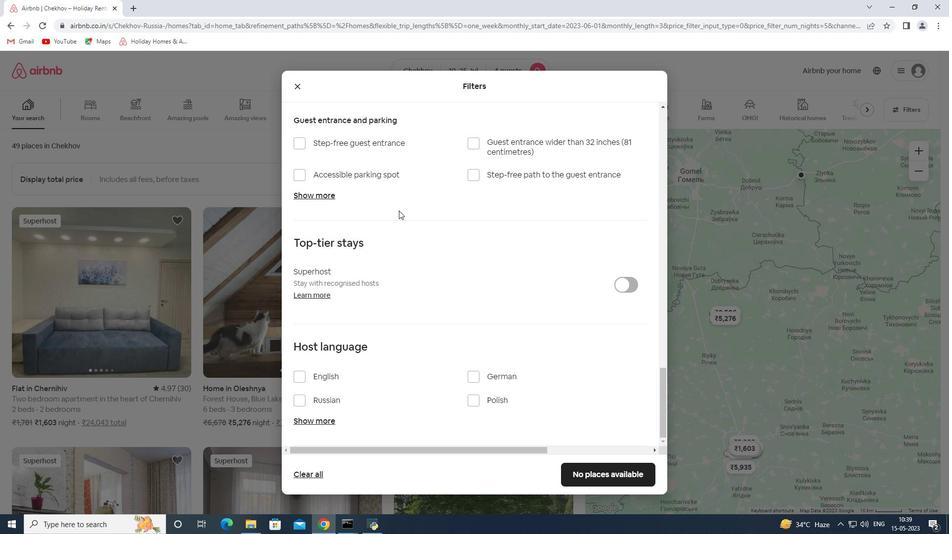 
Action: Mouse scrolled (398, 212) with delta (0, 0)
Screenshot: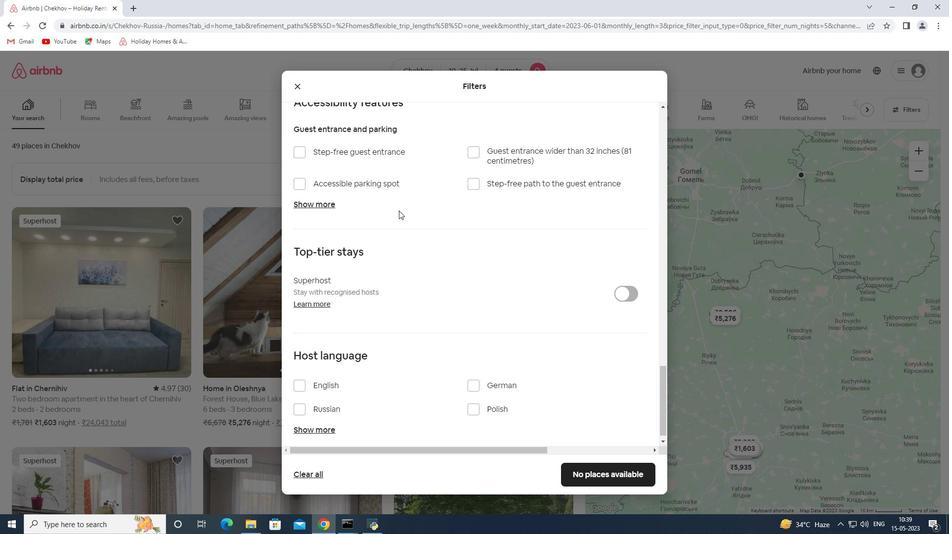 
Action: Mouse scrolled (398, 212) with delta (0, 0)
Screenshot: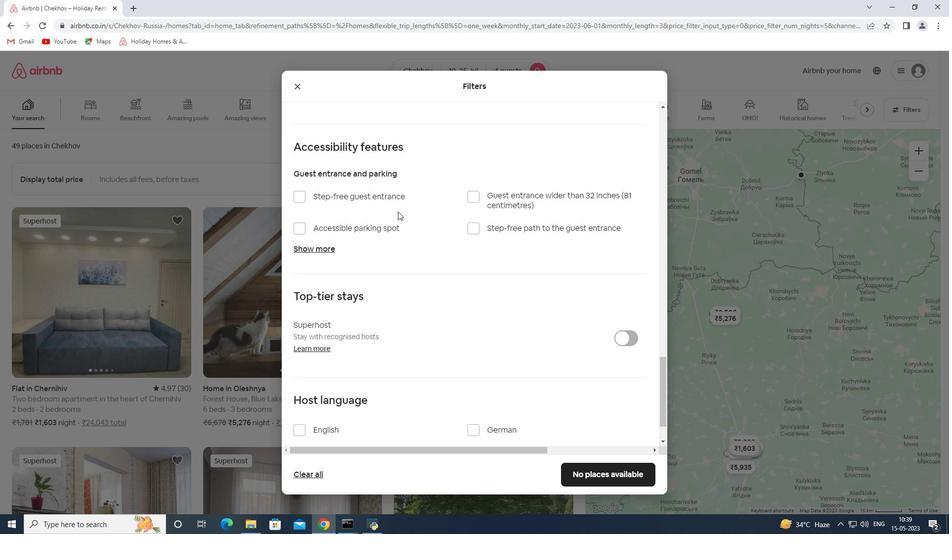 
Action: Mouse scrolled (398, 211) with delta (0, 0)
Screenshot: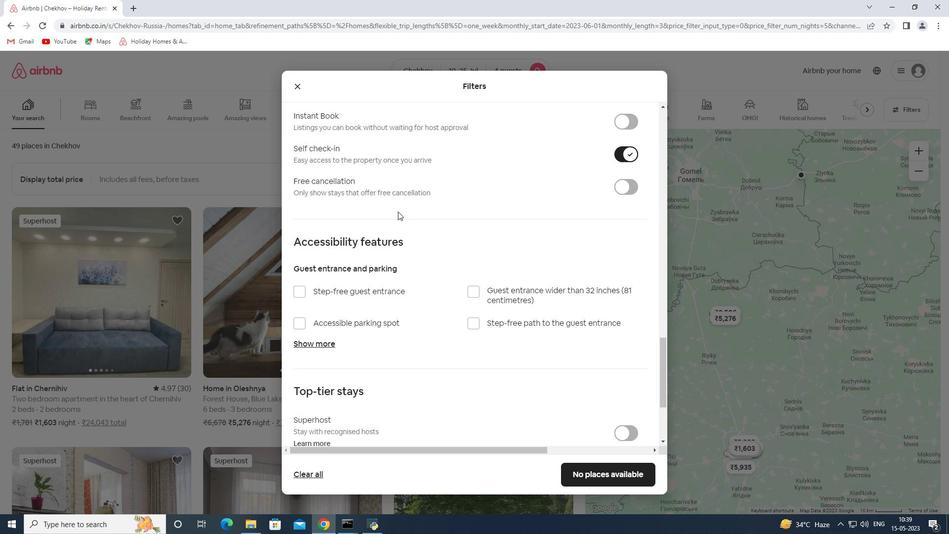 
Action: Mouse scrolled (398, 211) with delta (0, 0)
Screenshot: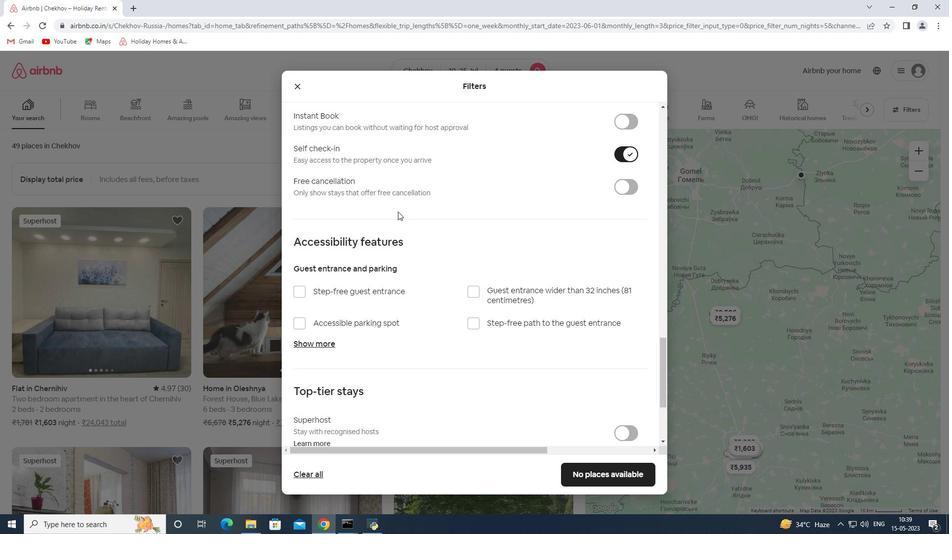 
Action: Mouse scrolled (398, 211) with delta (0, 0)
Screenshot: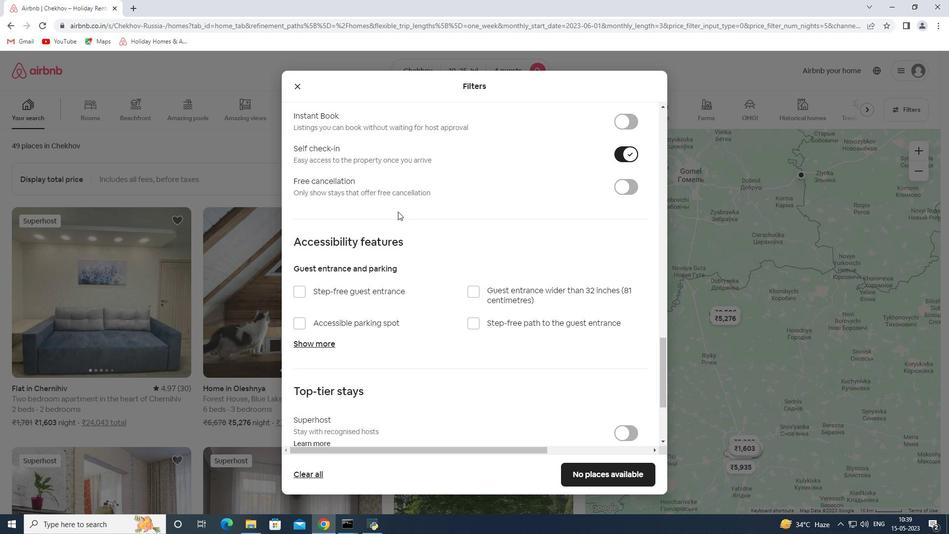 
Action: Mouse scrolled (398, 211) with delta (0, 0)
Screenshot: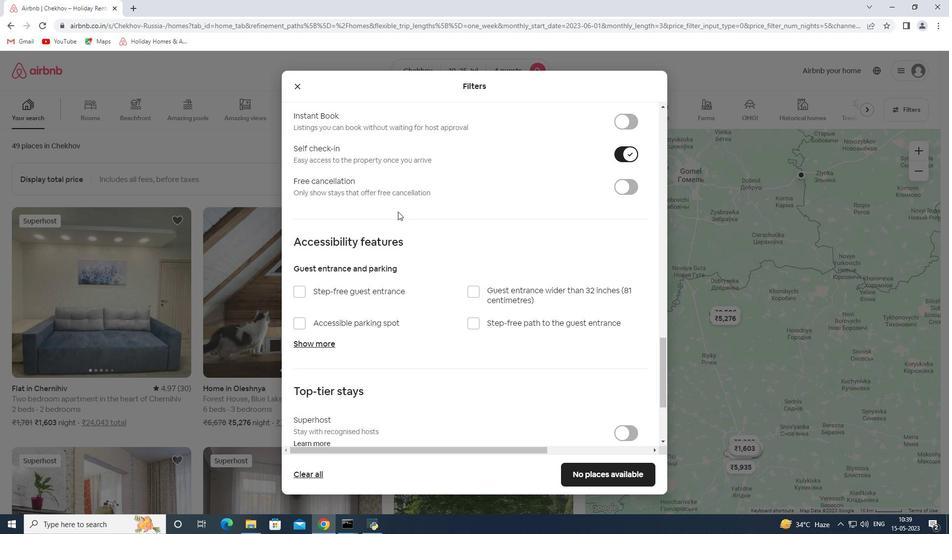 
Action: Mouse scrolled (398, 211) with delta (0, 0)
Screenshot: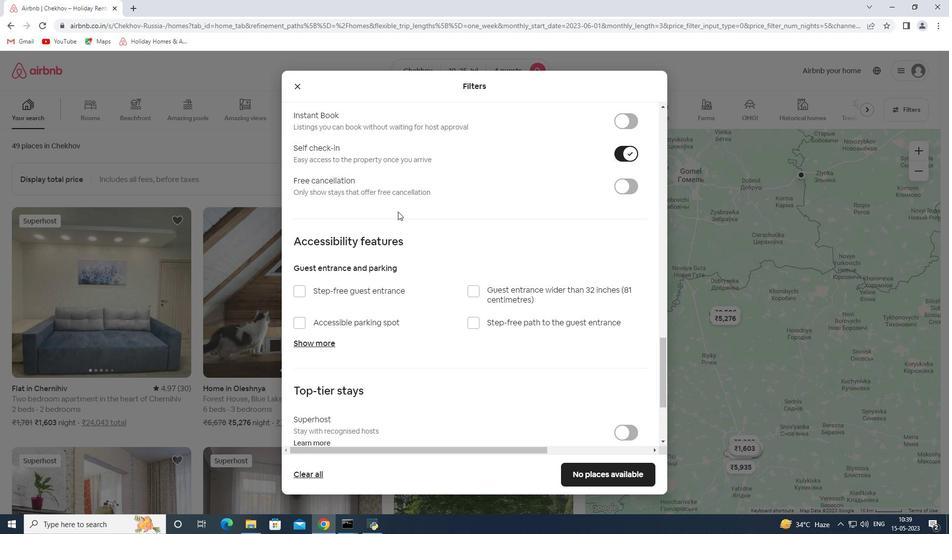 
Action: Mouse scrolled (398, 211) with delta (0, 0)
Screenshot: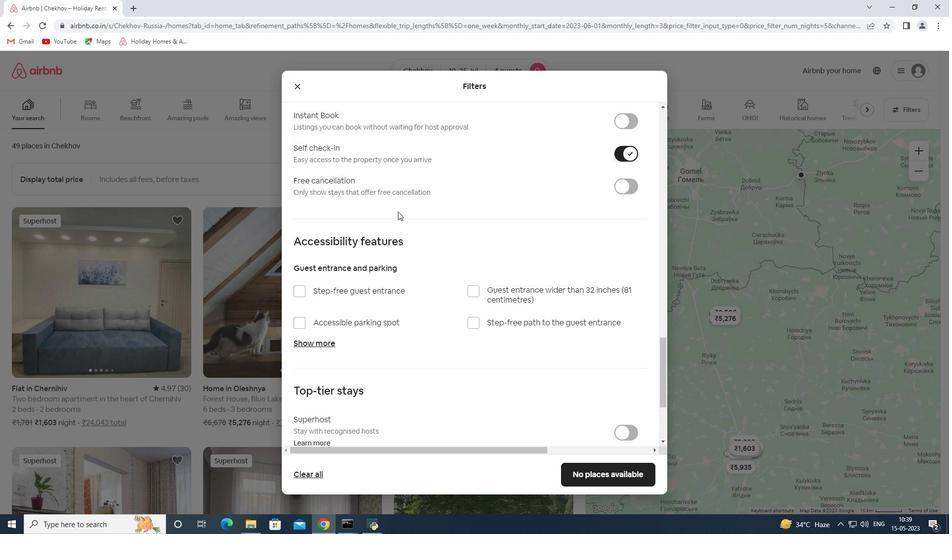 
Action: Mouse moved to (319, 381)
Screenshot: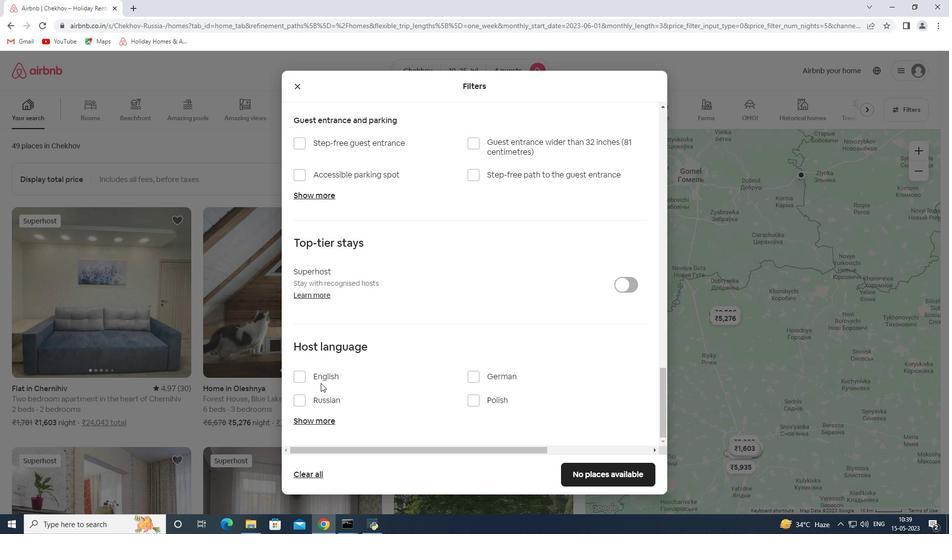 
Action: Mouse pressed left at (319, 381)
Screenshot: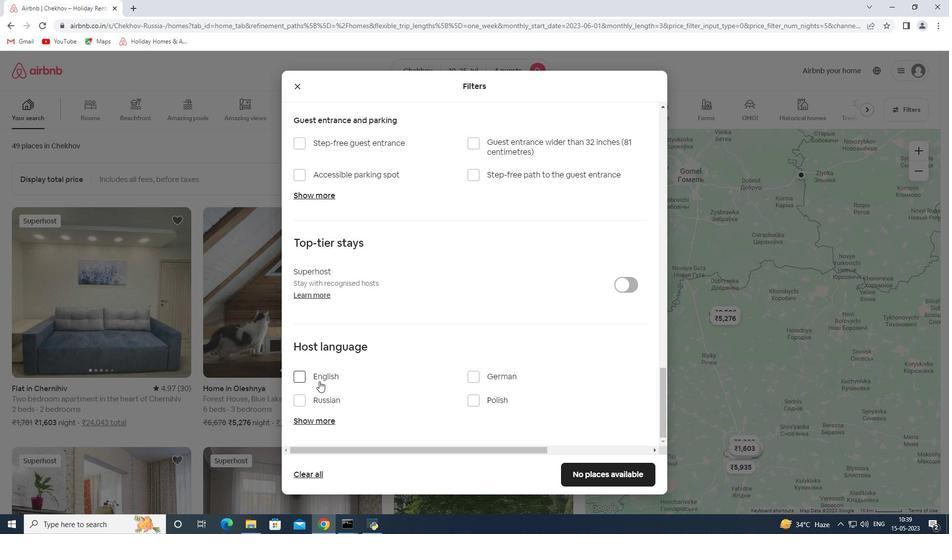 
Action: Mouse moved to (306, 420)
Screenshot: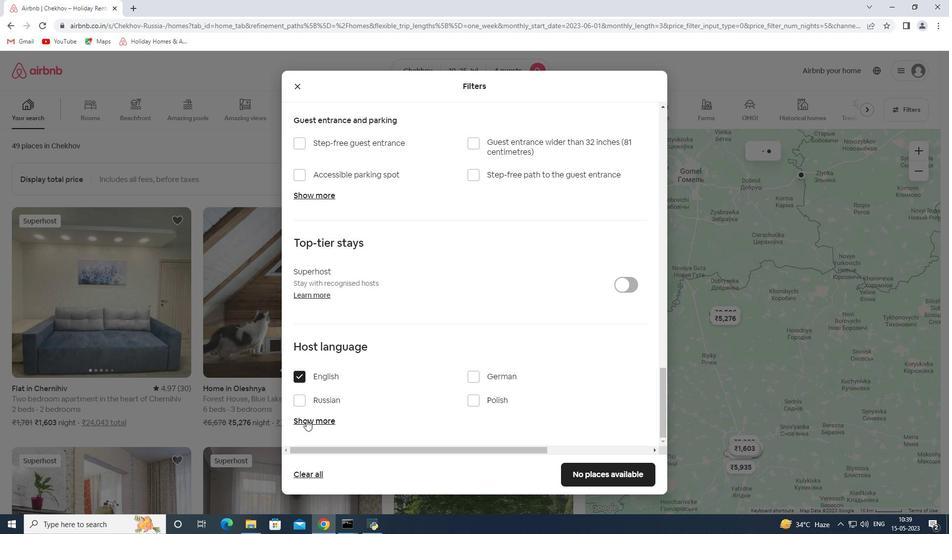 
Action: Mouse pressed left at (306, 420)
Screenshot: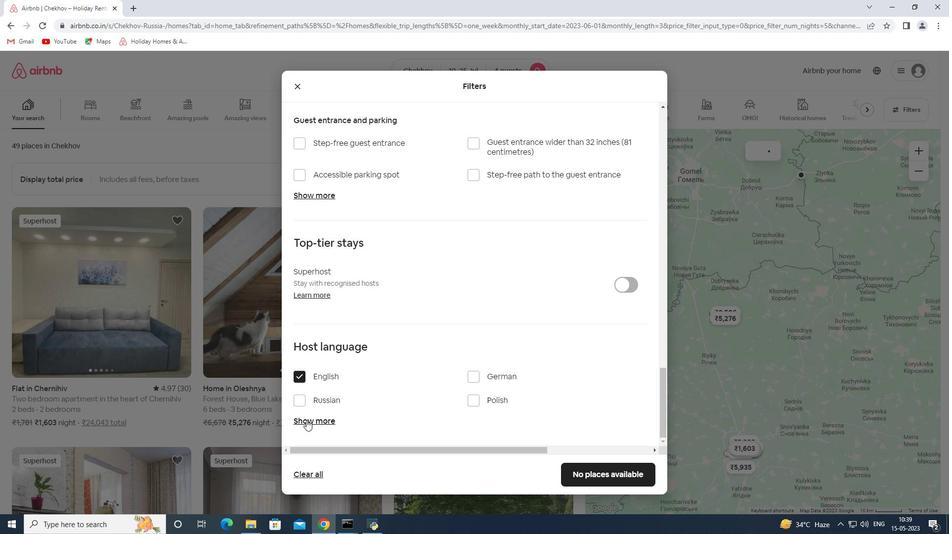 
Action: Mouse moved to (367, 405)
Screenshot: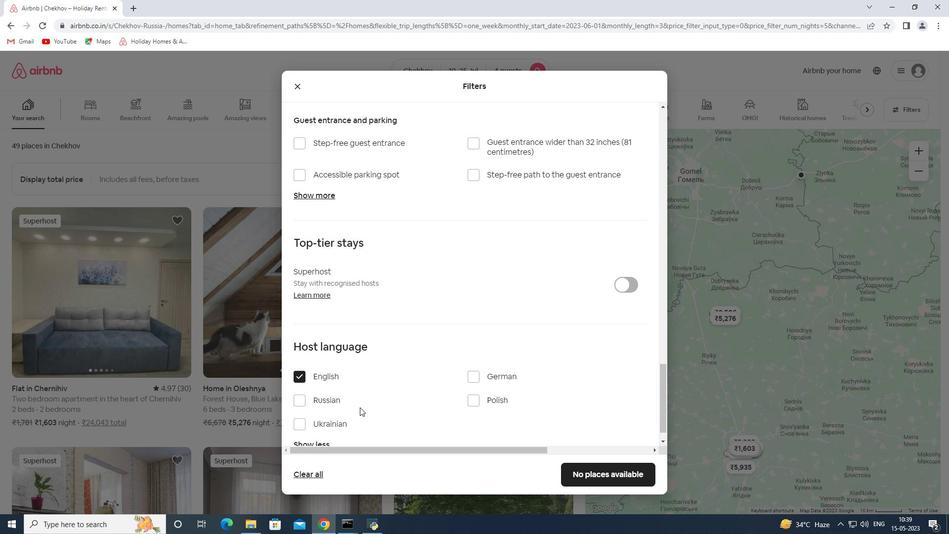 
Action: Mouse scrolled (367, 405) with delta (0, 0)
Screenshot: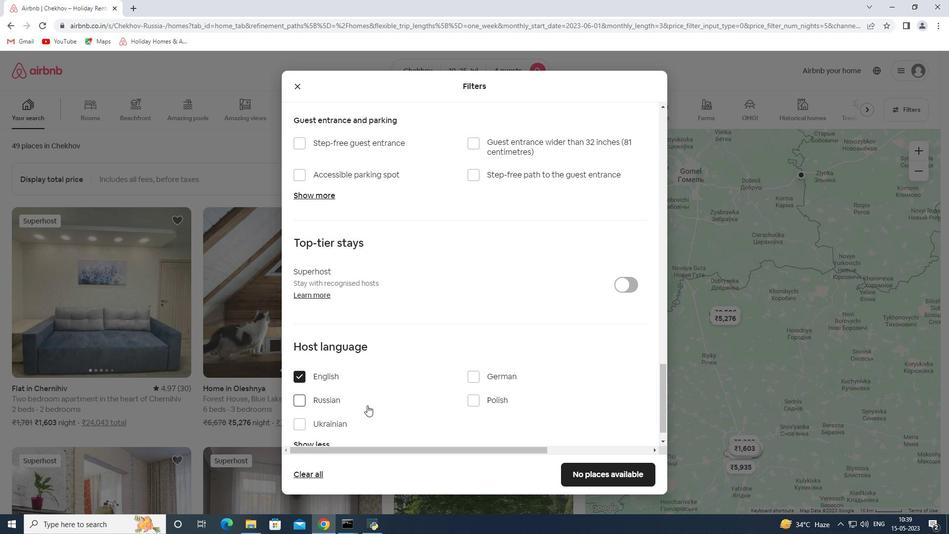 
Action: Mouse scrolled (367, 405) with delta (0, 0)
Screenshot: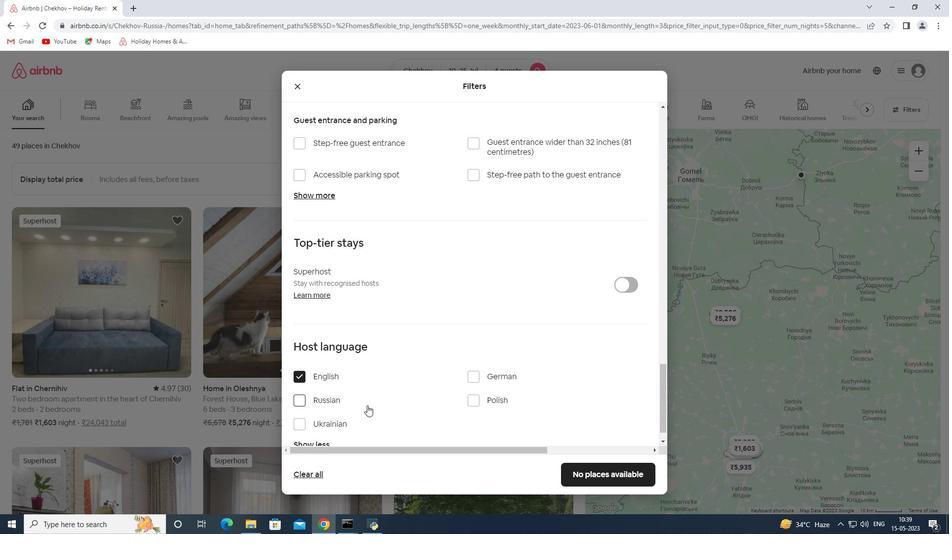 
Action: Mouse scrolled (367, 405) with delta (0, 0)
Screenshot: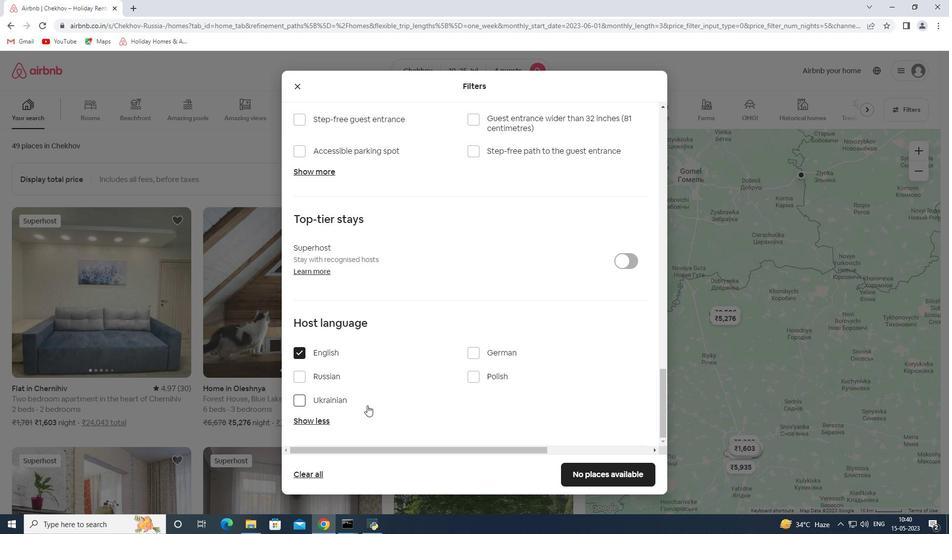 
Action: Mouse scrolled (367, 405) with delta (0, 0)
Screenshot: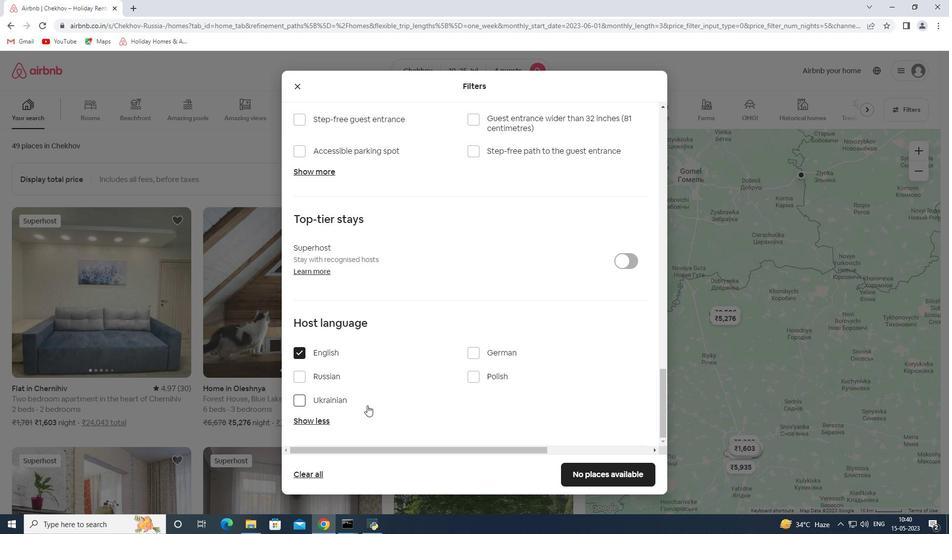 
Action: Mouse moved to (561, 432)
Screenshot: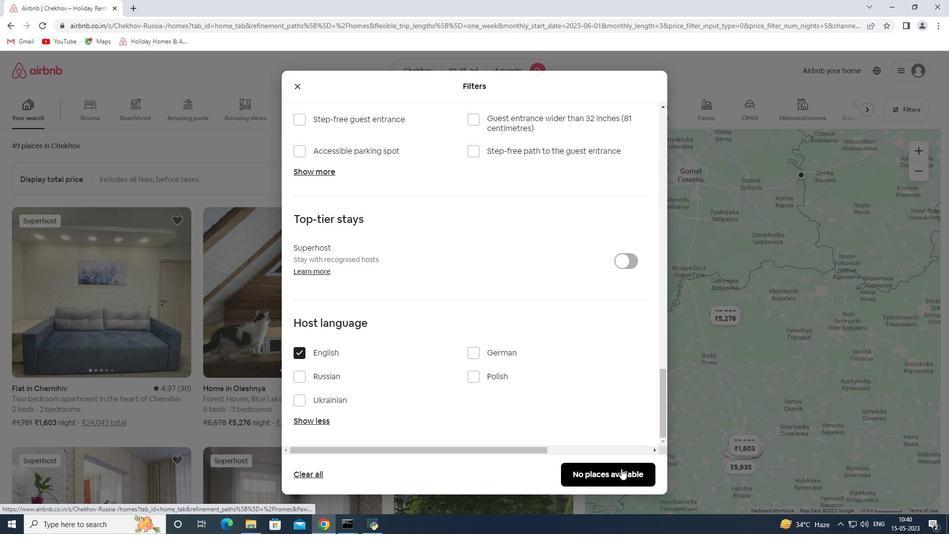 
Action: Mouse scrolled (561, 432) with delta (0, 0)
Screenshot: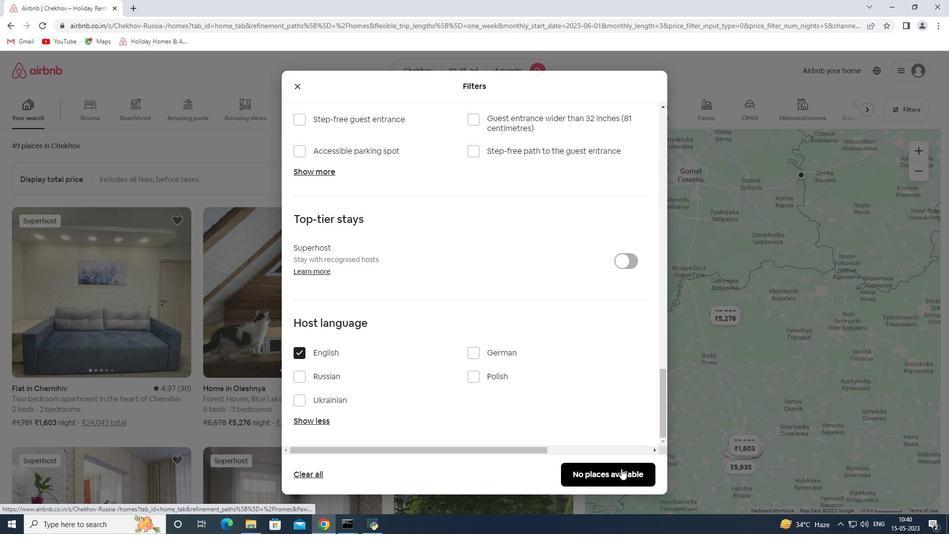 
Action: Mouse scrolled (561, 432) with delta (0, 0)
Screenshot: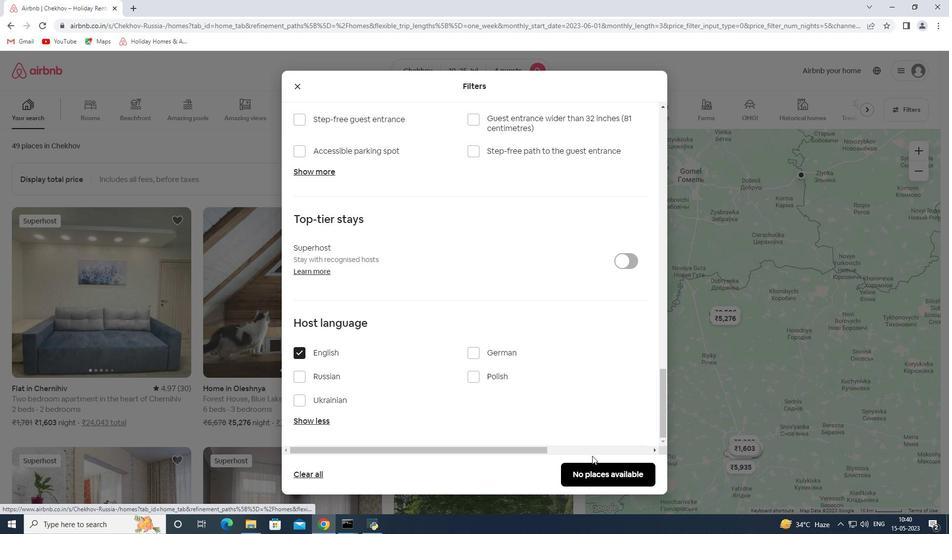 
Action: Mouse scrolled (561, 432) with delta (0, 0)
Screenshot: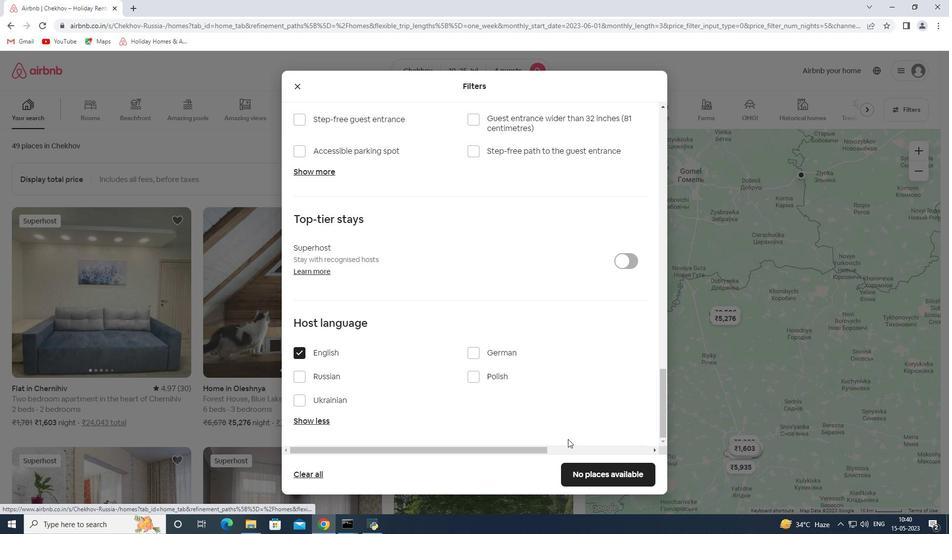 
Action: Mouse scrolled (561, 432) with delta (0, 0)
Screenshot: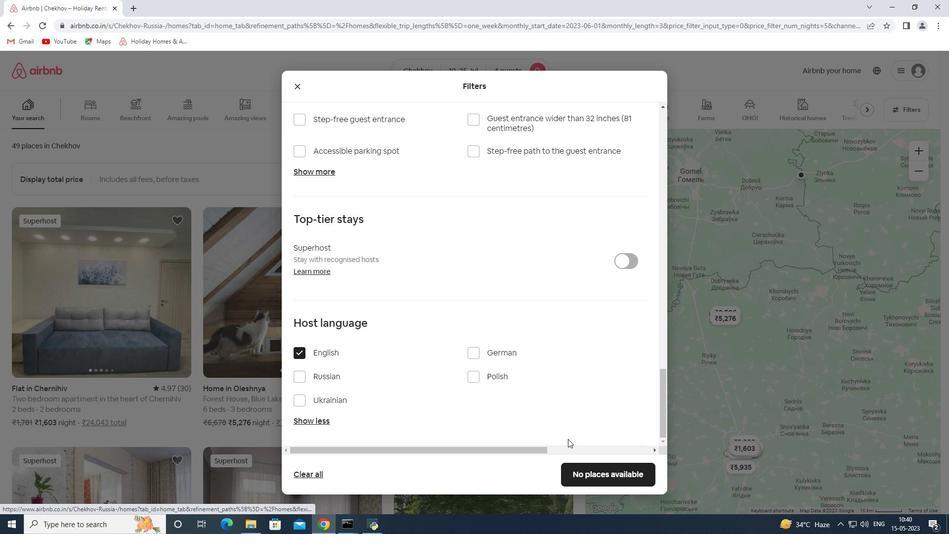 
Action: Mouse scrolled (561, 431) with delta (0, 0)
Screenshot: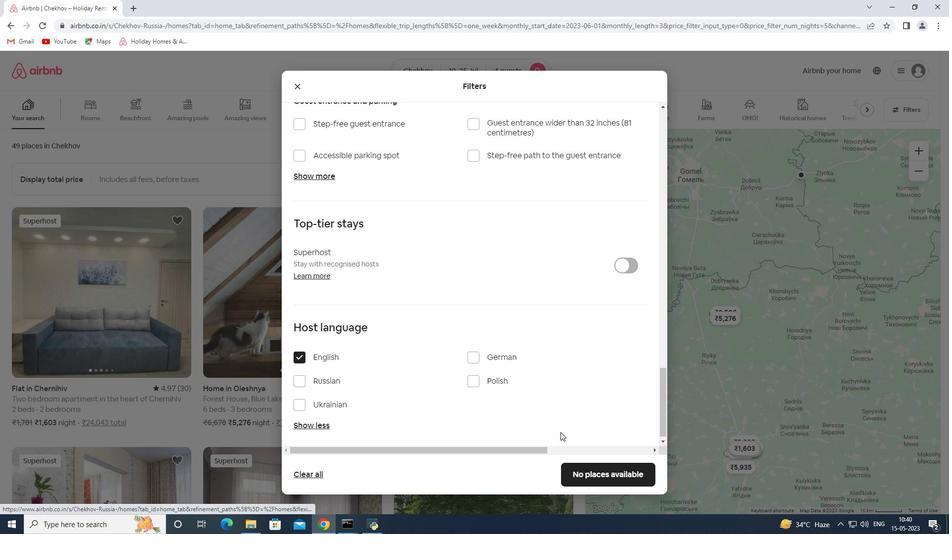 
Action: Mouse scrolled (561, 431) with delta (0, 0)
Screenshot: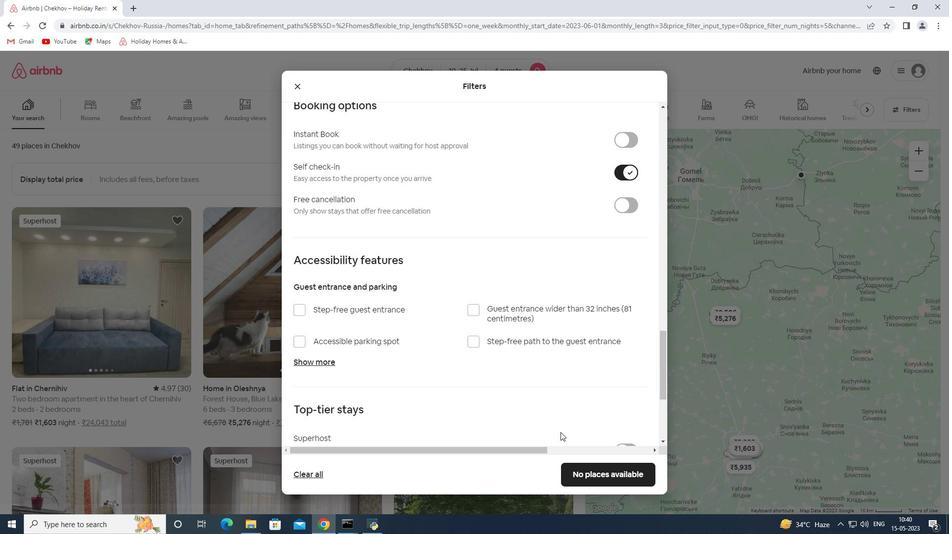
Action: Mouse moved to (560, 431)
Screenshot: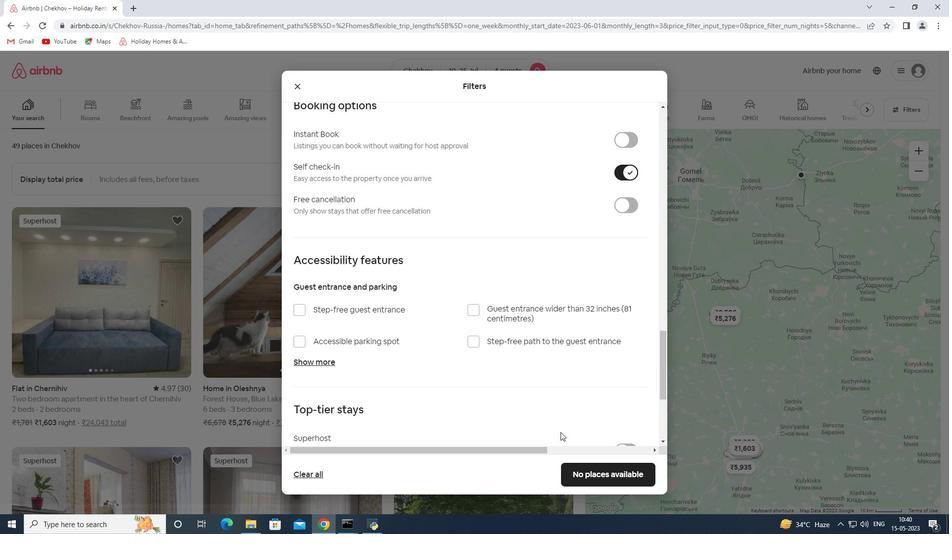 
Action: Mouse scrolled (560, 431) with delta (0, 0)
Screenshot: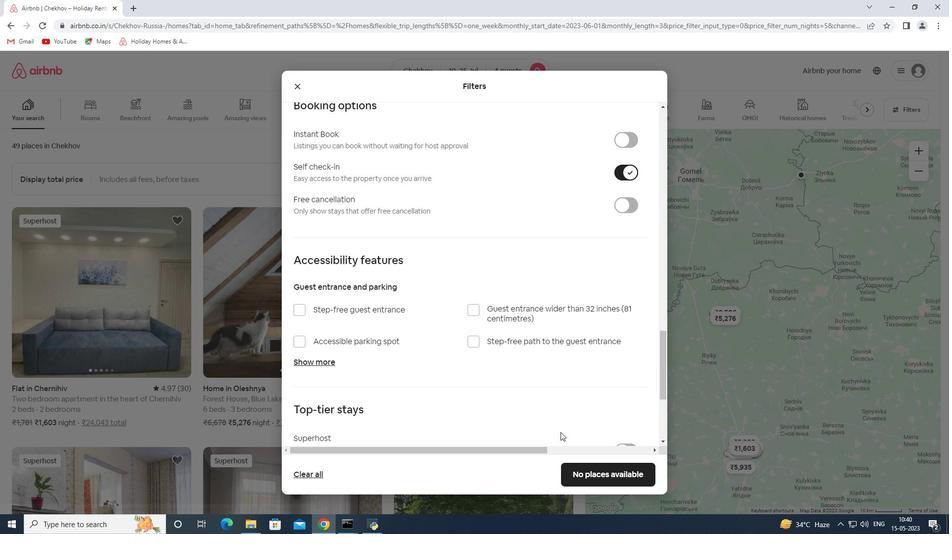 
Action: Mouse scrolled (560, 431) with delta (0, 0)
Screenshot: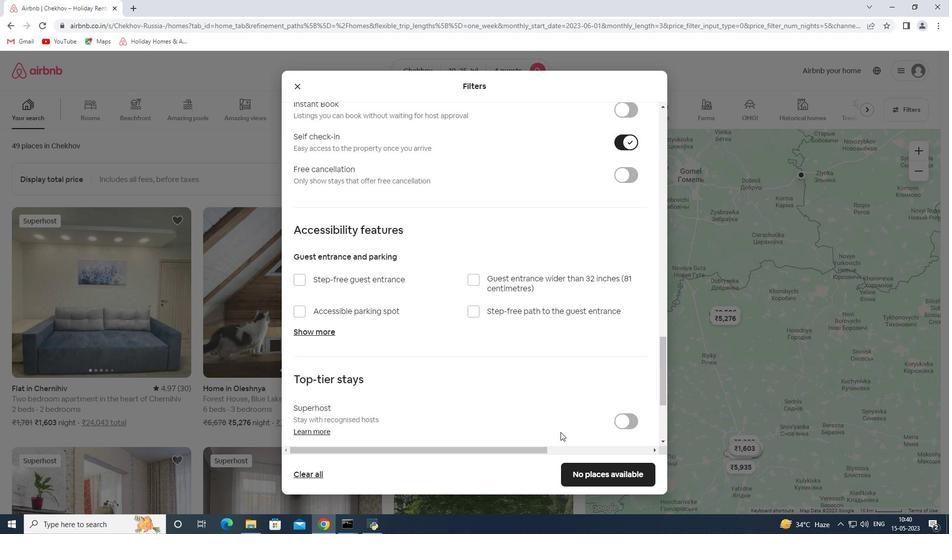 
Action: Mouse scrolled (560, 431) with delta (0, 0)
Screenshot: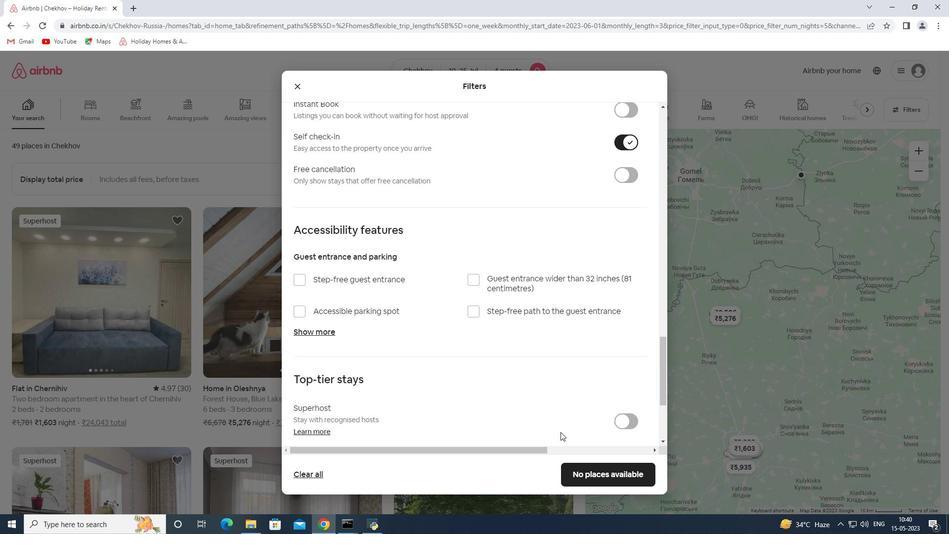 
Action: Mouse moved to (590, 477)
Screenshot: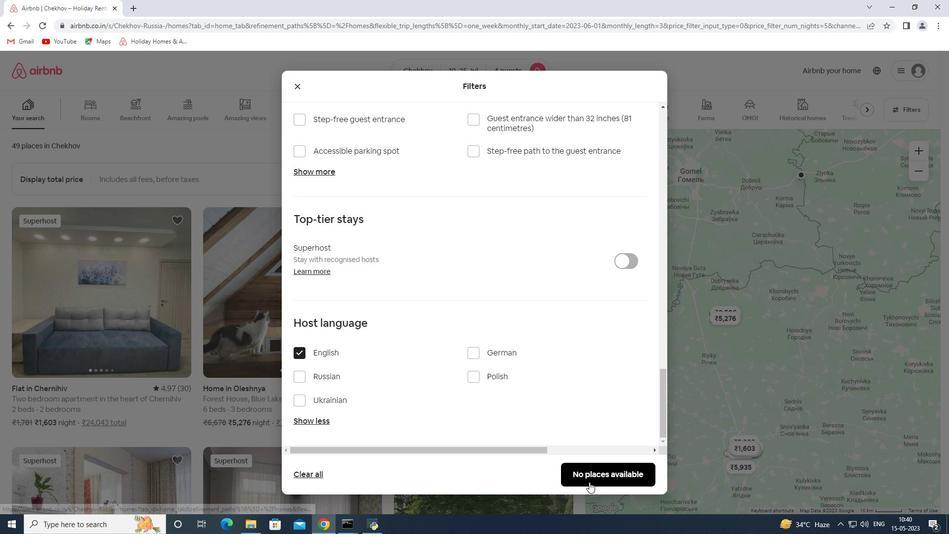 
Action: Mouse pressed left at (590, 477)
Screenshot: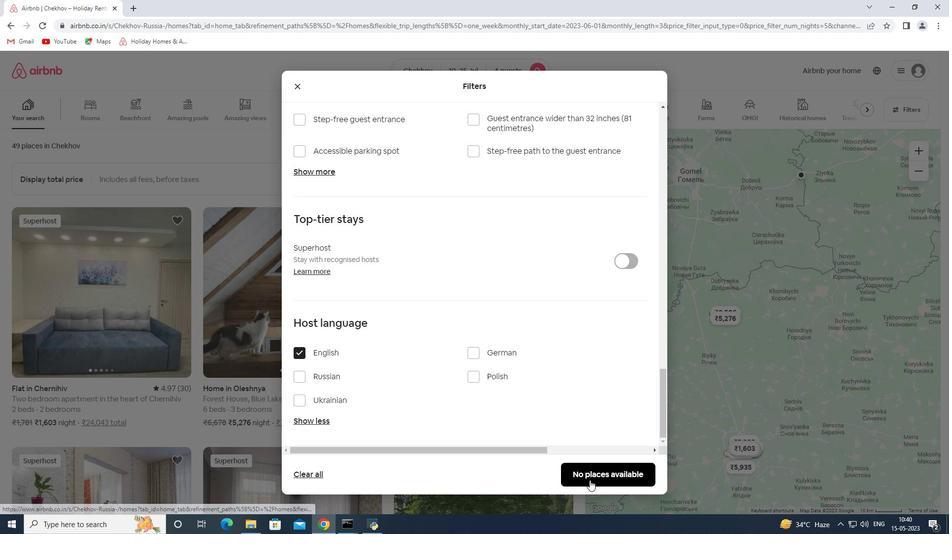 
